 Task: Look for space in Hadejia, Nigeria from 2nd June, 2023 to 6th June, 2023 for 1 adult in price range Rs.10000 to Rs.13000. Place can be private room with 1 bedroom having 1 bed and 1 bathroom. Property type can be house, flat, guest house, hotel. Booking option can be shelf check-in. Required host language is English.
Action: Mouse pressed left at (524, 136)
Screenshot: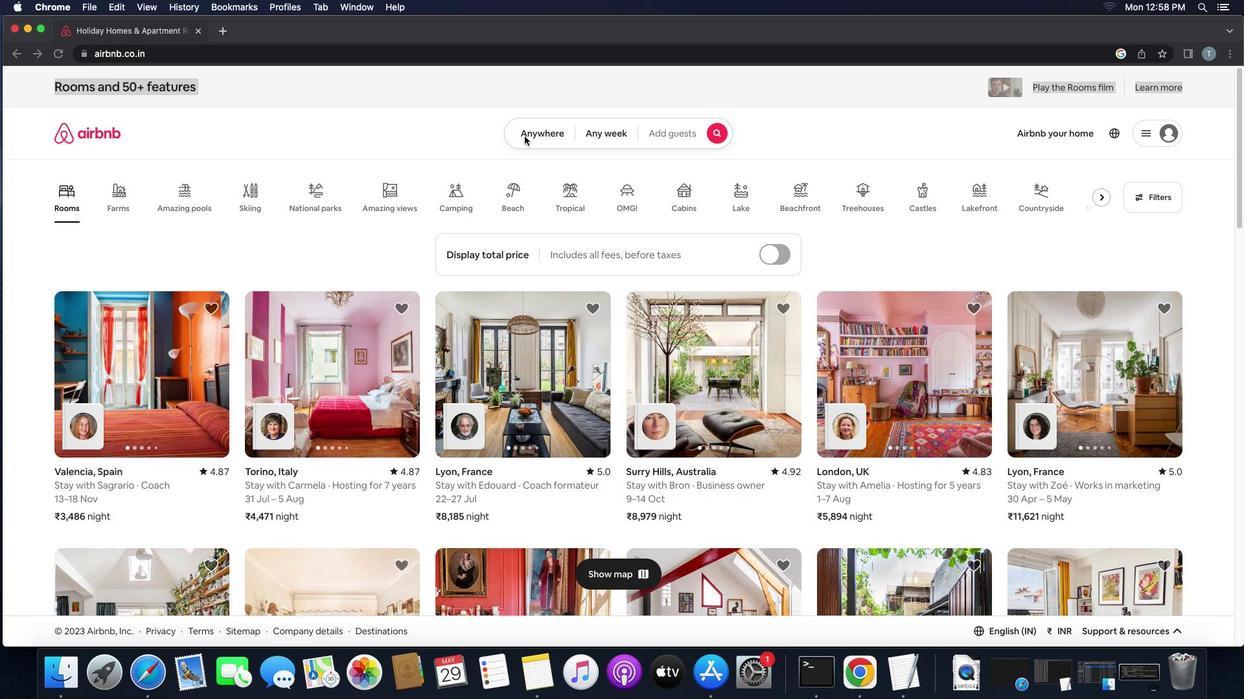 
Action: Mouse pressed left at (524, 136)
Screenshot: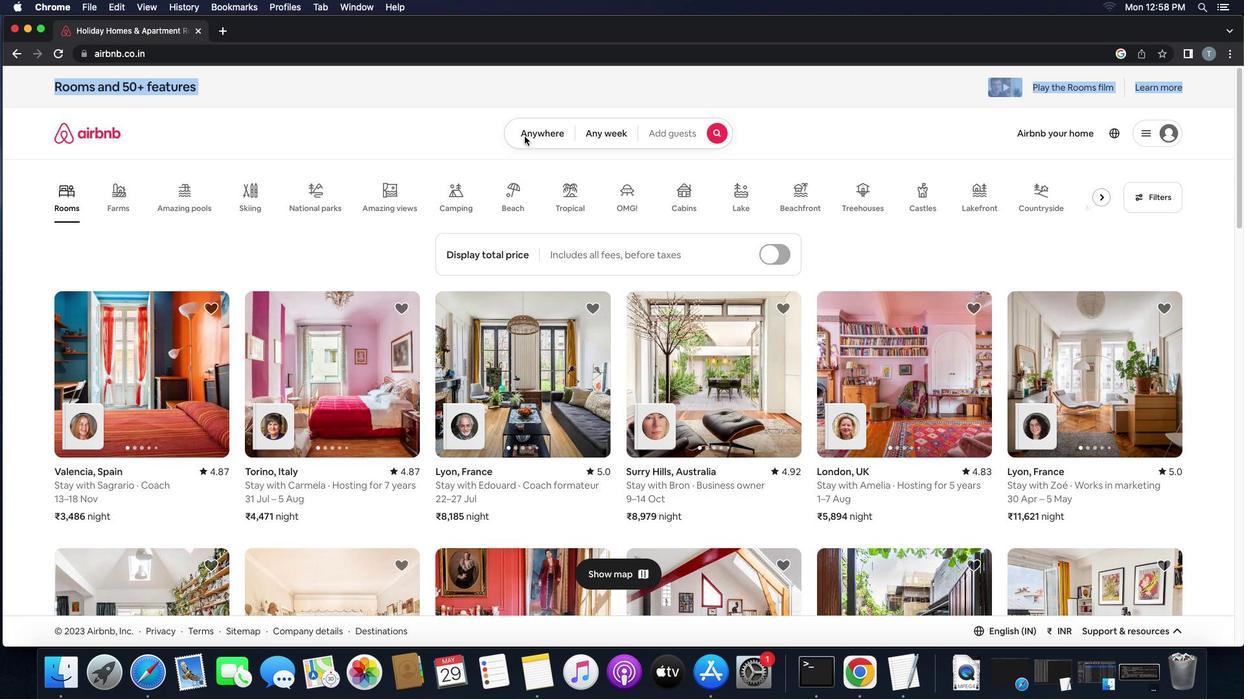 
Action: Mouse moved to (499, 181)
Screenshot: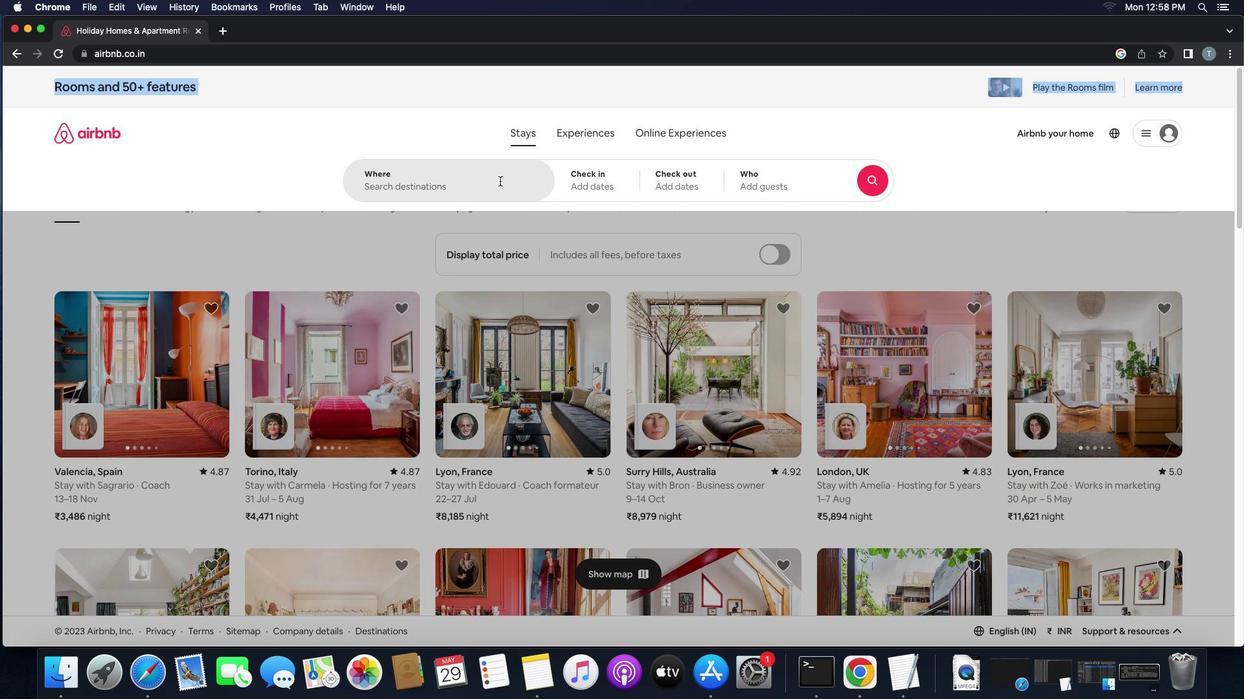 
Action: Mouse pressed left at (499, 181)
Screenshot: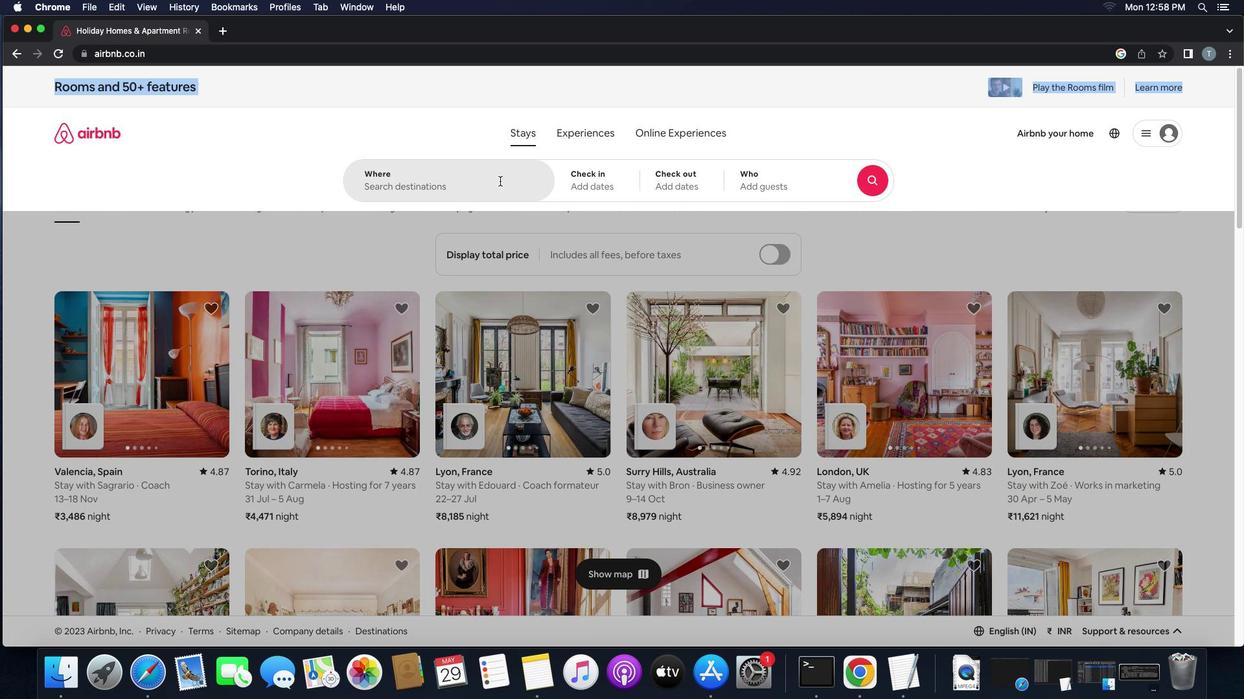 
Action: Key pressed 'h''e'
Screenshot: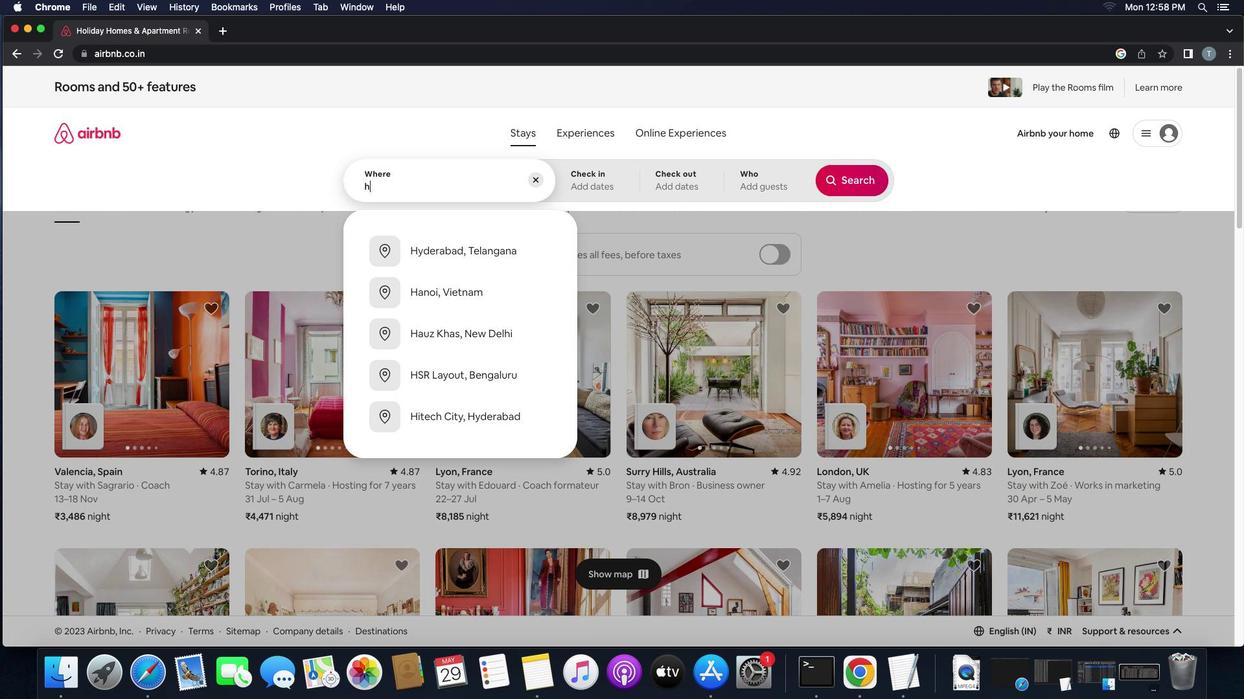 
Action: Mouse moved to (499, 181)
Screenshot: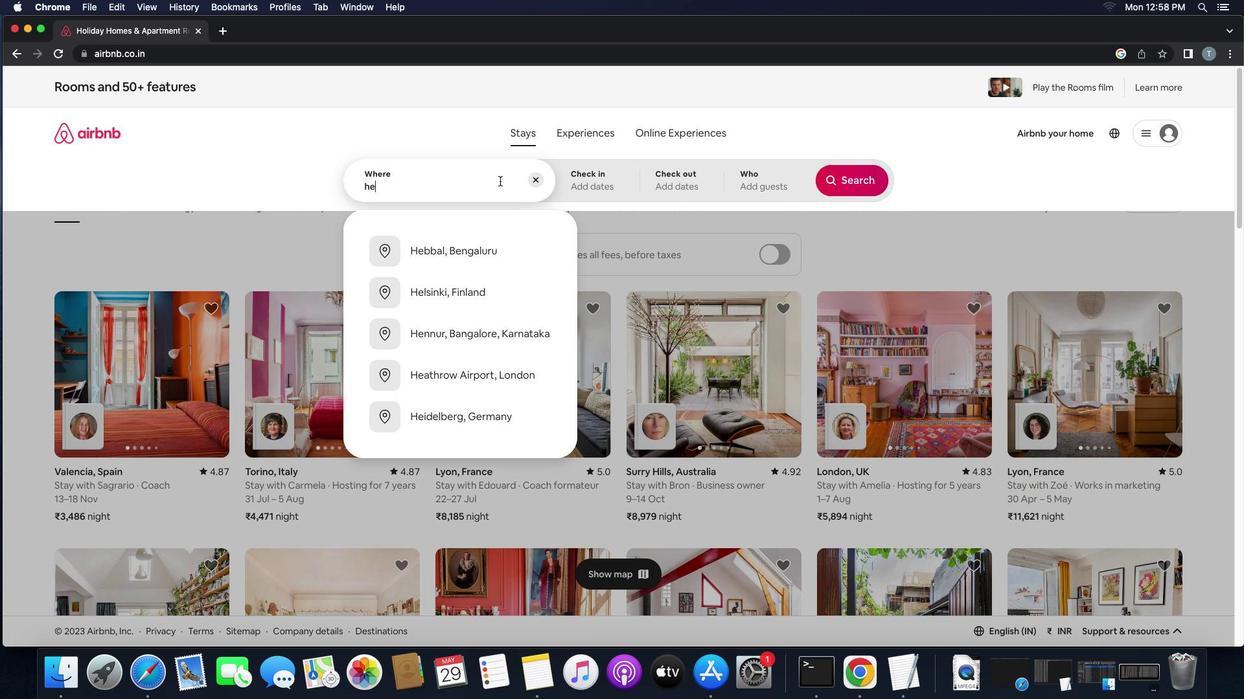 
Action: Key pressed 'd''e''j''i''a'','Key.space
Screenshot: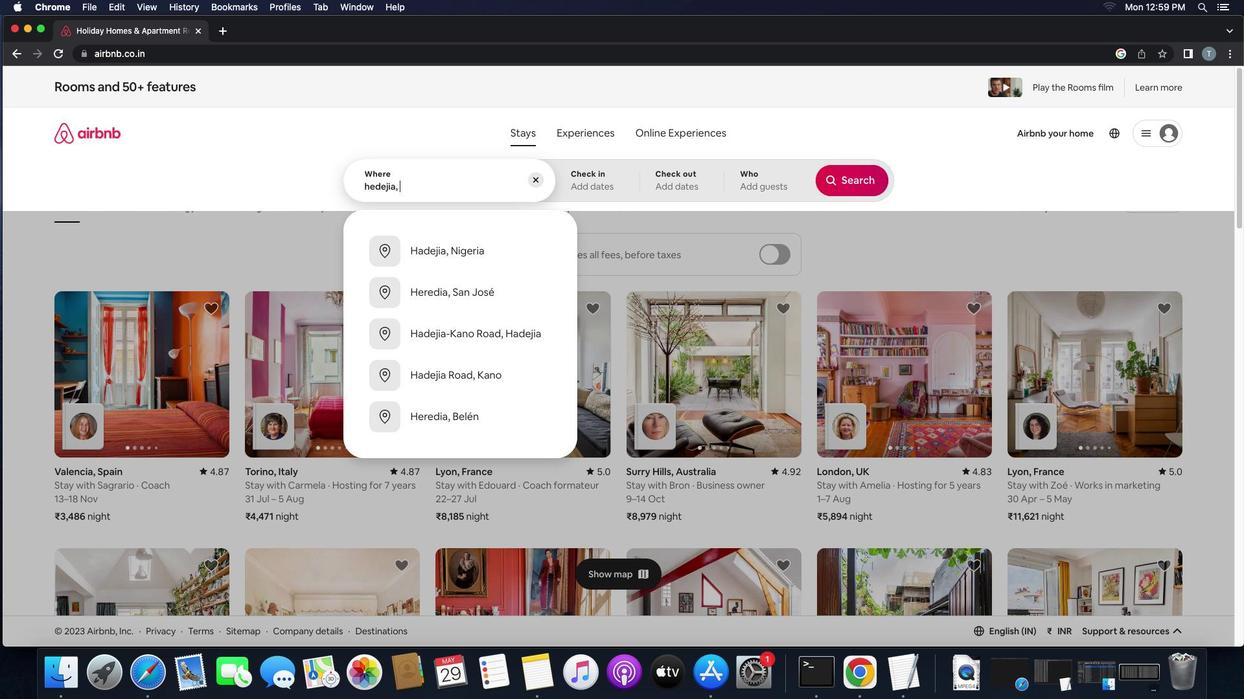 
Action: Mouse moved to (521, 295)
Screenshot: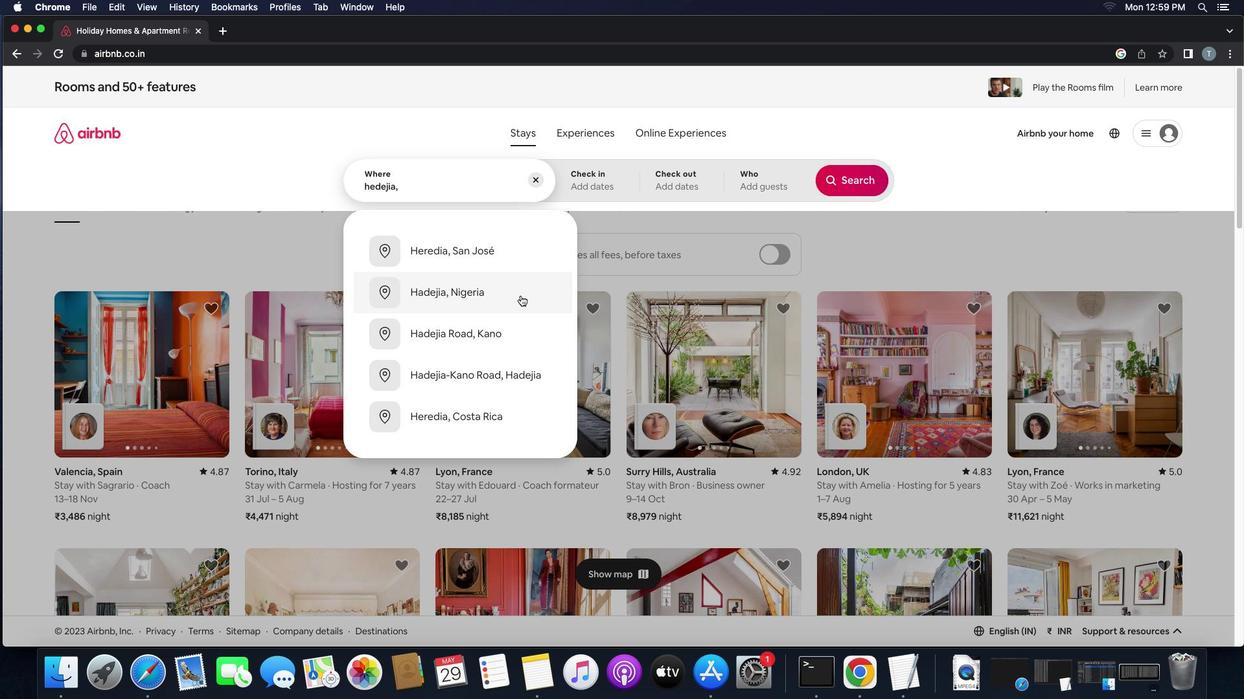 
Action: Mouse pressed left at (521, 295)
Screenshot: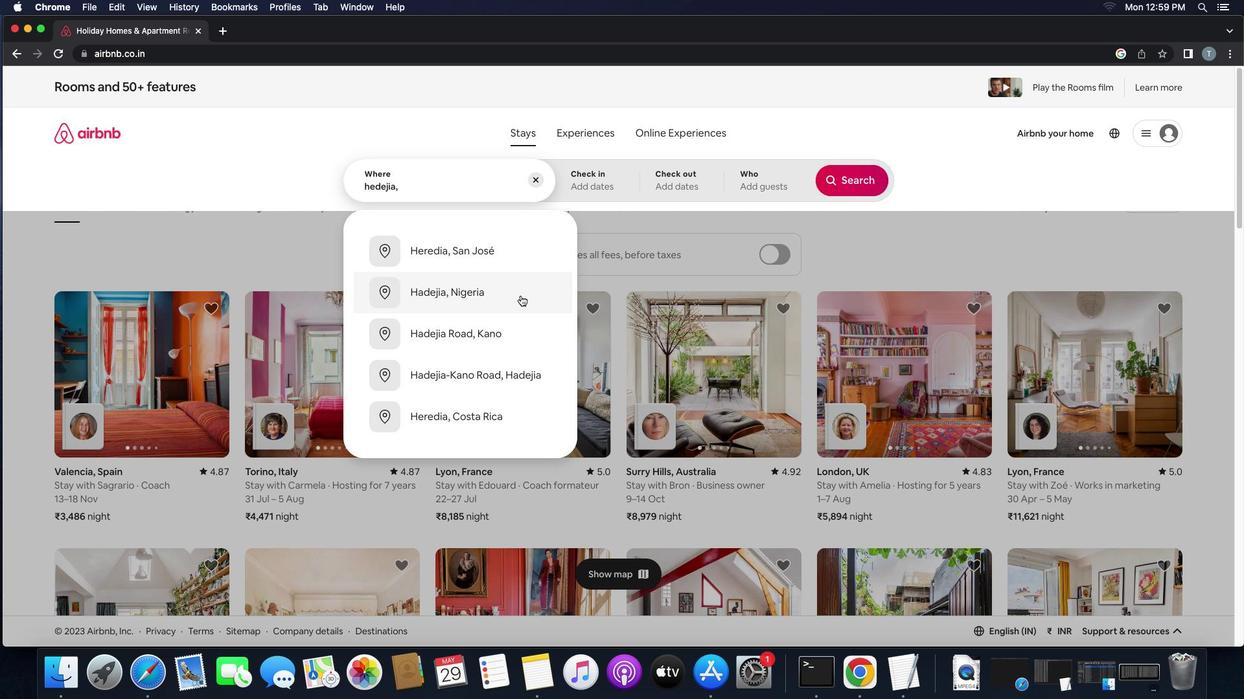 
Action: Mouse moved to (804, 347)
Screenshot: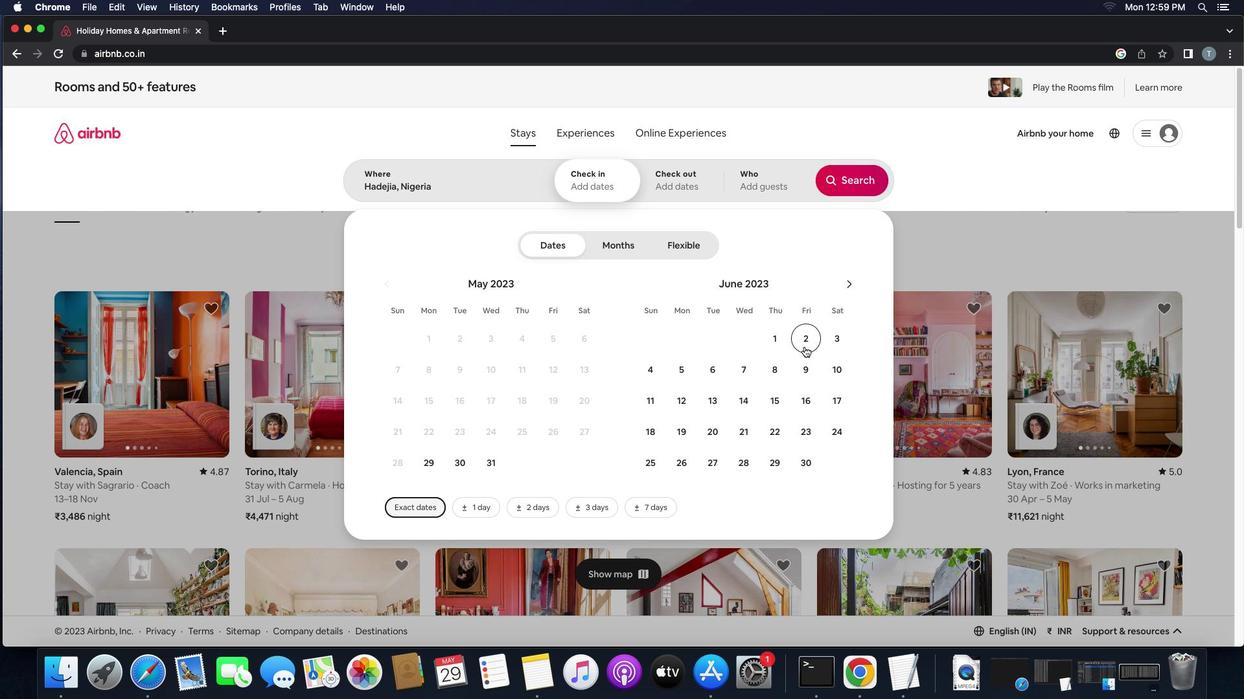 
Action: Mouse pressed left at (804, 347)
Screenshot: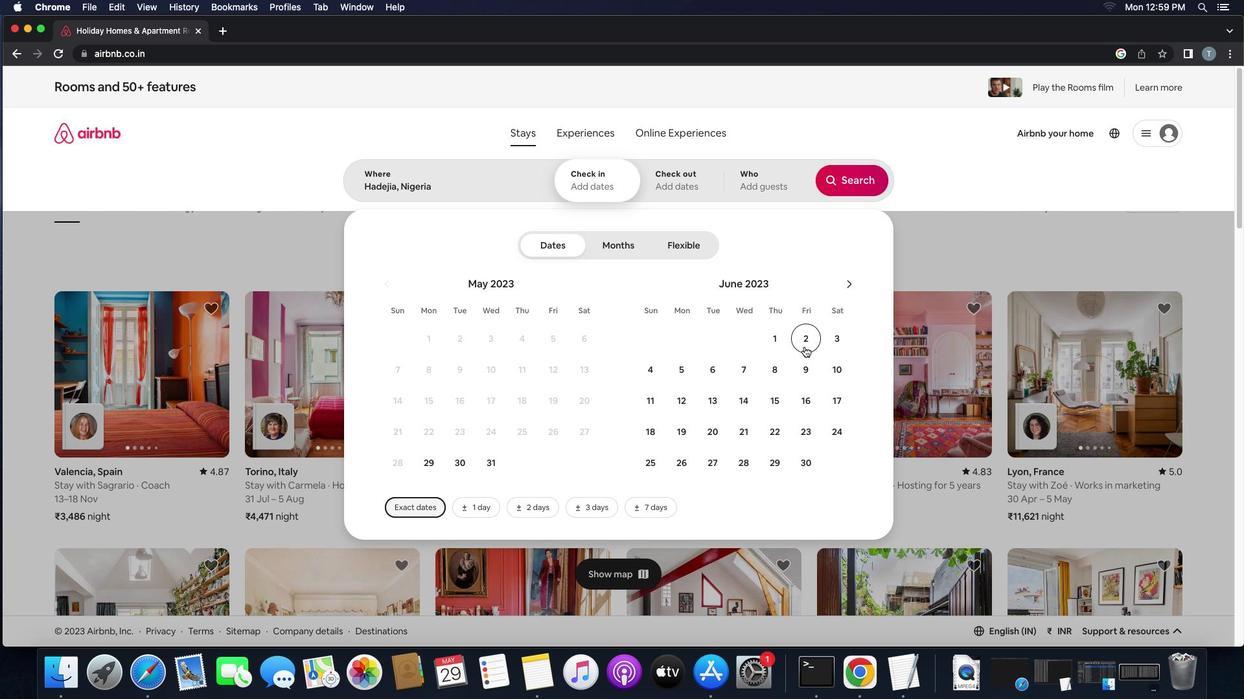
Action: Mouse moved to (699, 373)
Screenshot: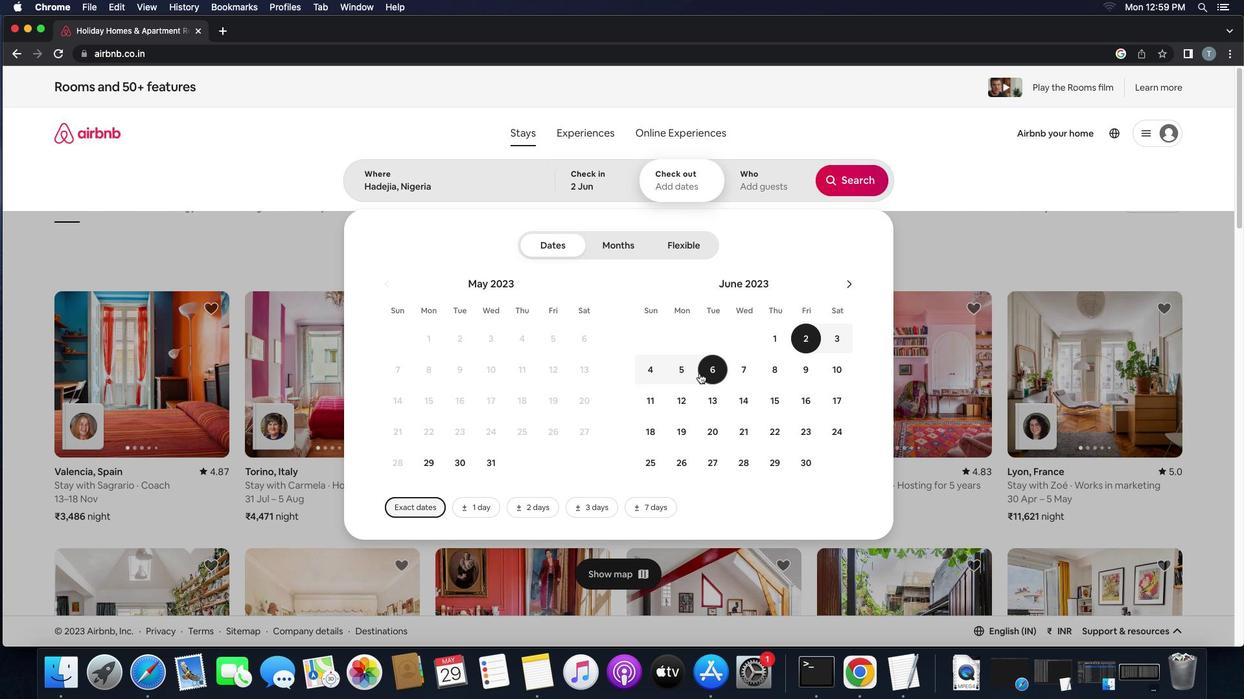 
Action: Mouse pressed left at (699, 373)
Screenshot: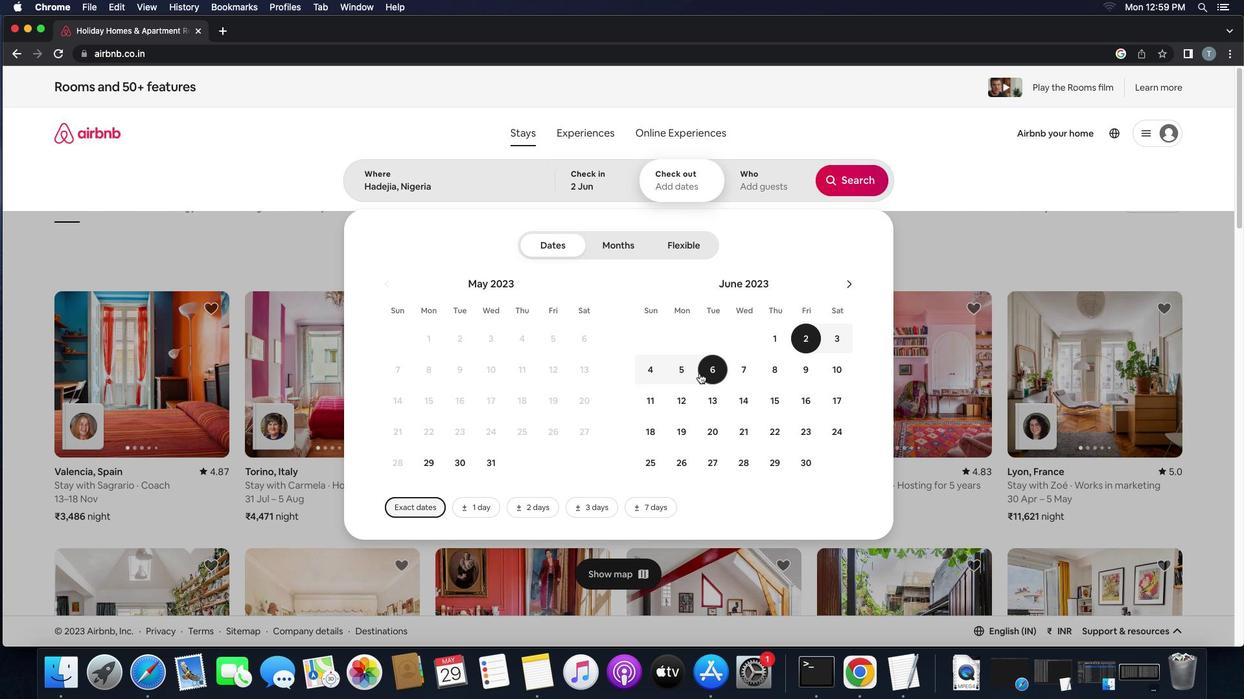 
Action: Mouse moved to (749, 180)
Screenshot: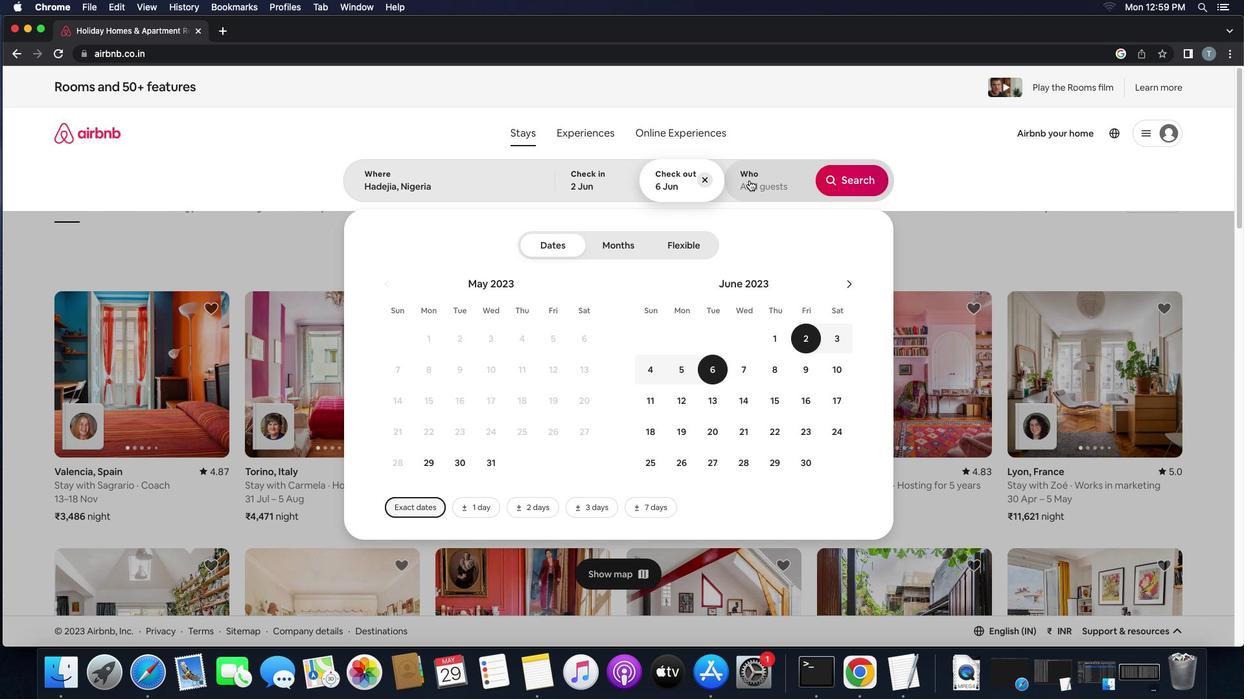 
Action: Mouse pressed left at (749, 180)
Screenshot: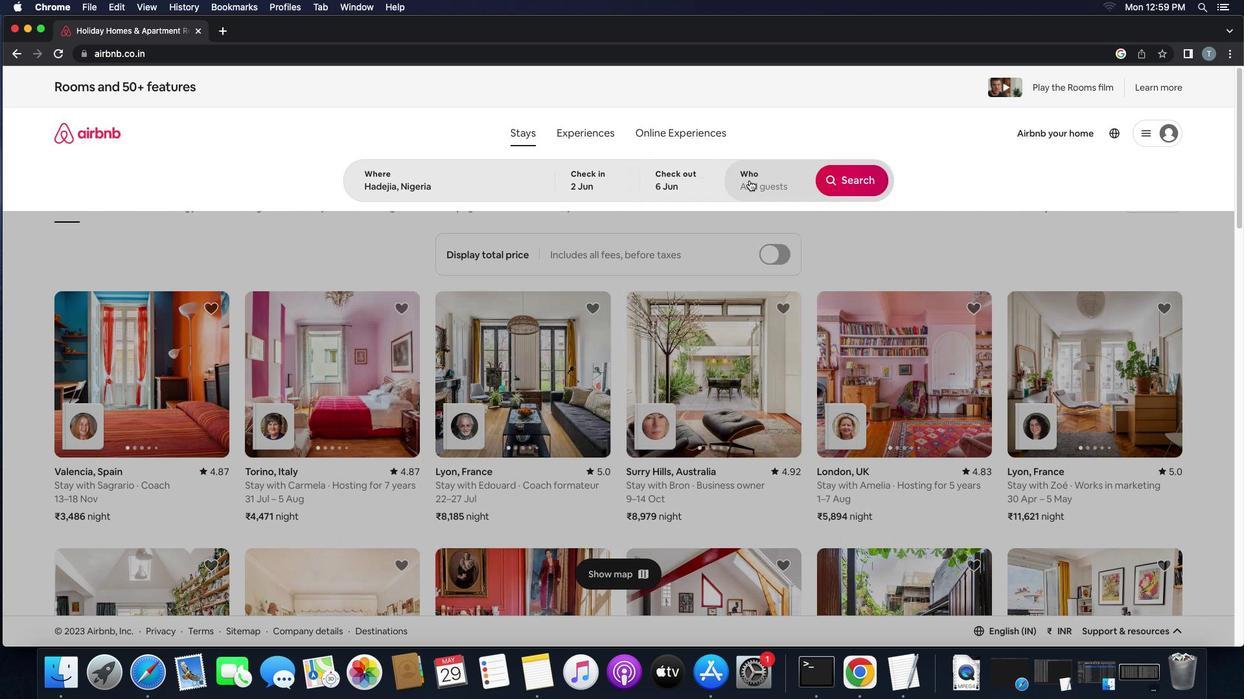 
Action: Mouse moved to (860, 249)
Screenshot: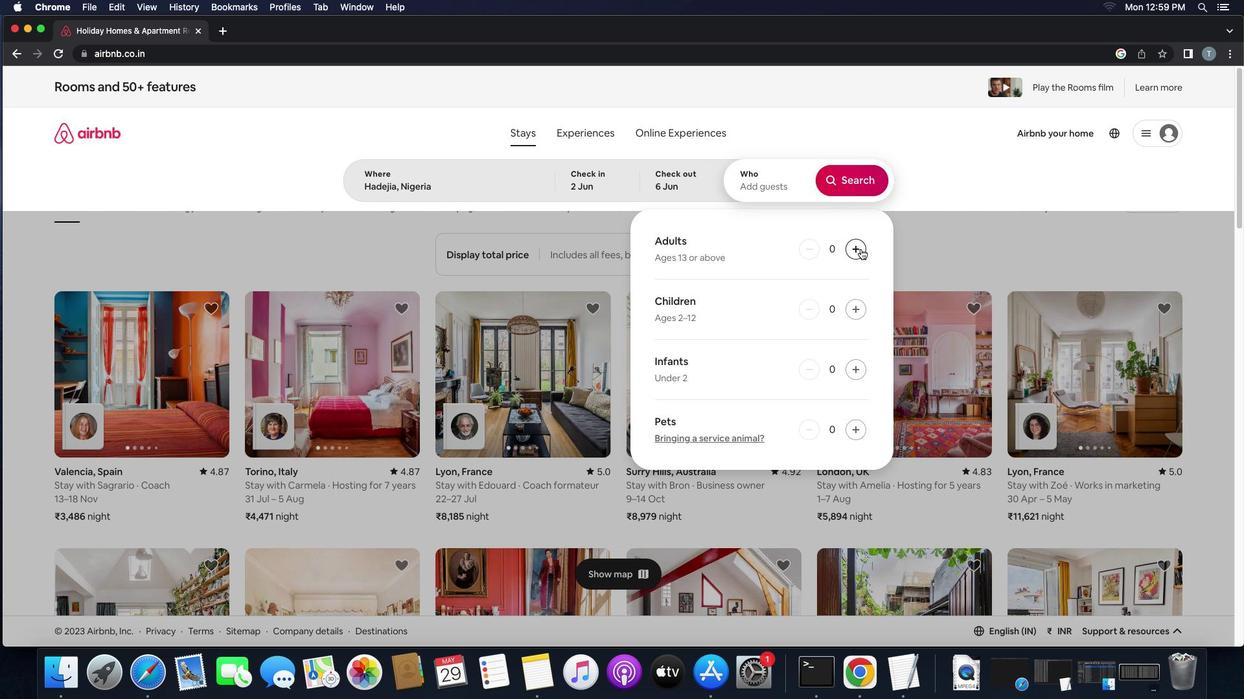 
Action: Mouse pressed left at (860, 249)
Screenshot: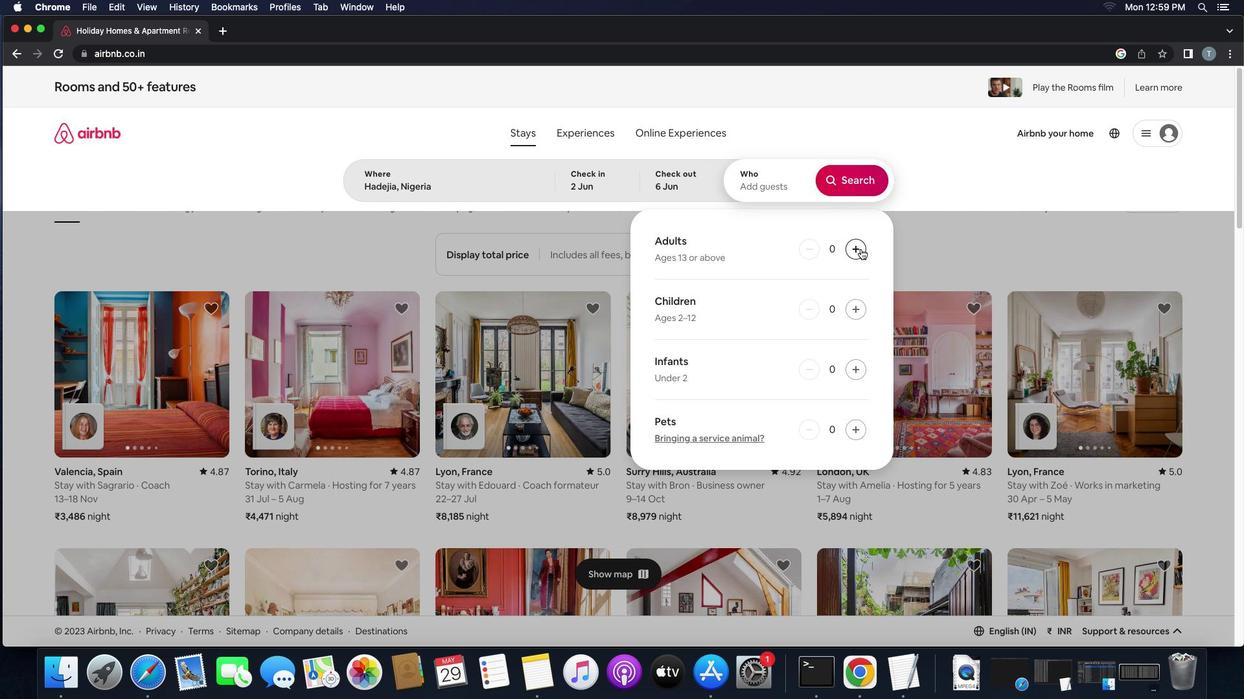 
Action: Mouse moved to (862, 188)
Screenshot: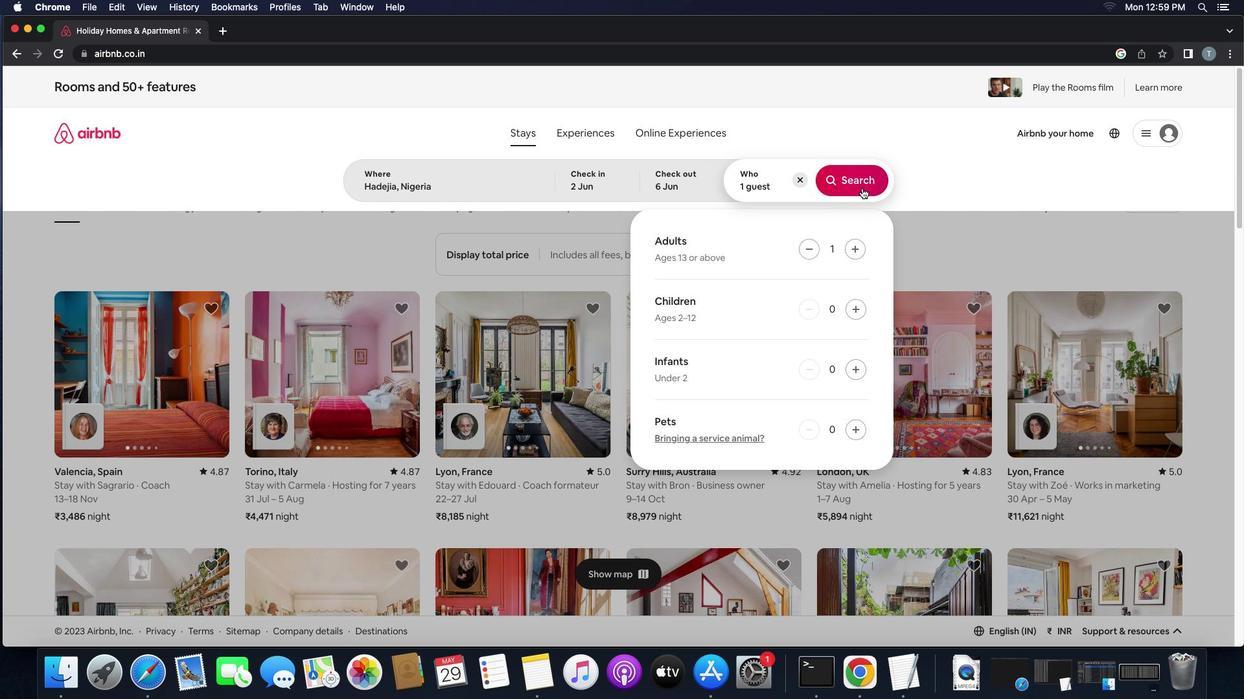 
Action: Mouse pressed left at (862, 188)
Screenshot: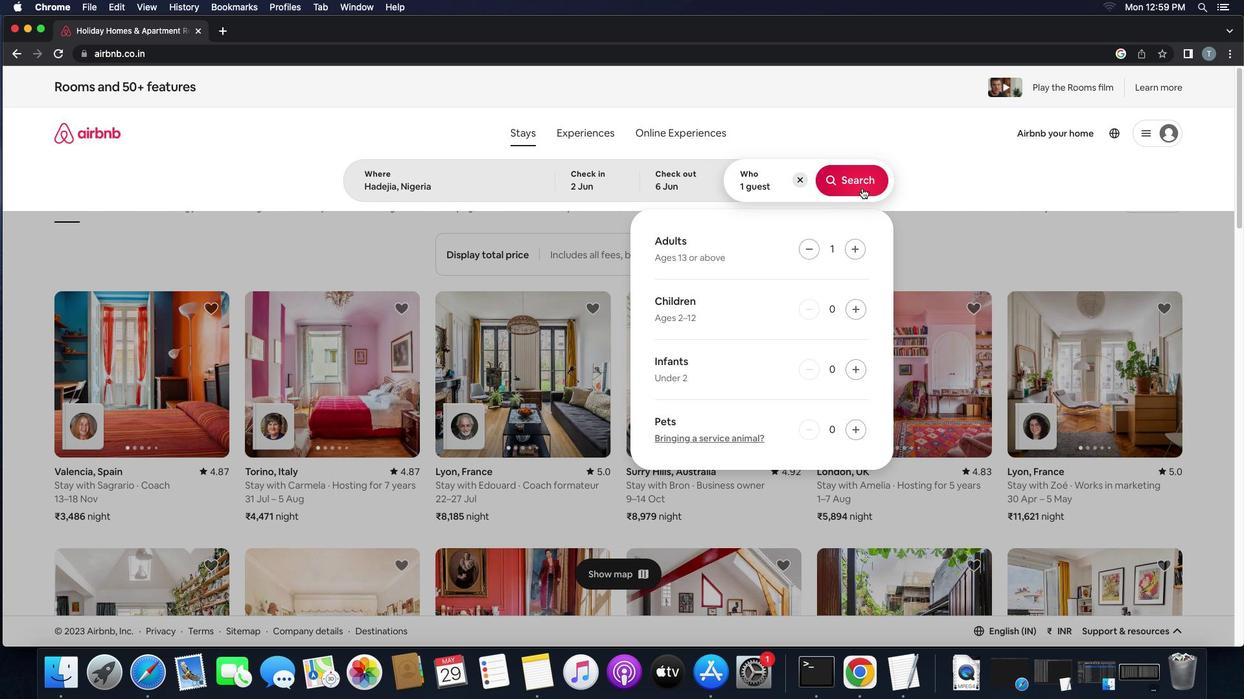 
Action: Mouse moved to (1184, 151)
Screenshot: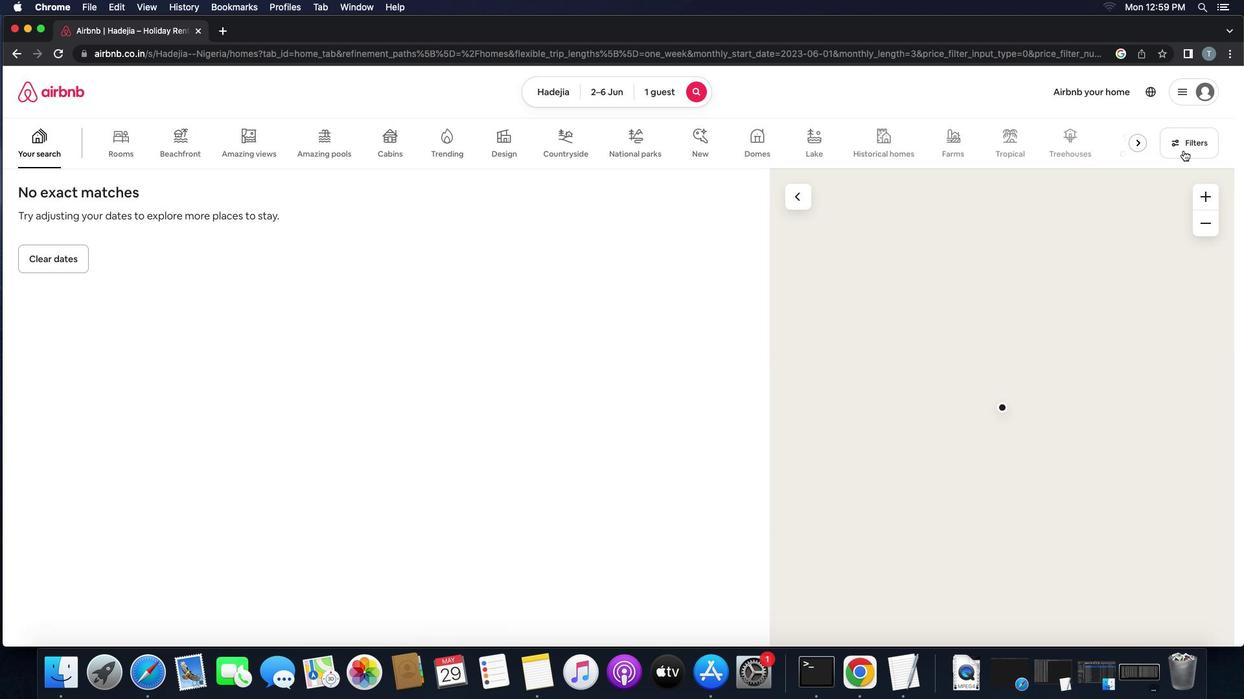
Action: Mouse pressed left at (1184, 151)
Screenshot: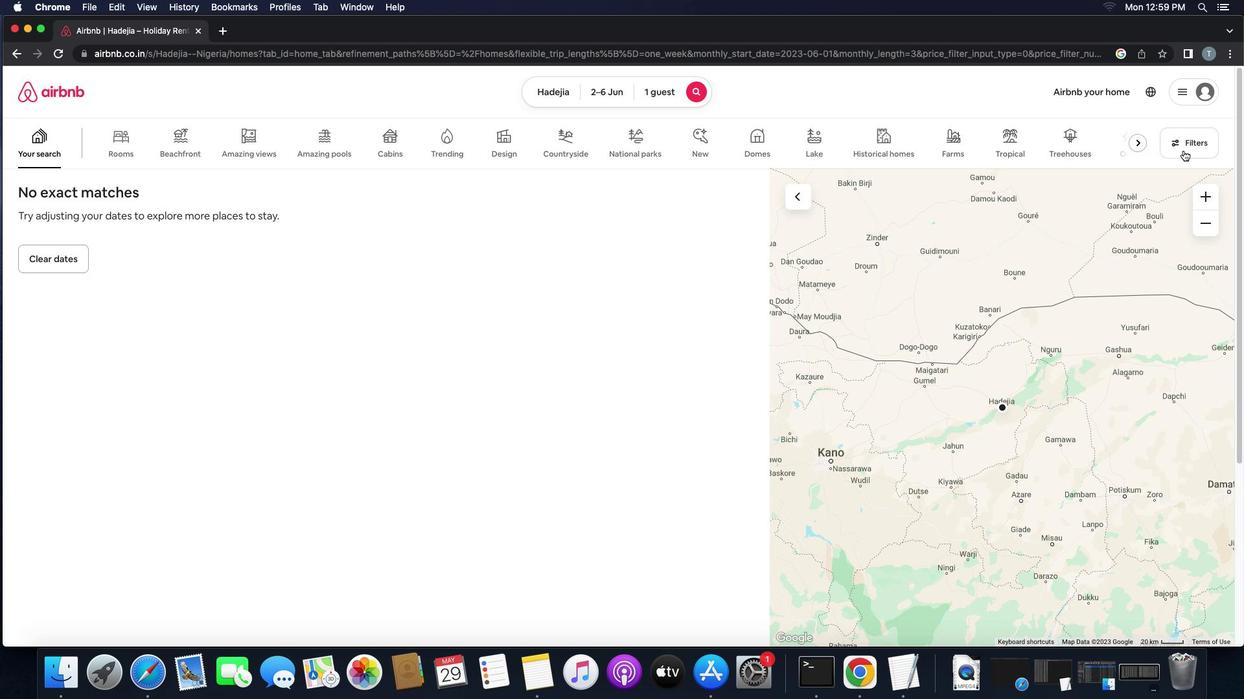 
Action: Mouse moved to (536, 228)
Screenshot: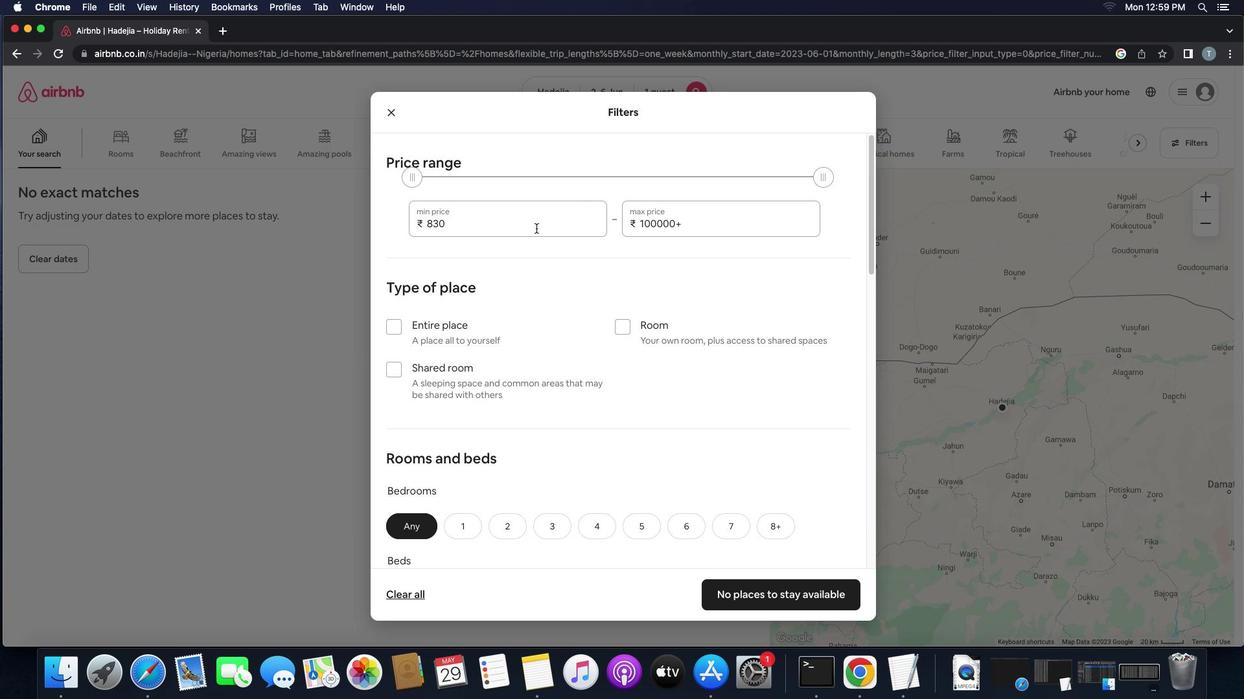 
Action: Mouse pressed left at (536, 228)
Screenshot: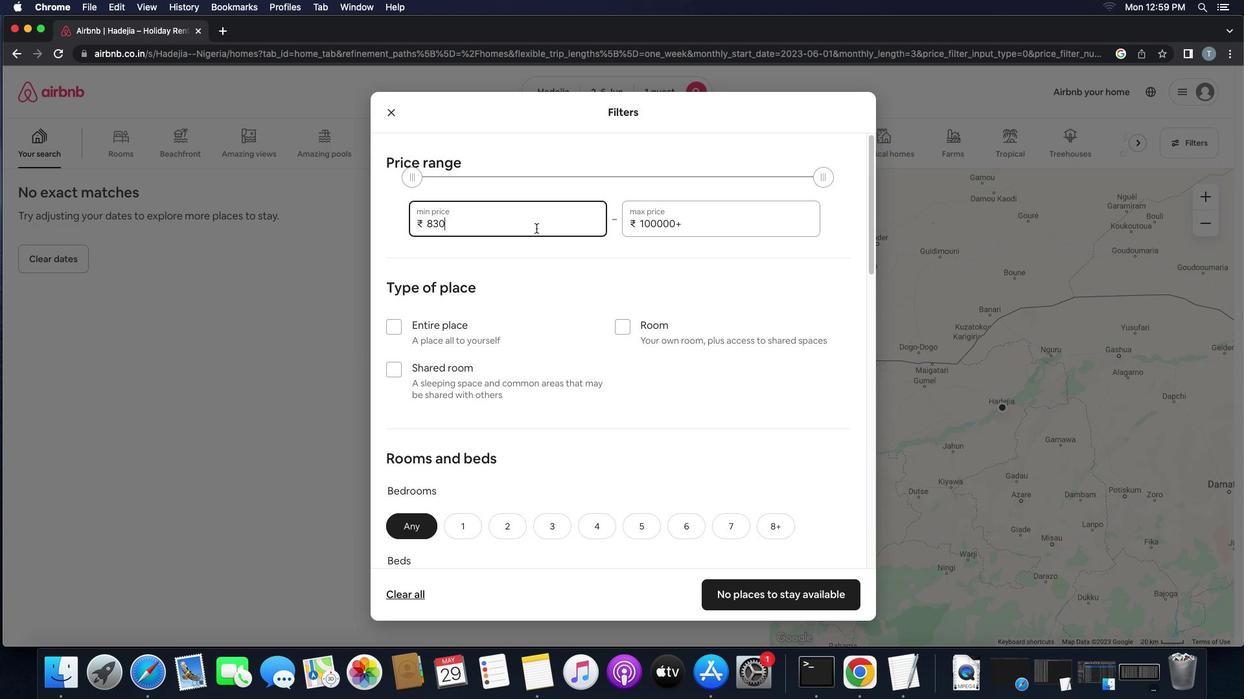 
Action: Mouse pressed left at (536, 228)
Screenshot: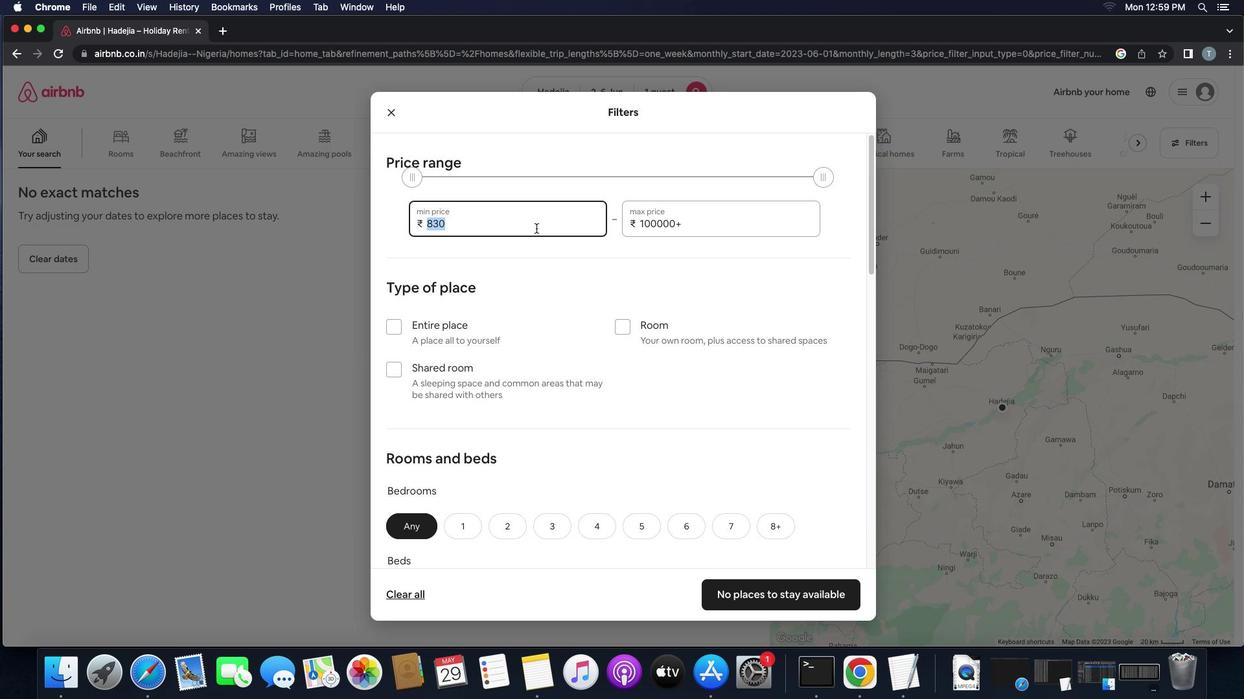
Action: Key pressed Key.backspace'1''0''0''0''0'
Screenshot: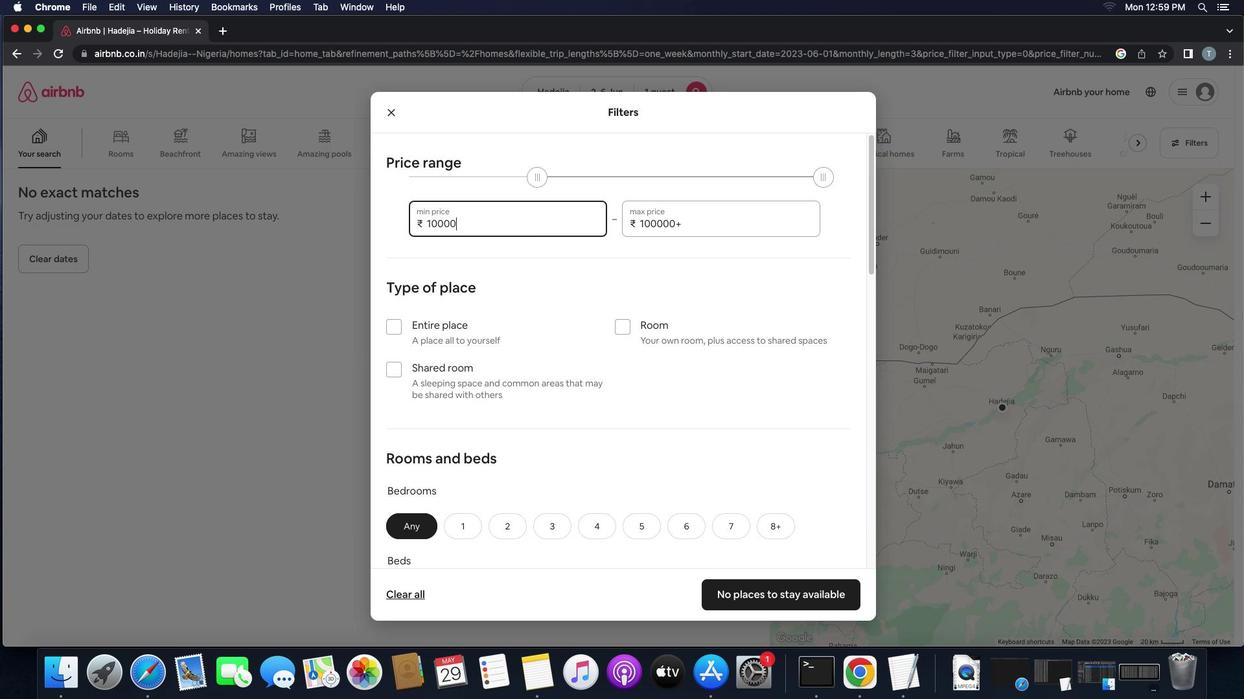 
Action: Mouse moved to (734, 225)
Screenshot: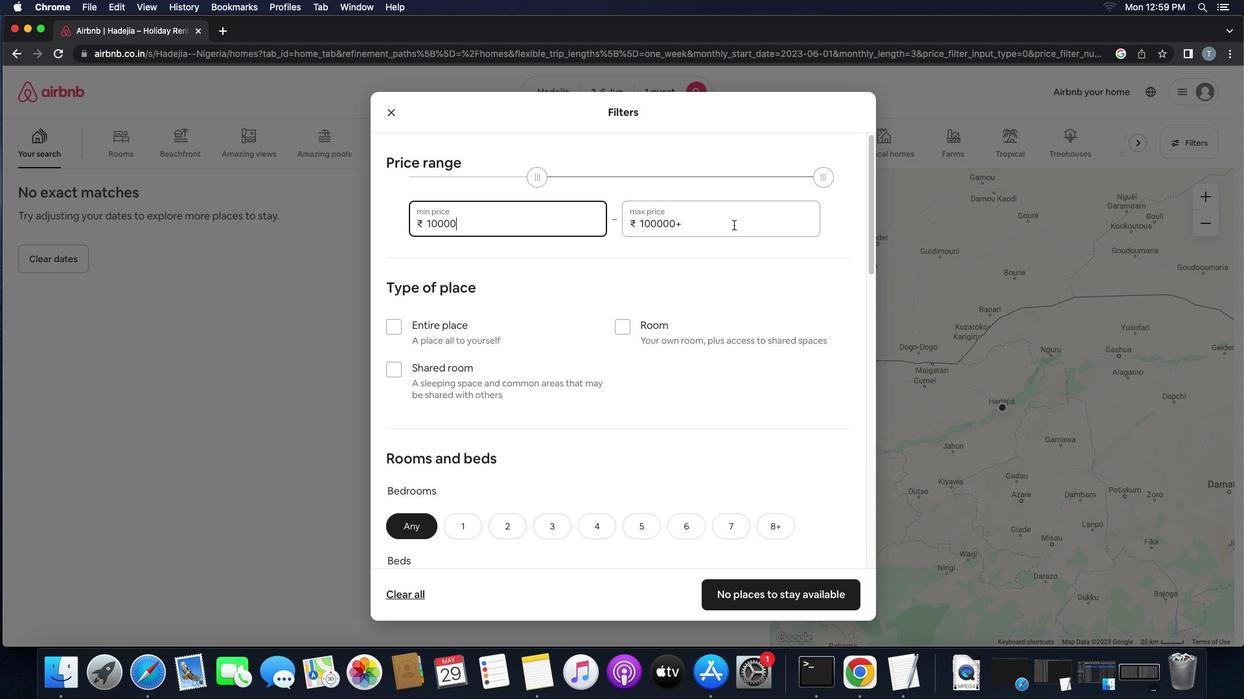 
Action: Mouse pressed left at (734, 225)
Screenshot: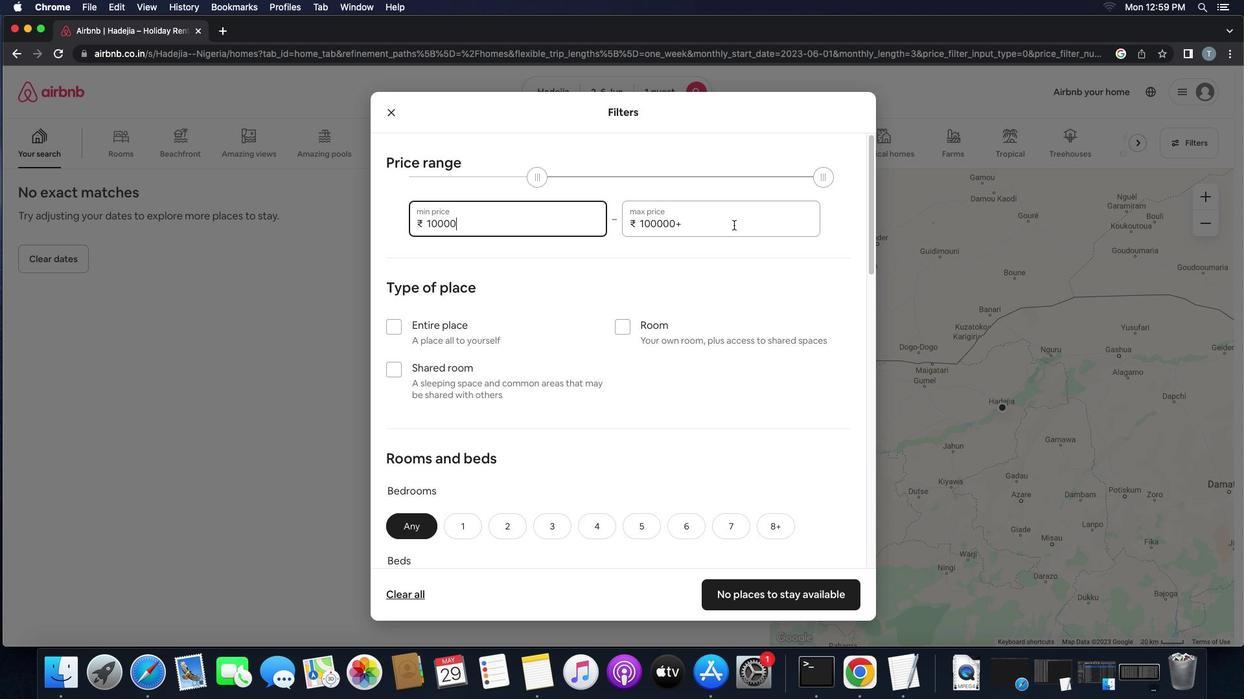 
Action: Key pressed Key.backspaceKey.backspaceKey.backspaceKey.backspaceKey.backspaceKey.backspaceKey.backspace'1''3''0''0''0'
Screenshot: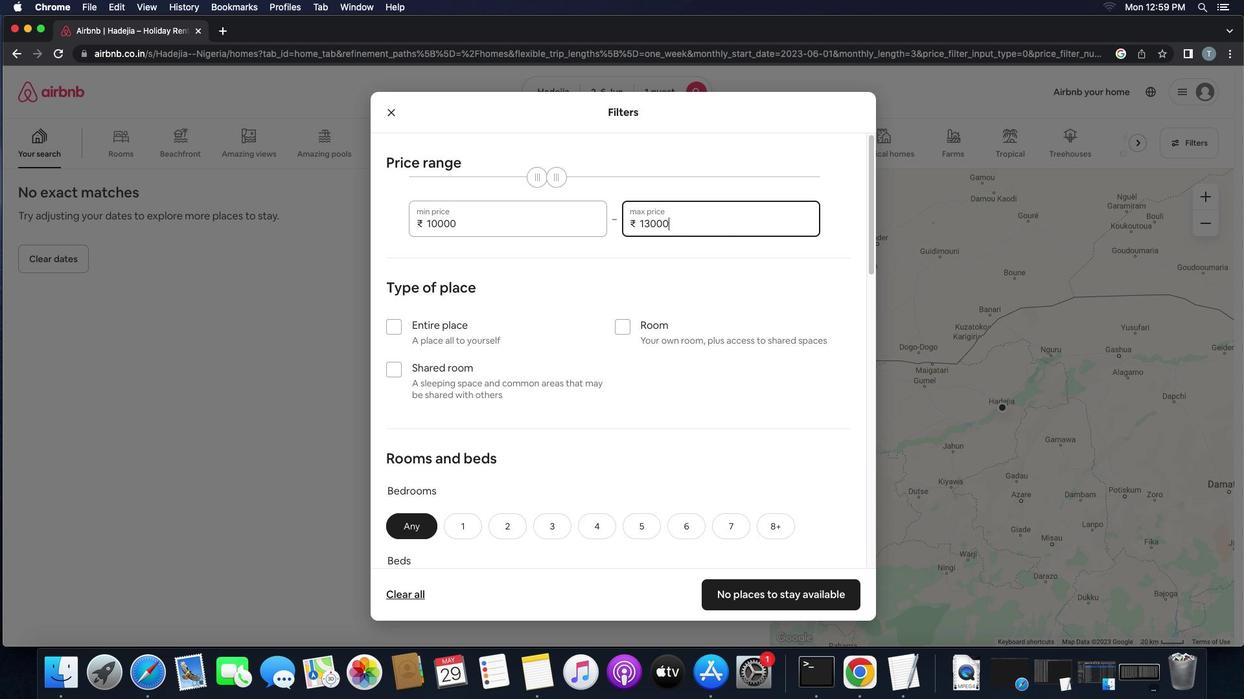 
Action: Mouse moved to (626, 328)
Screenshot: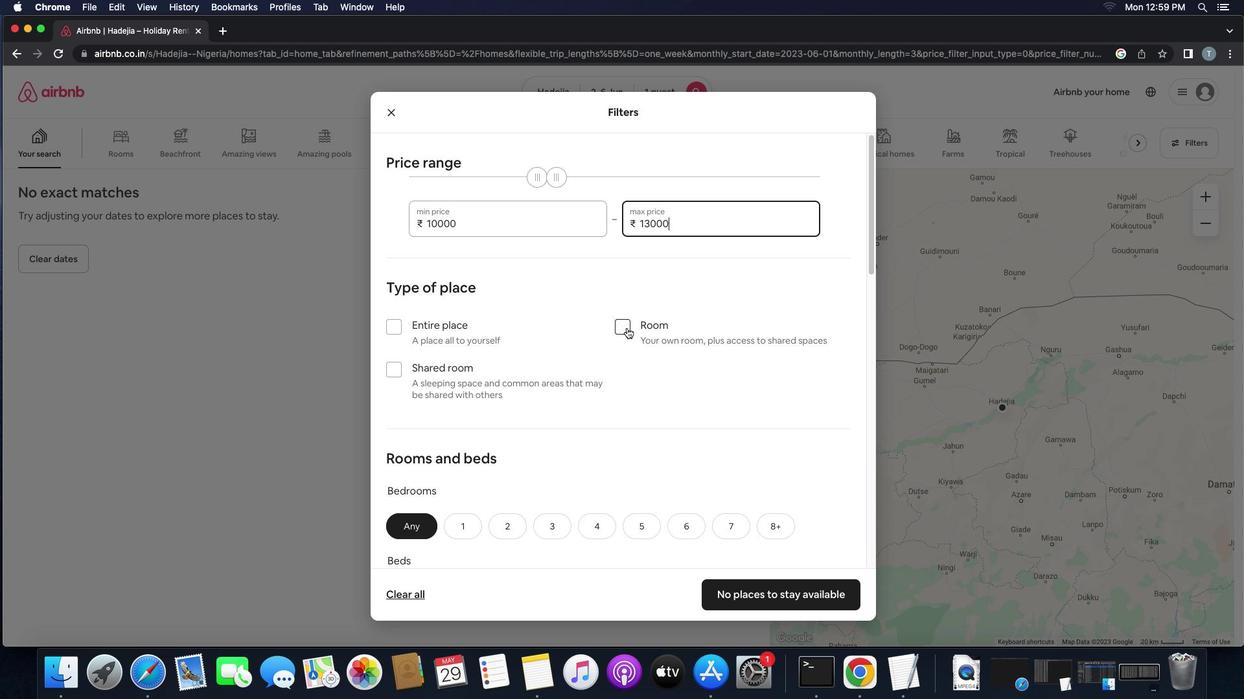 
Action: Mouse pressed left at (626, 328)
Screenshot: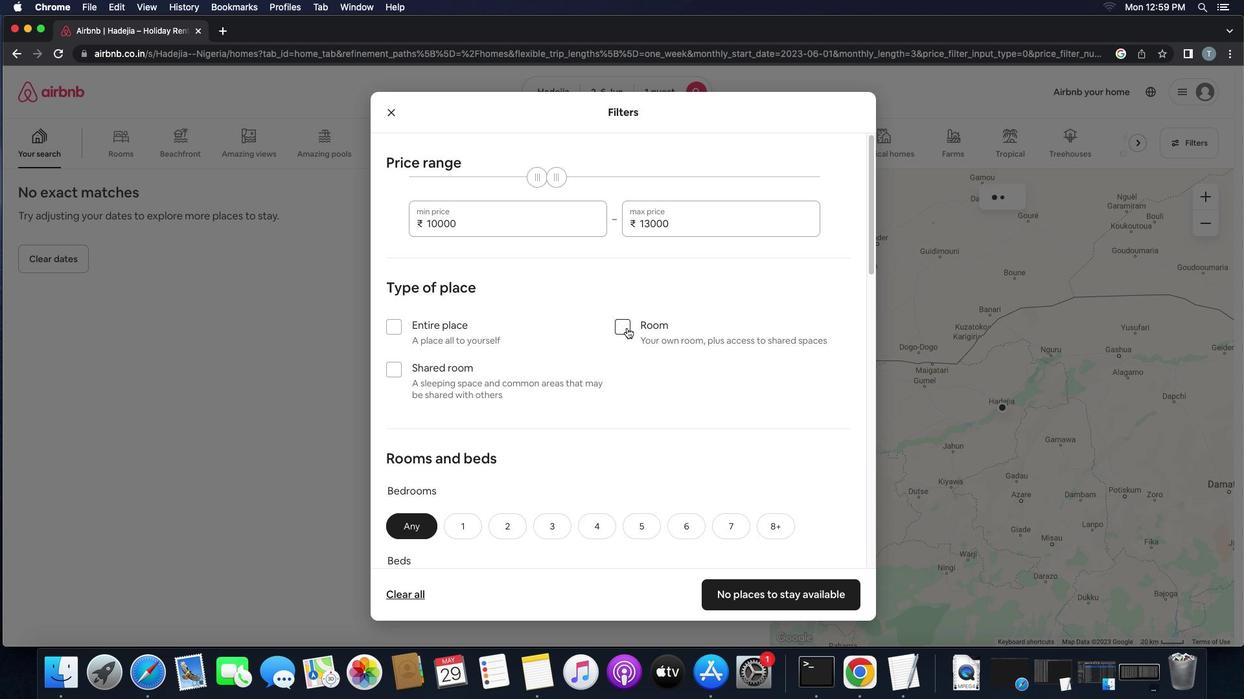 
Action: Mouse moved to (653, 386)
Screenshot: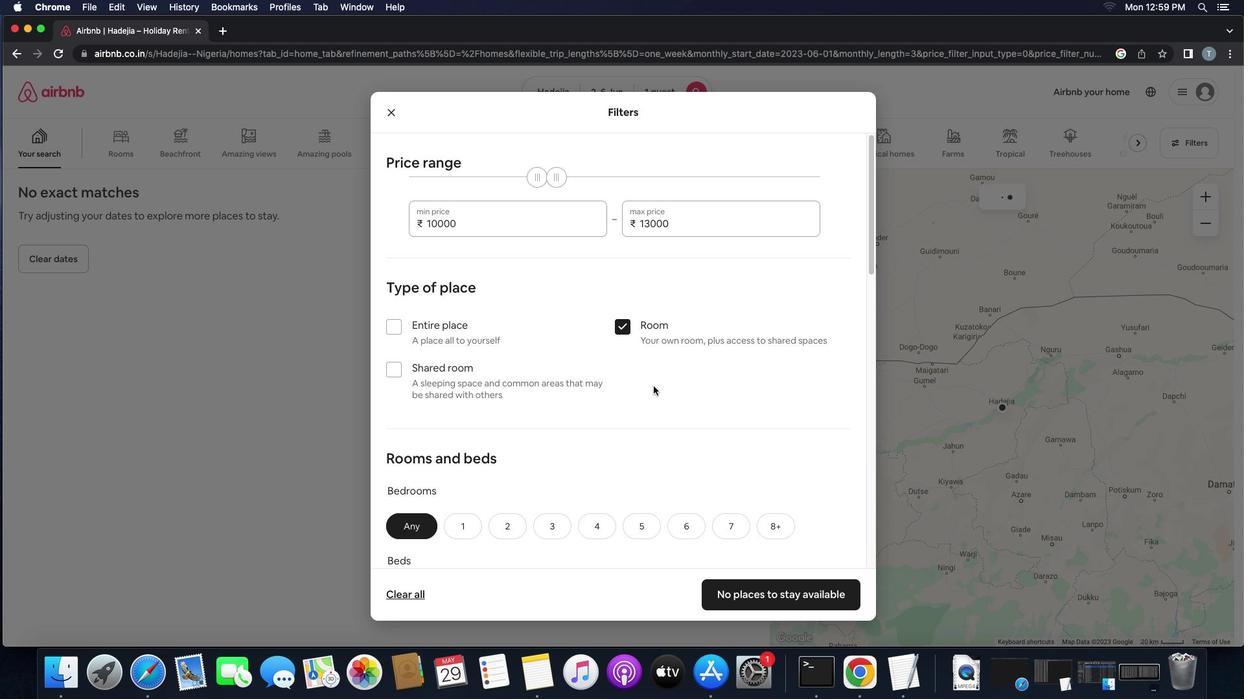 
Action: Mouse scrolled (653, 386) with delta (0, 0)
Screenshot: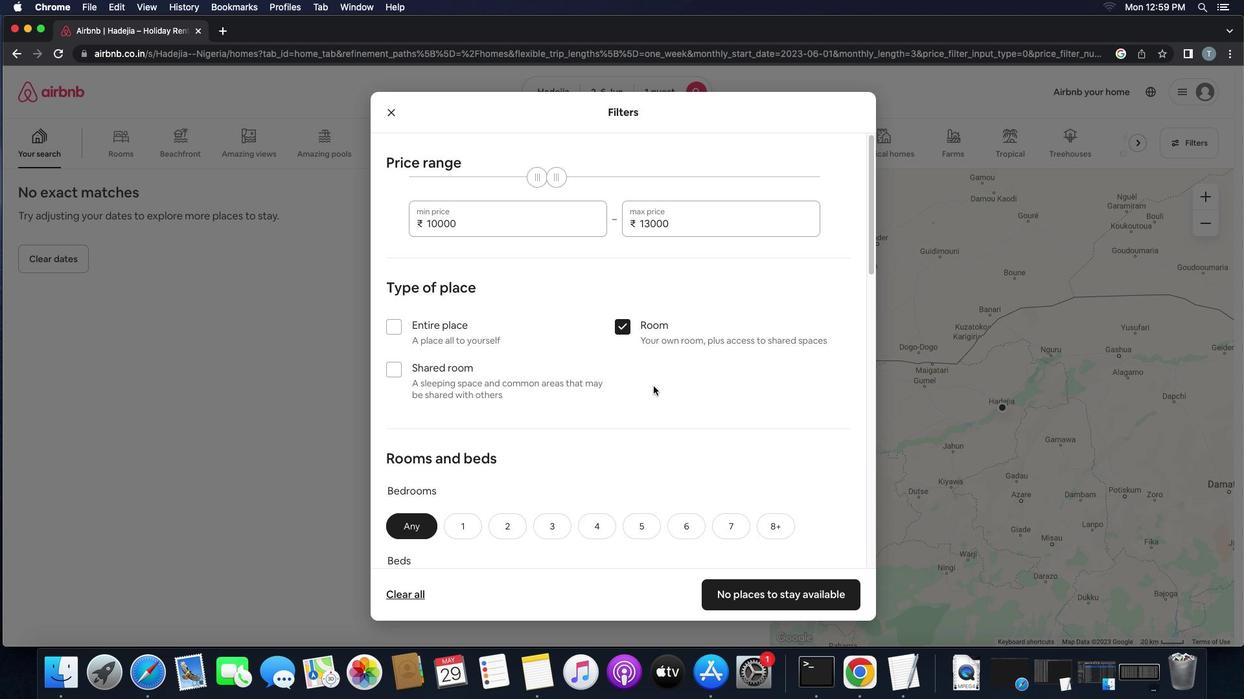 
Action: Mouse scrolled (653, 386) with delta (0, 0)
Screenshot: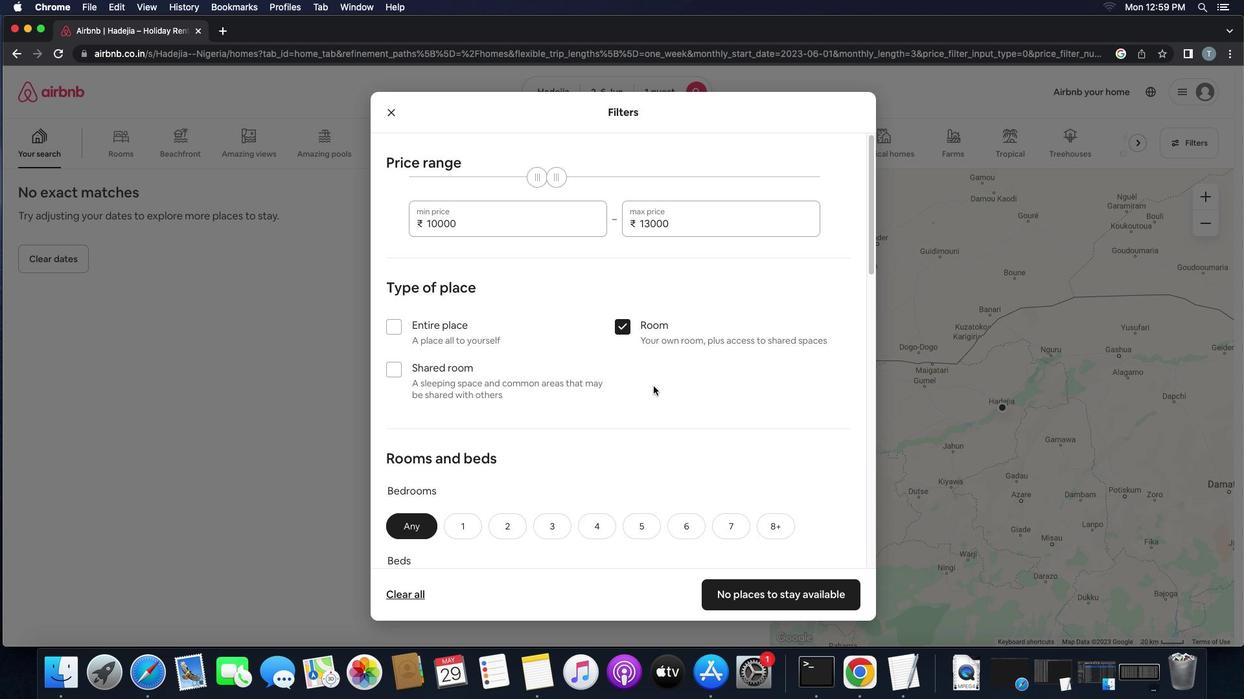 
Action: Mouse moved to (652, 396)
Screenshot: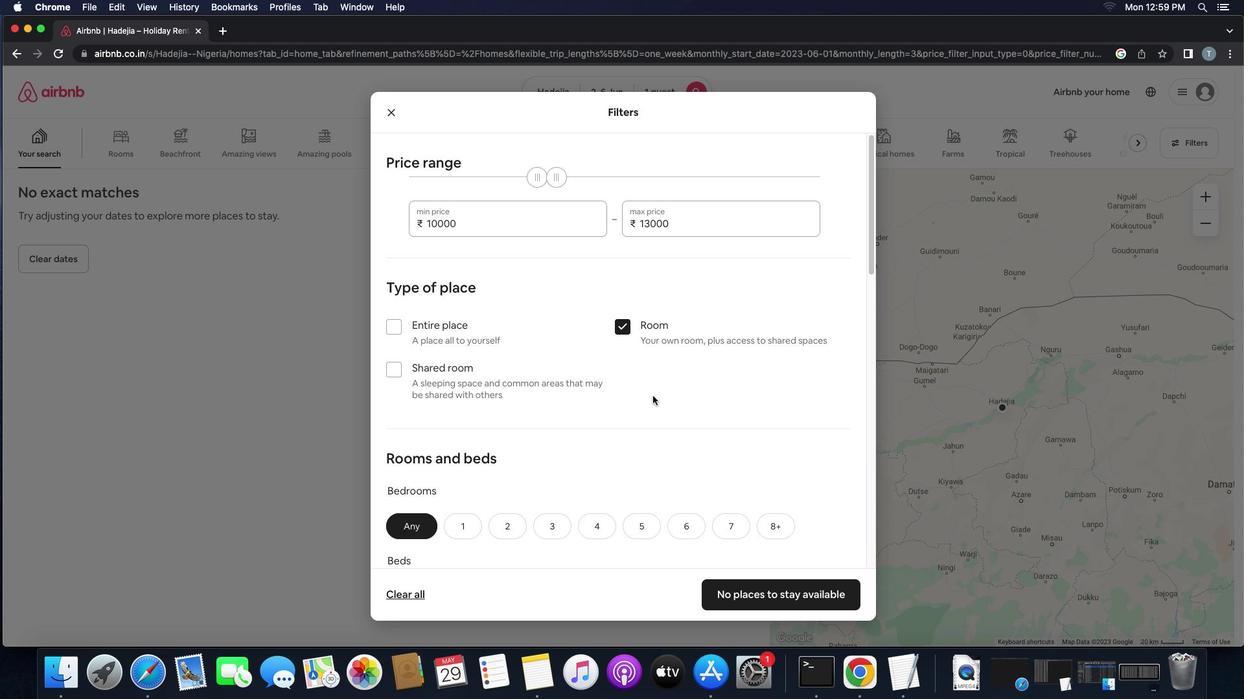 
Action: Mouse scrolled (652, 396) with delta (0, 0)
Screenshot: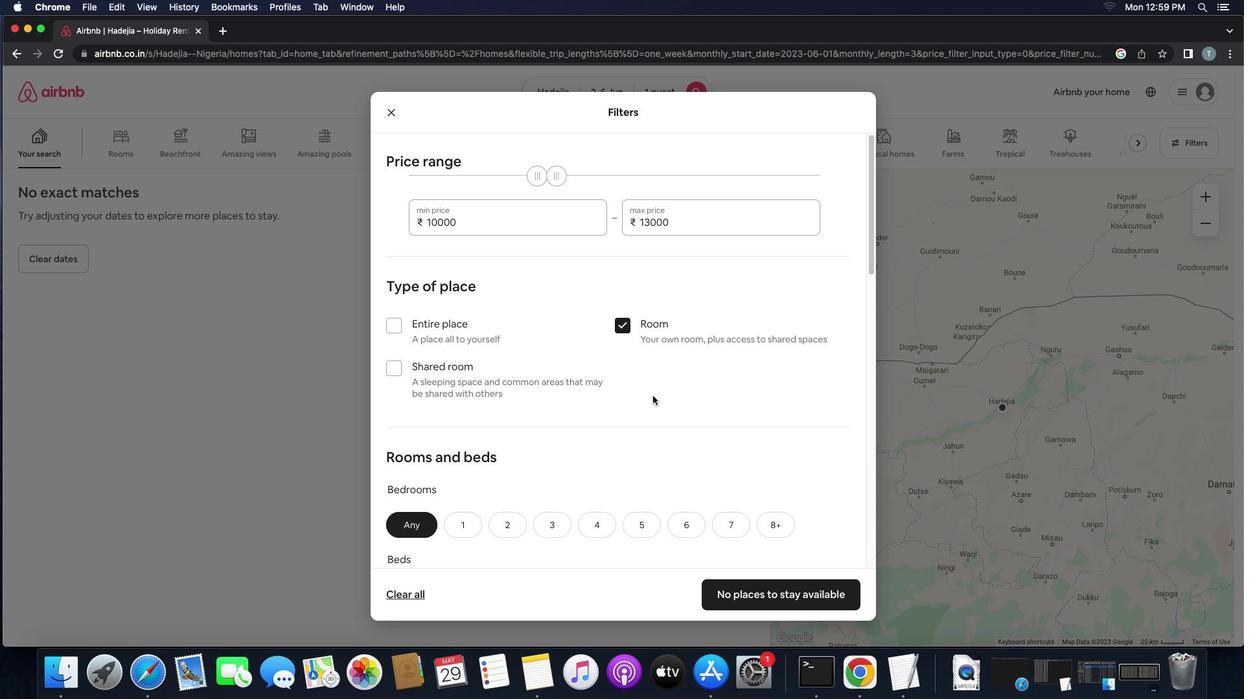 
Action: Mouse moved to (652, 396)
Screenshot: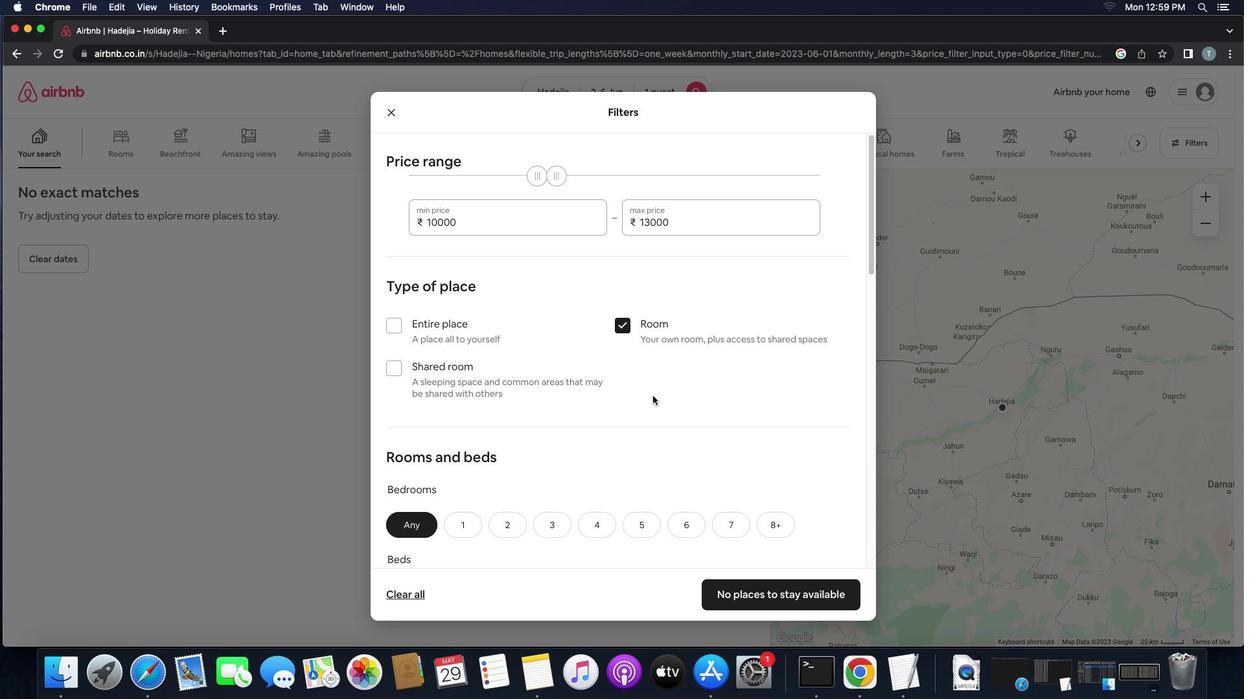 
Action: Mouse scrolled (652, 396) with delta (0, 0)
Screenshot: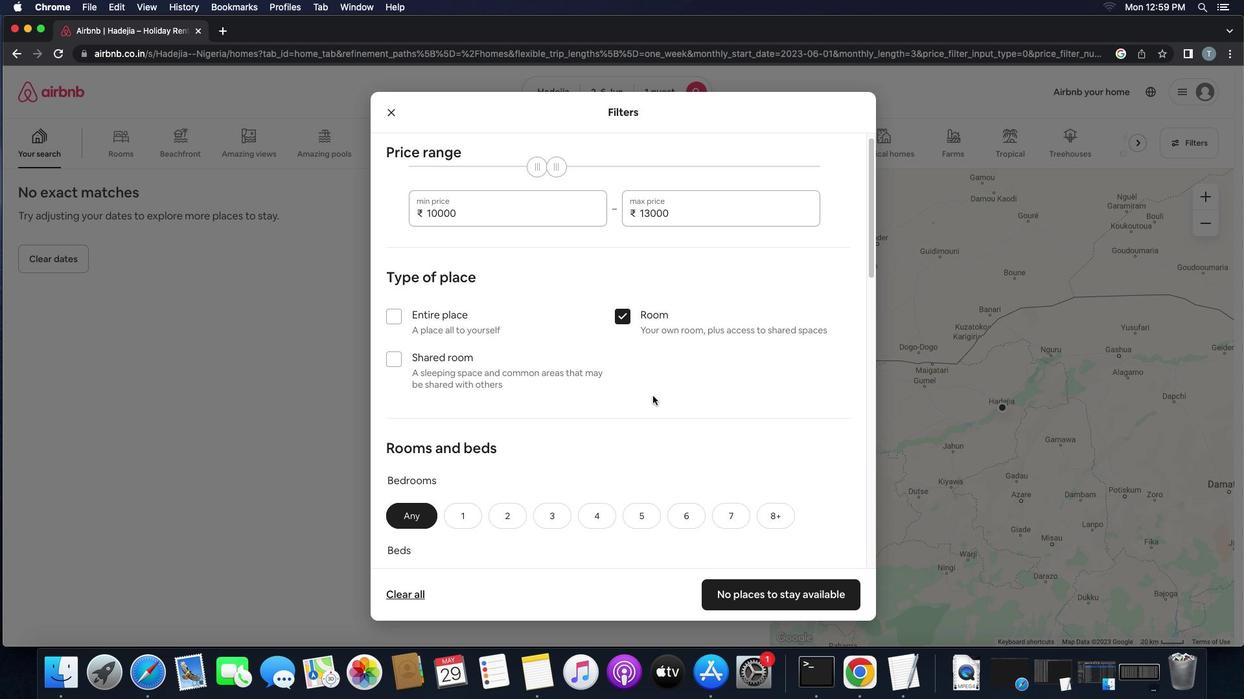 
Action: Mouse scrolled (652, 396) with delta (0, -1)
Screenshot: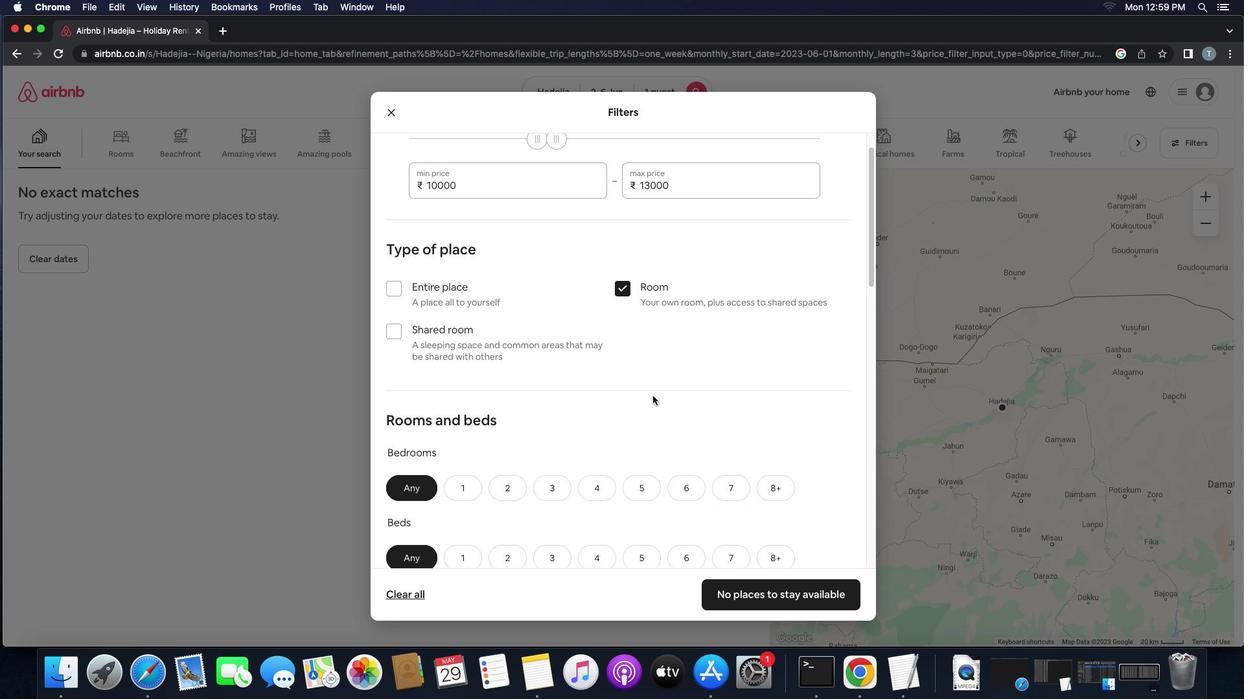 
Action: Mouse scrolled (652, 396) with delta (0, -2)
Screenshot: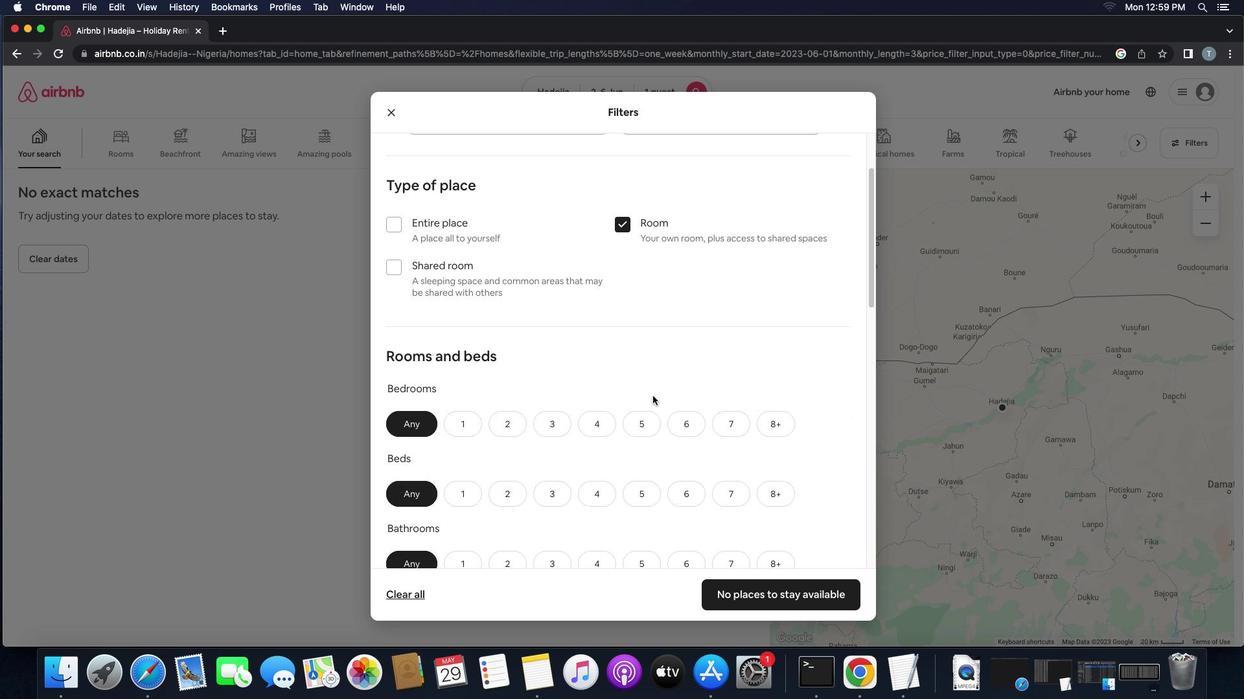 
Action: Mouse moved to (456, 307)
Screenshot: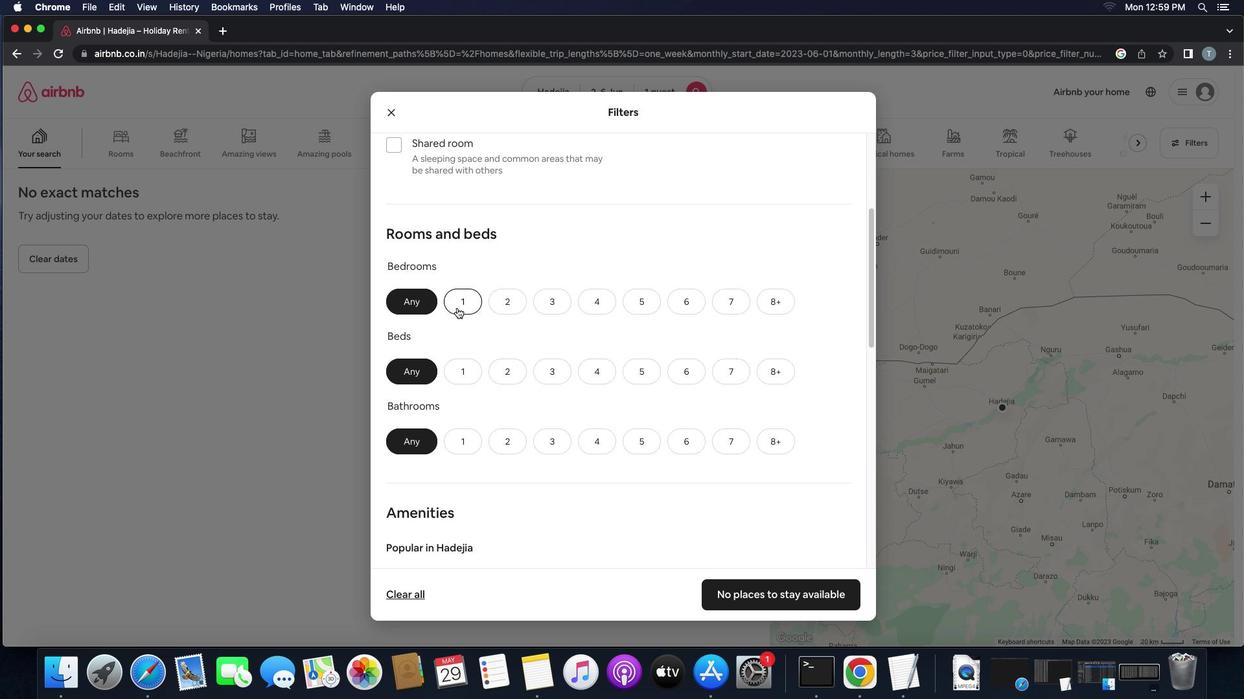 
Action: Mouse pressed left at (456, 307)
Screenshot: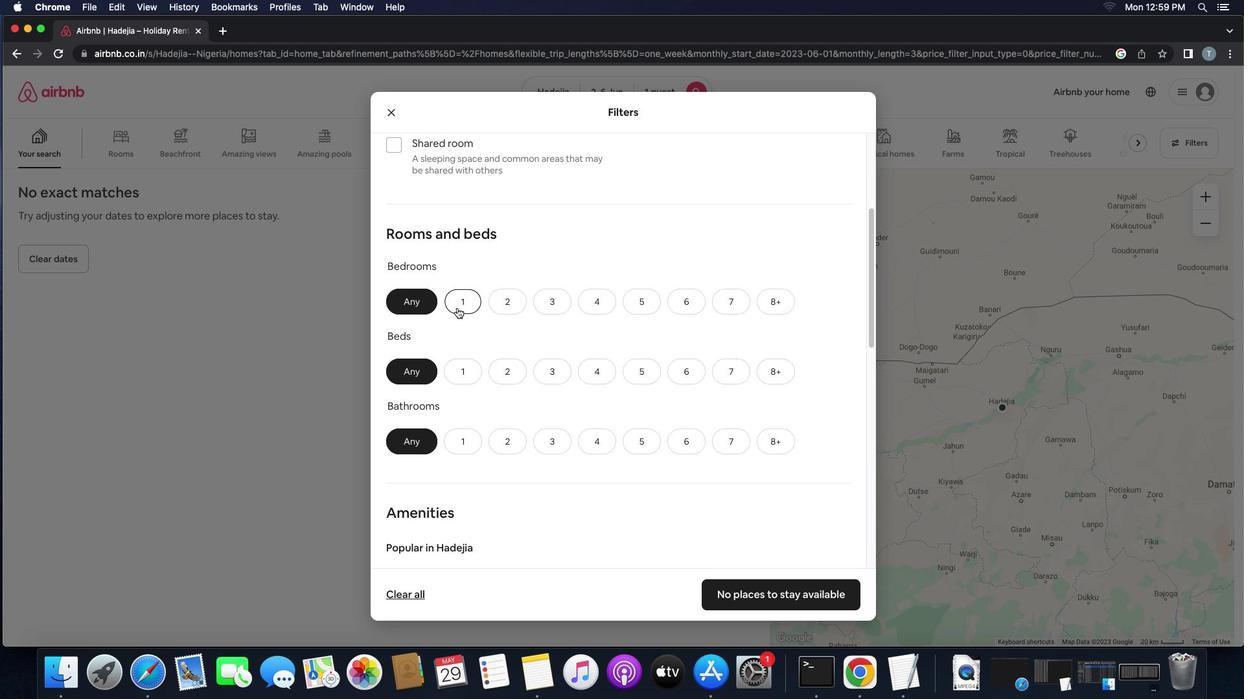 
Action: Mouse moved to (471, 380)
Screenshot: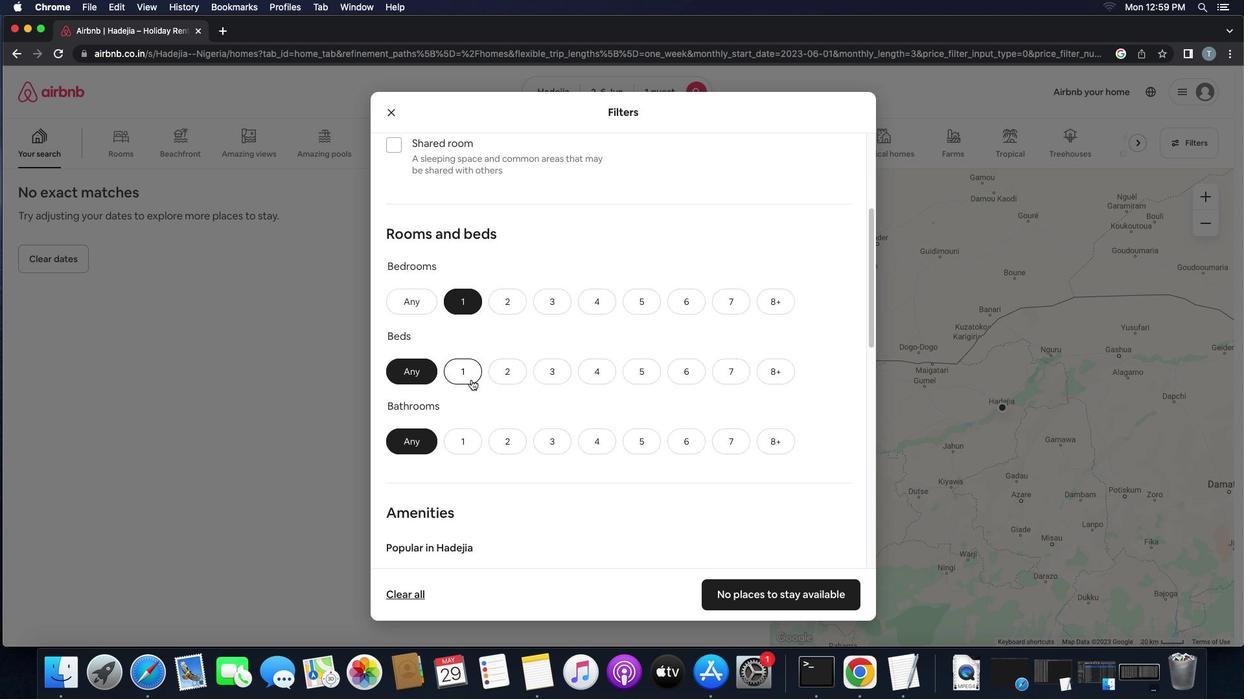 
Action: Mouse pressed left at (471, 380)
Screenshot: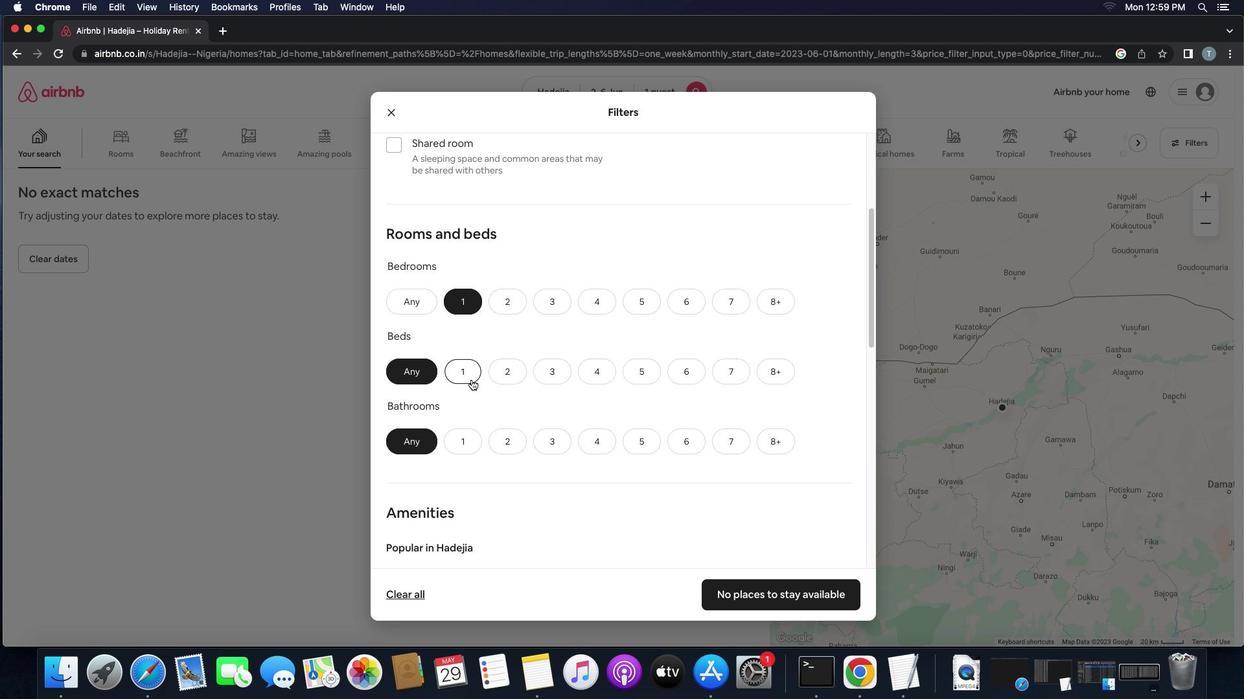 
Action: Mouse moved to (463, 444)
Screenshot: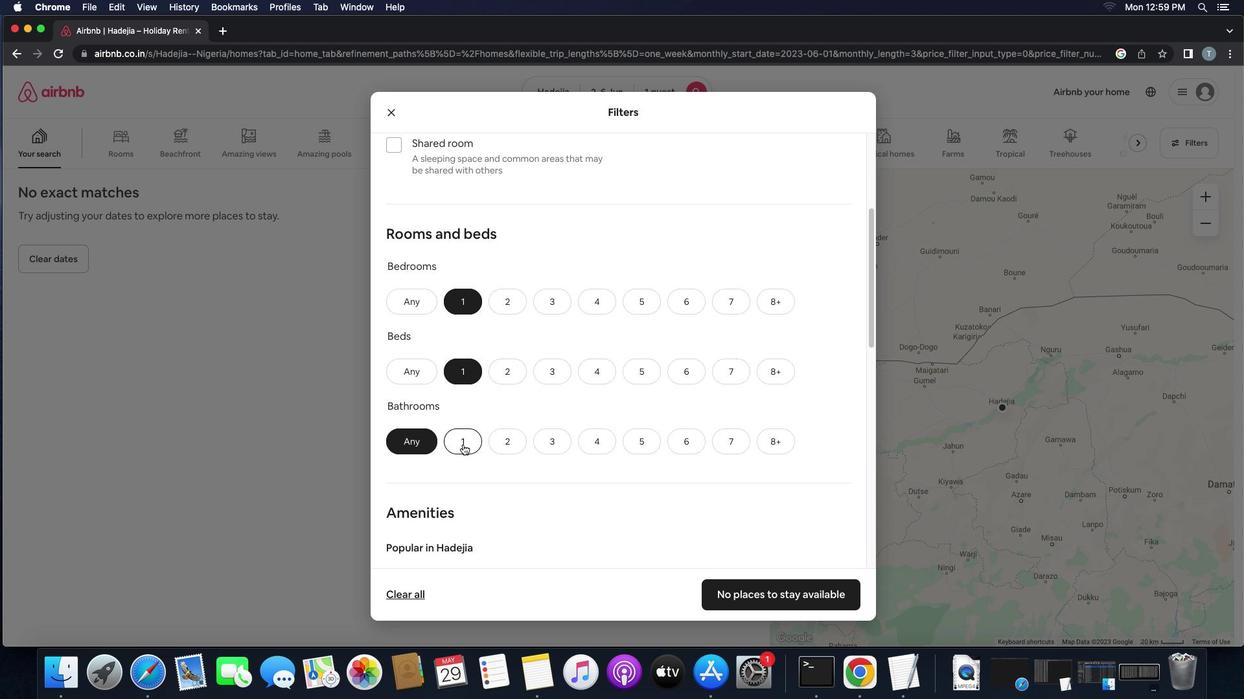 
Action: Mouse pressed left at (463, 444)
Screenshot: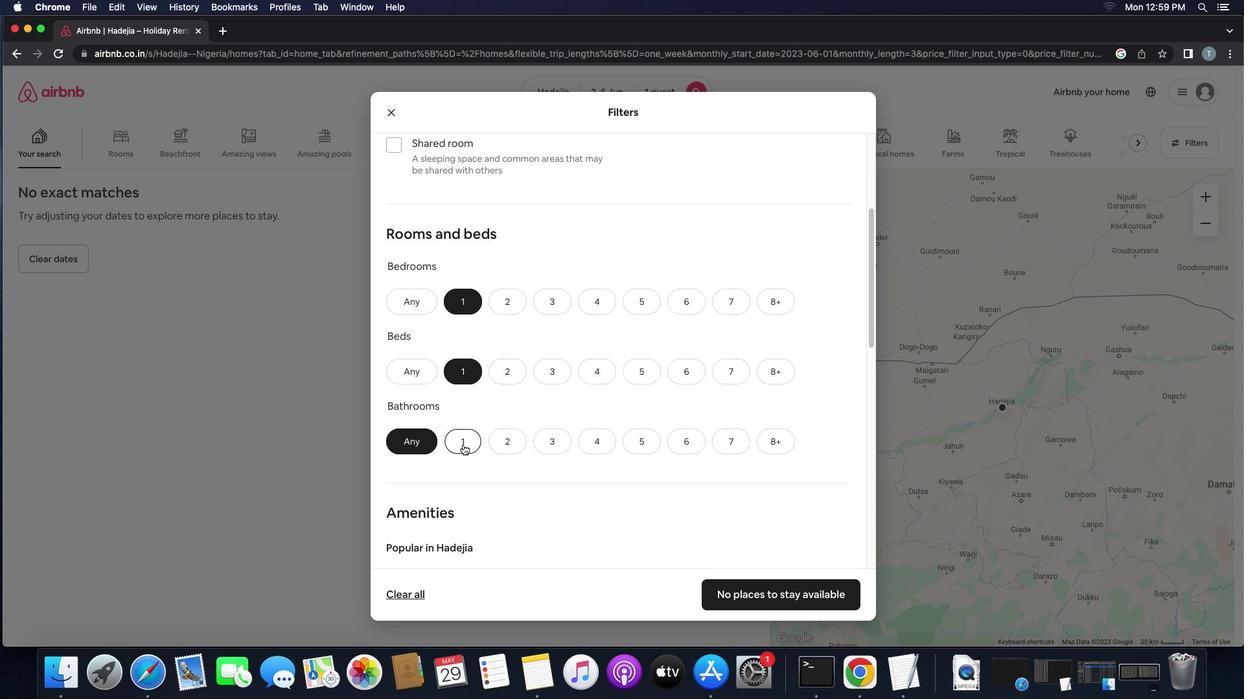 
Action: Mouse moved to (567, 473)
Screenshot: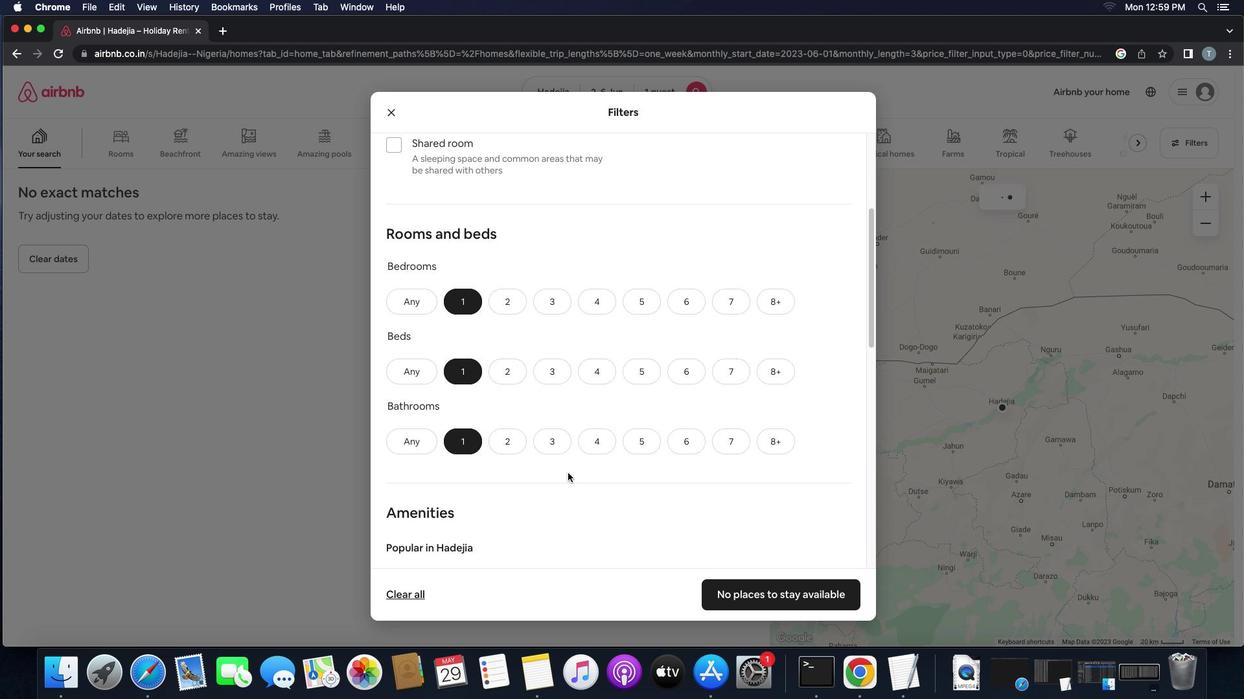 
Action: Mouse scrolled (567, 473) with delta (0, 0)
Screenshot: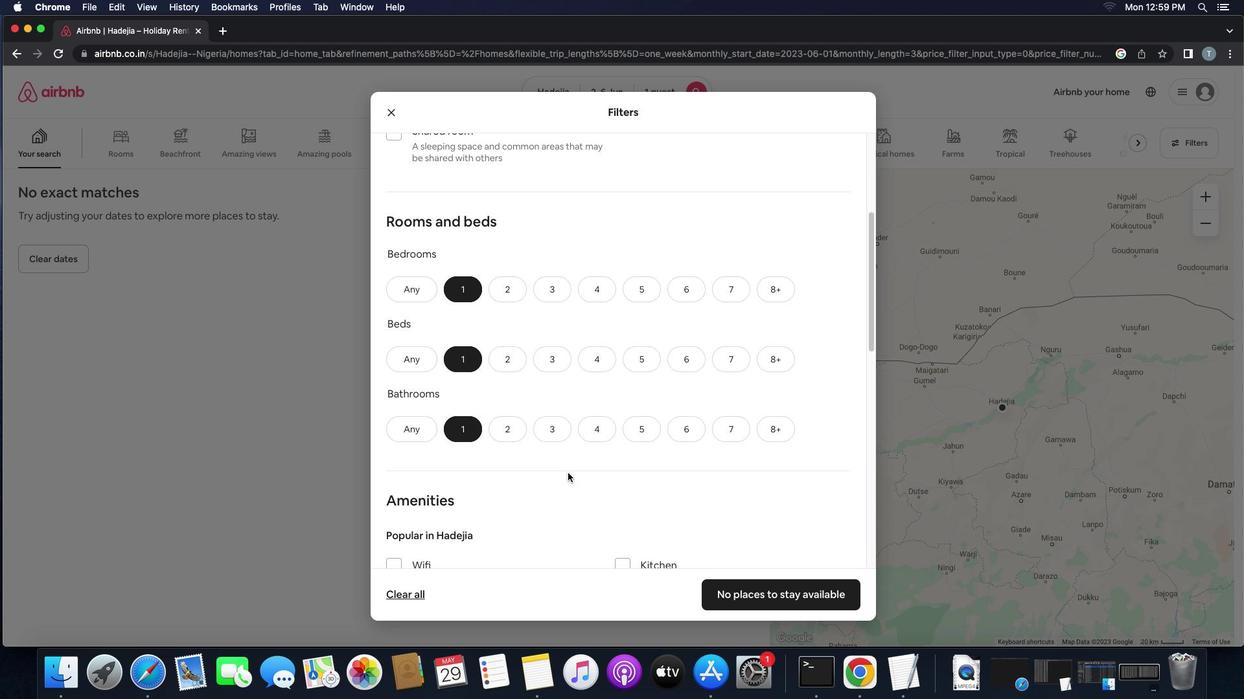 
Action: Mouse scrolled (567, 473) with delta (0, 0)
Screenshot: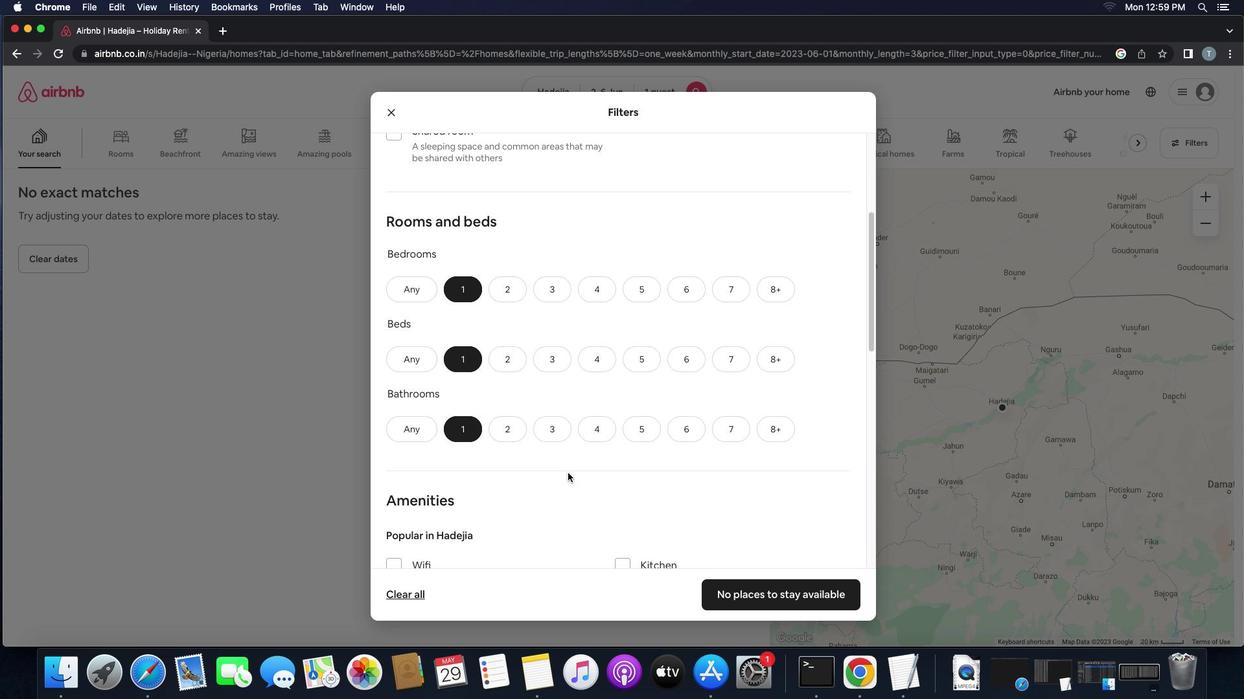
Action: Mouse scrolled (567, 473) with delta (0, -1)
Screenshot: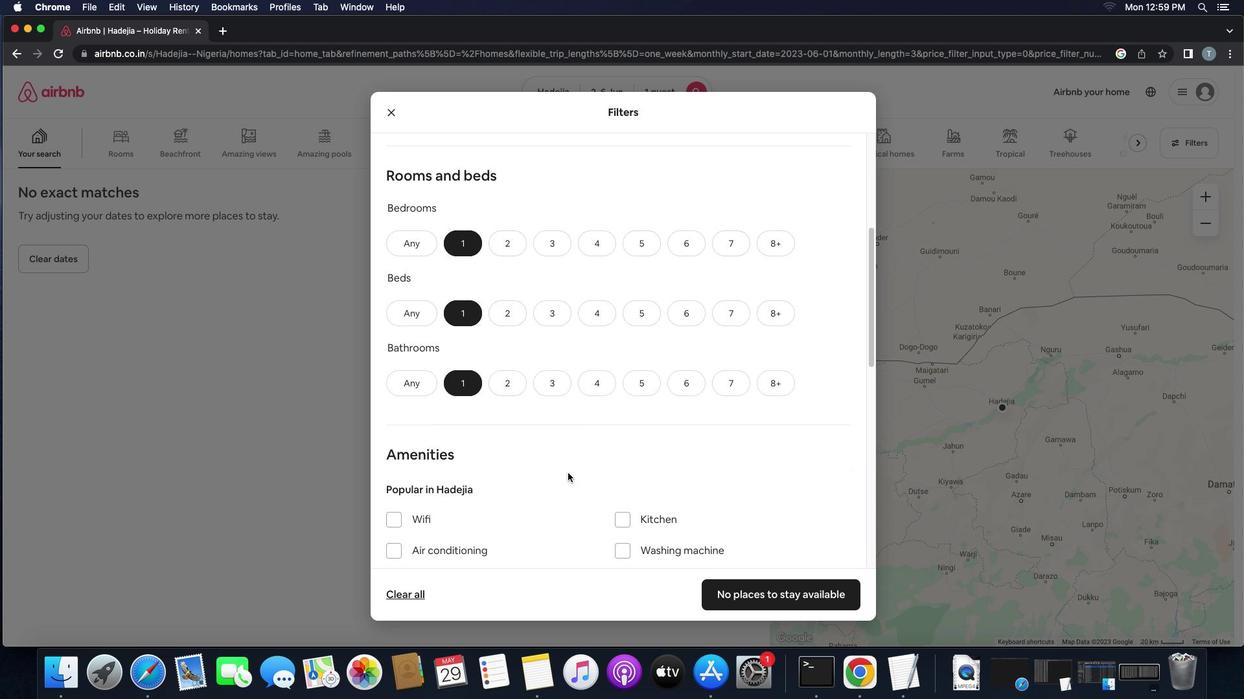 
Action: Mouse scrolled (567, 473) with delta (0, 0)
Screenshot: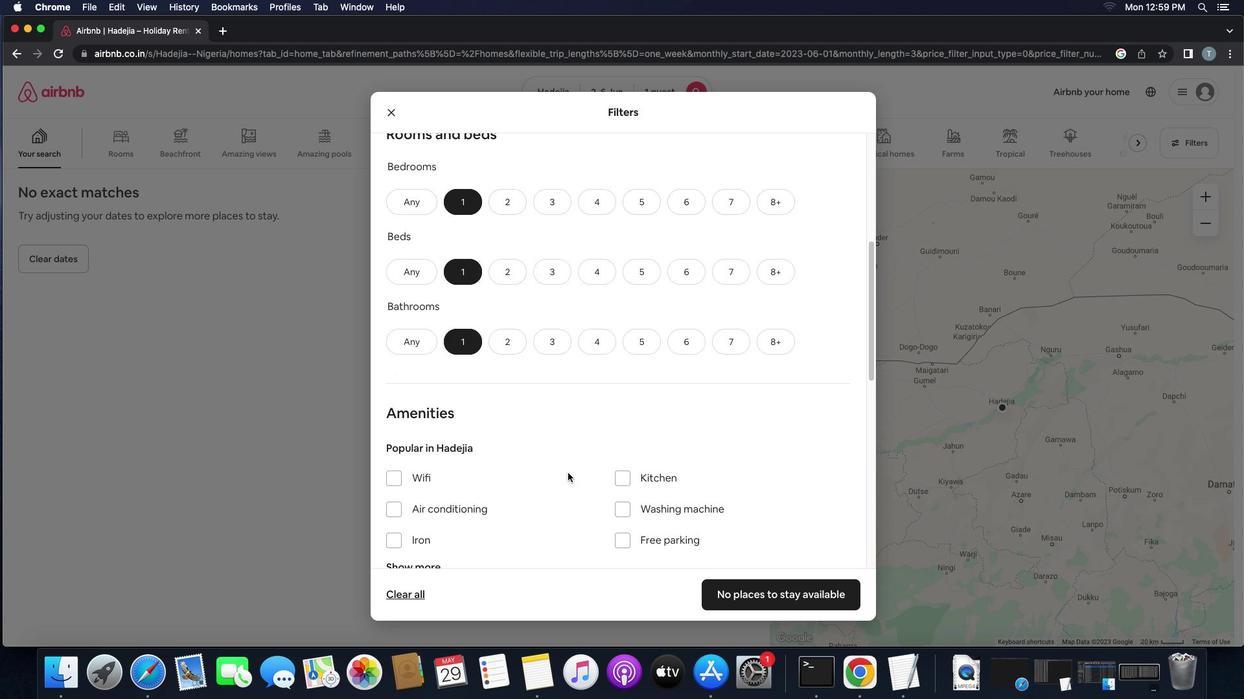 
Action: Mouse scrolled (567, 473) with delta (0, 0)
Screenshot: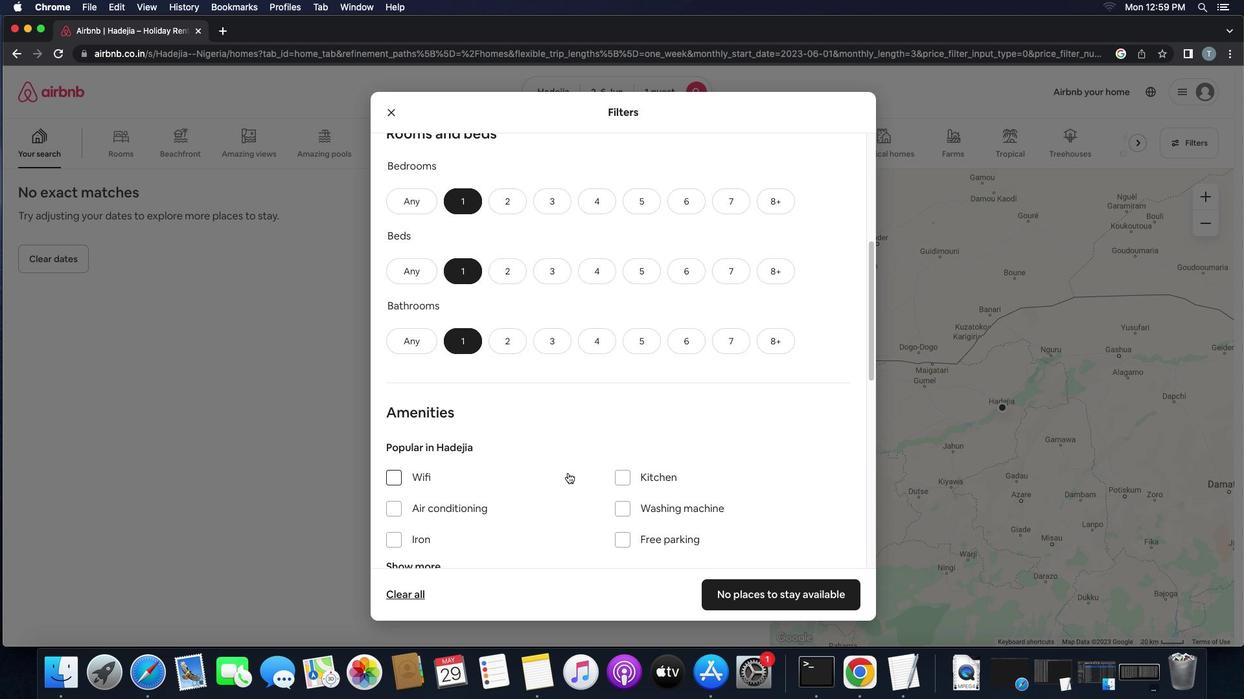 
Action: Mouse scrolled (567, 473) with delta (0, 0)
Screenshot: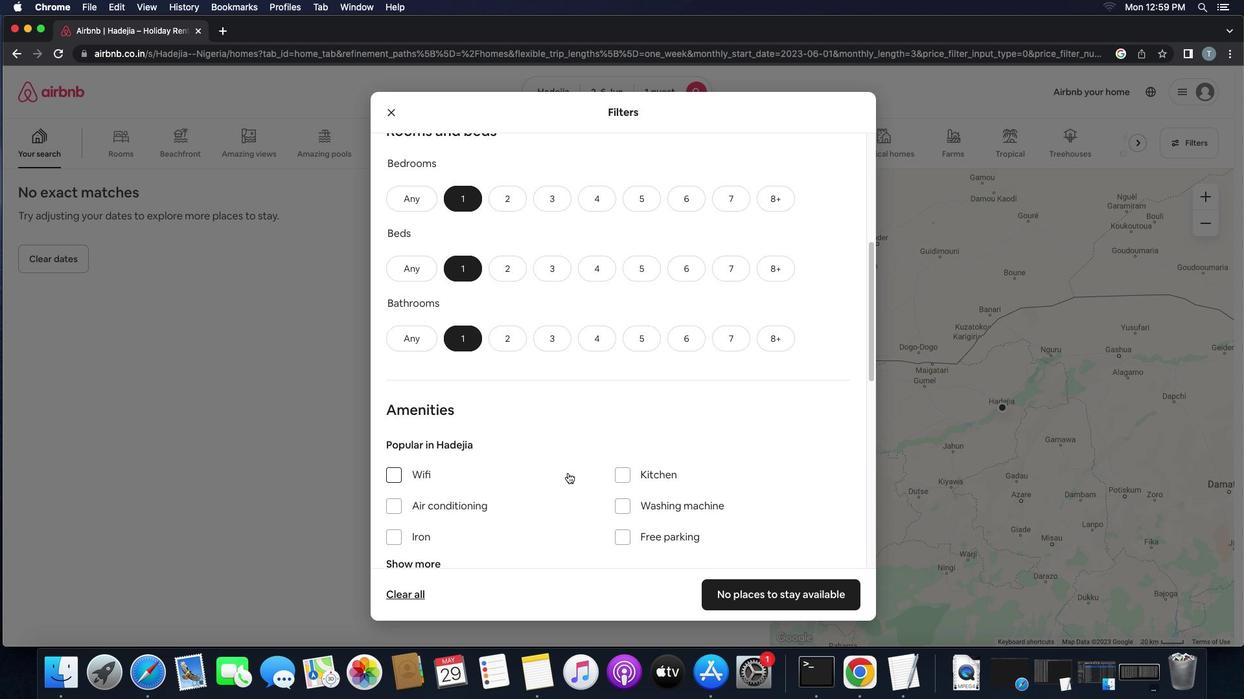 
Action: Mouse scrolled (567, 473) with delta (0, 0)
Screenshot: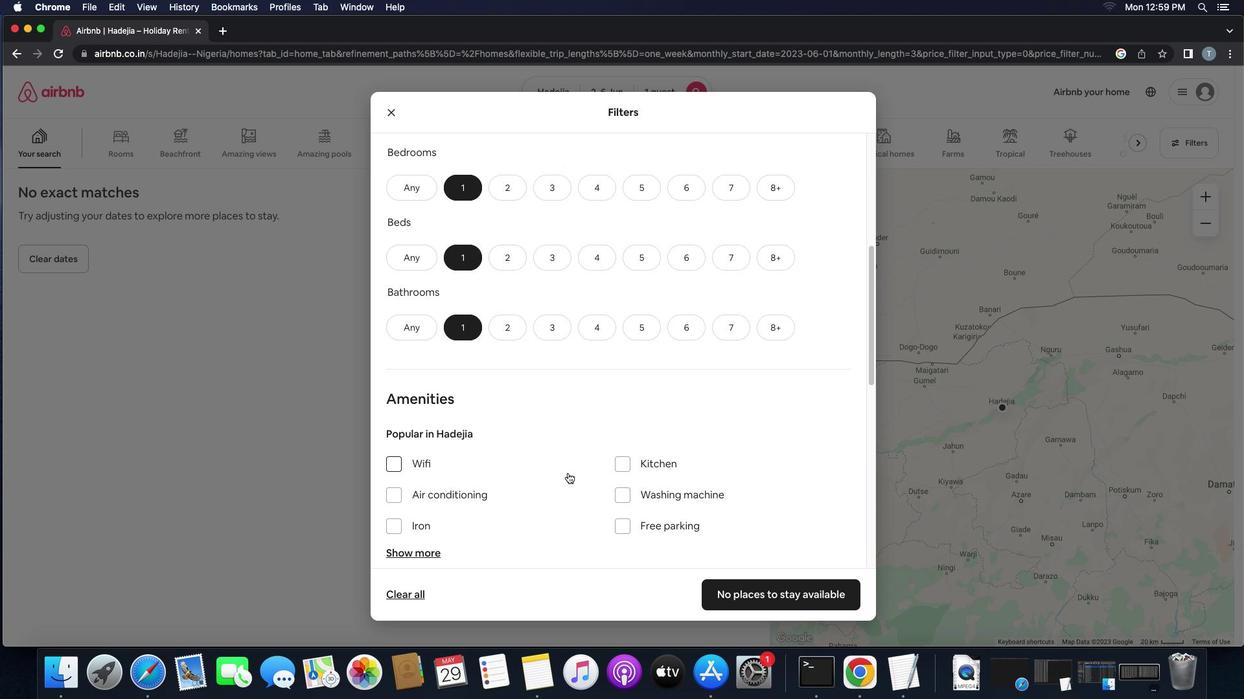
Action: Mouse moved to (498, 456)
Screenshot: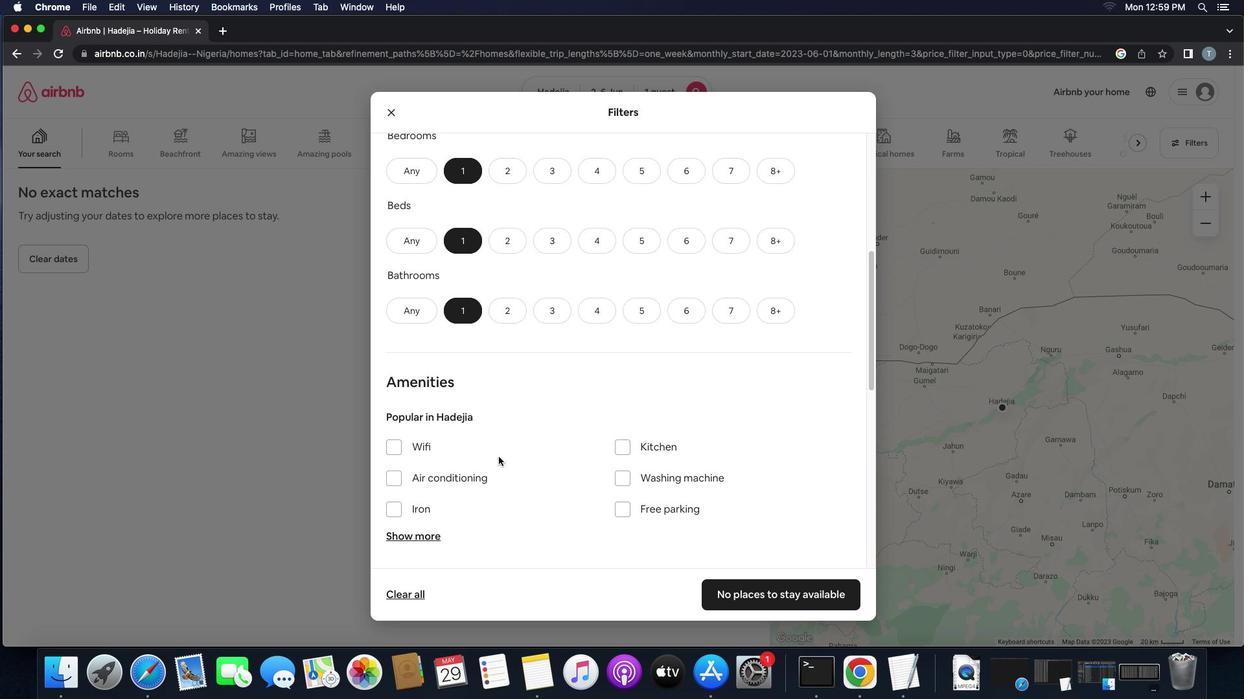 
Action: Mouse scrolled (498, 456) with delta (0, 0)
Screenshot: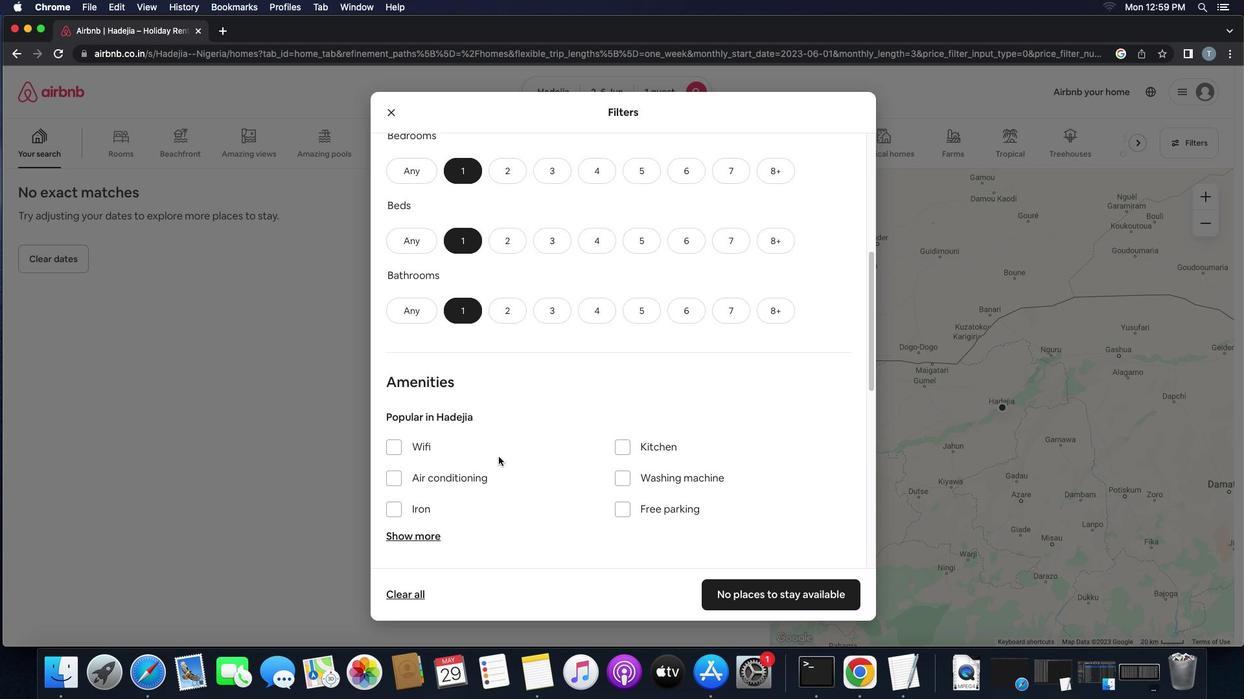 
Action: Mouse scrolled (498, 456) with delta (0, 0)
Screenshot: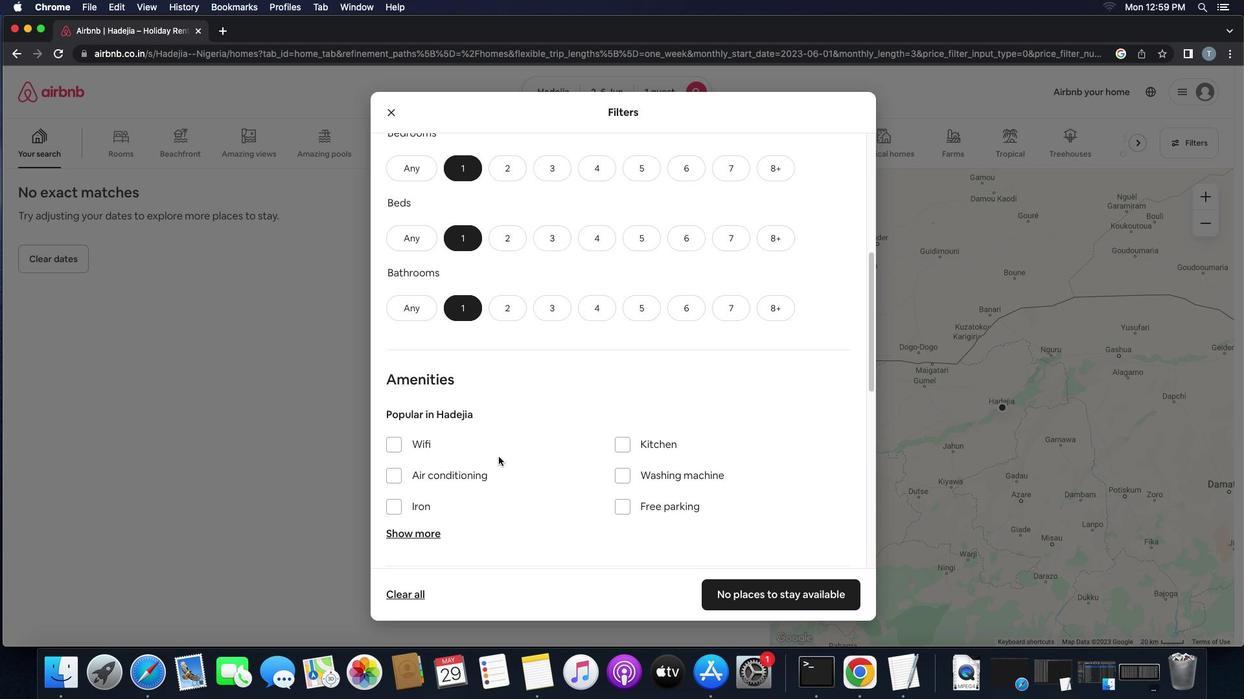 
Action: Mouse moved to (476, 489)
Screenshot: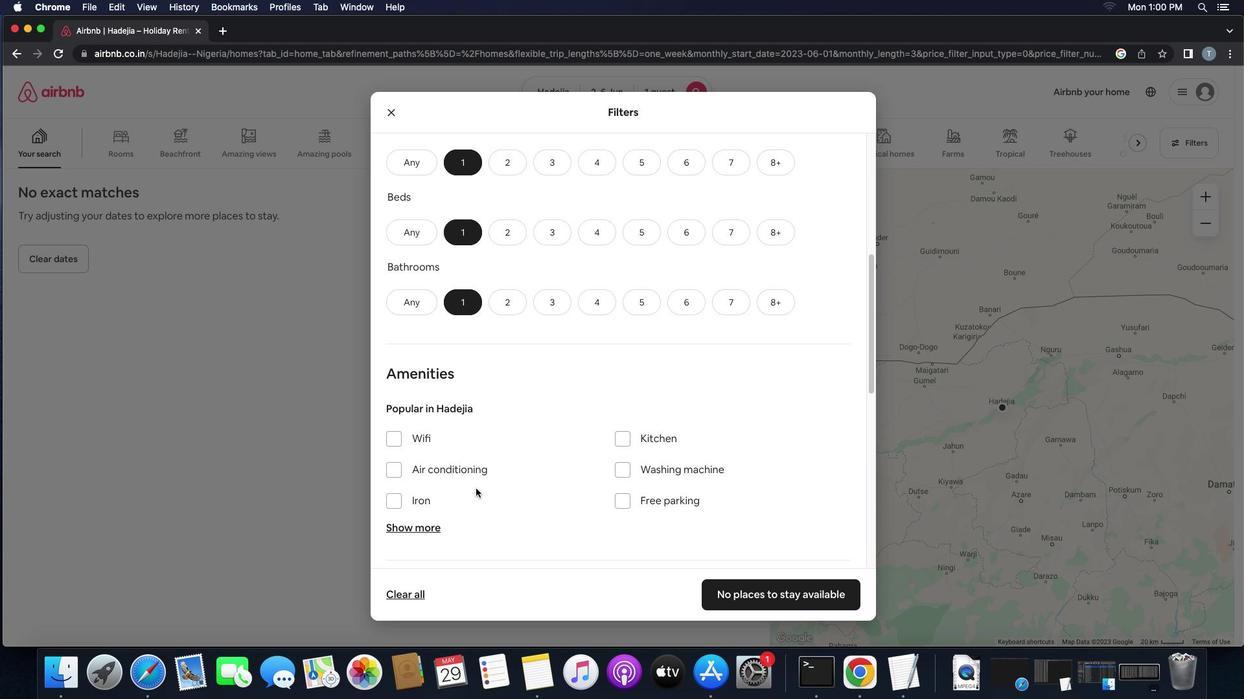 
Action: Mouse scrolled (476, 489) with delta (0, 0)
Screenshot: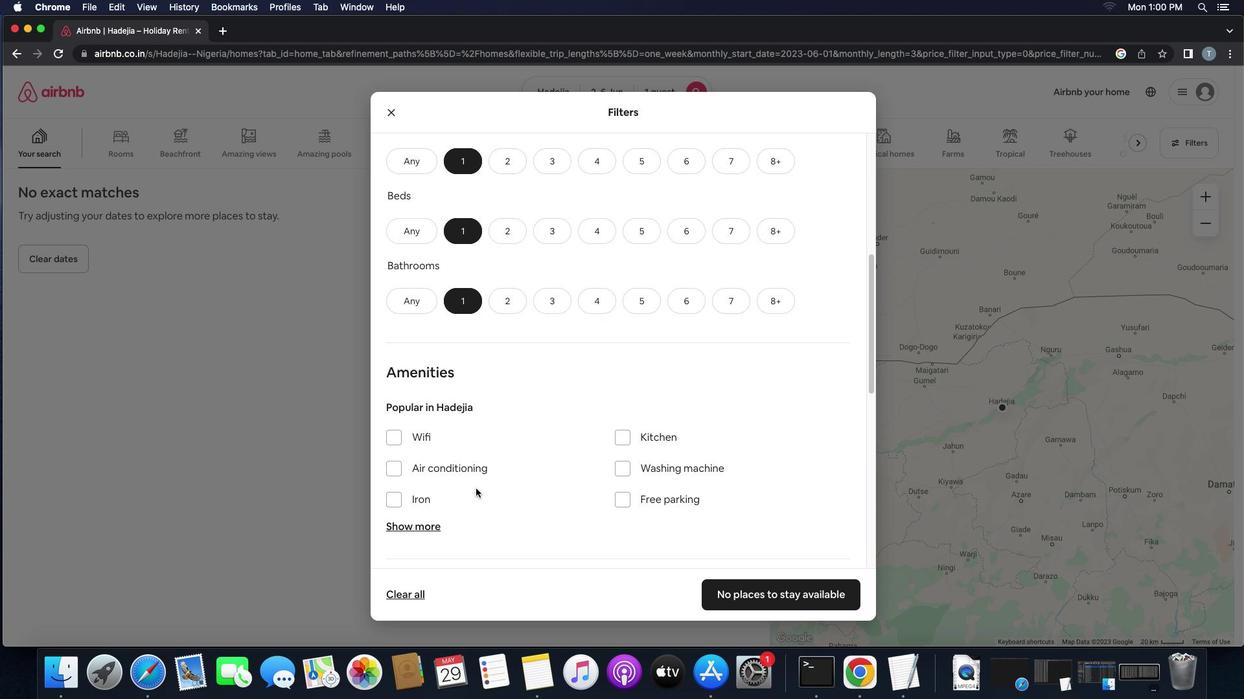 
Action: Mouse scrolled (476, 489) with delta (0, 0)
Screenshot: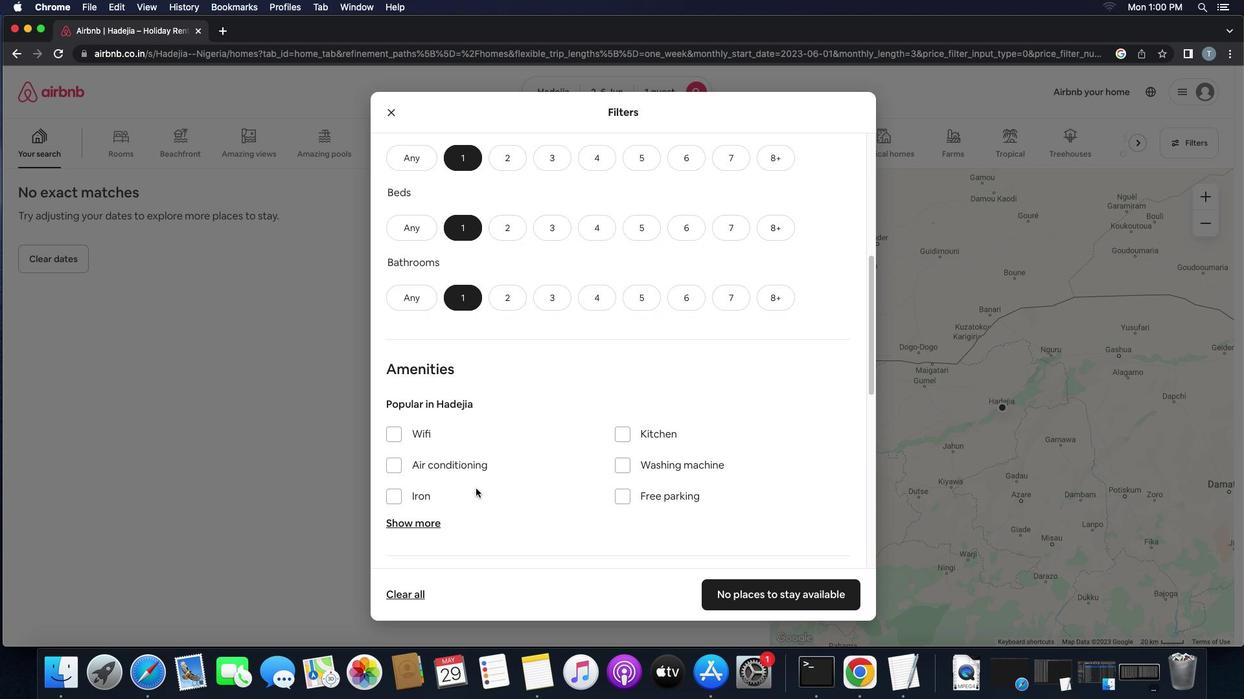 
Action: Mouse scrolled (476, 489) with delta (0, 0)
Screenshot: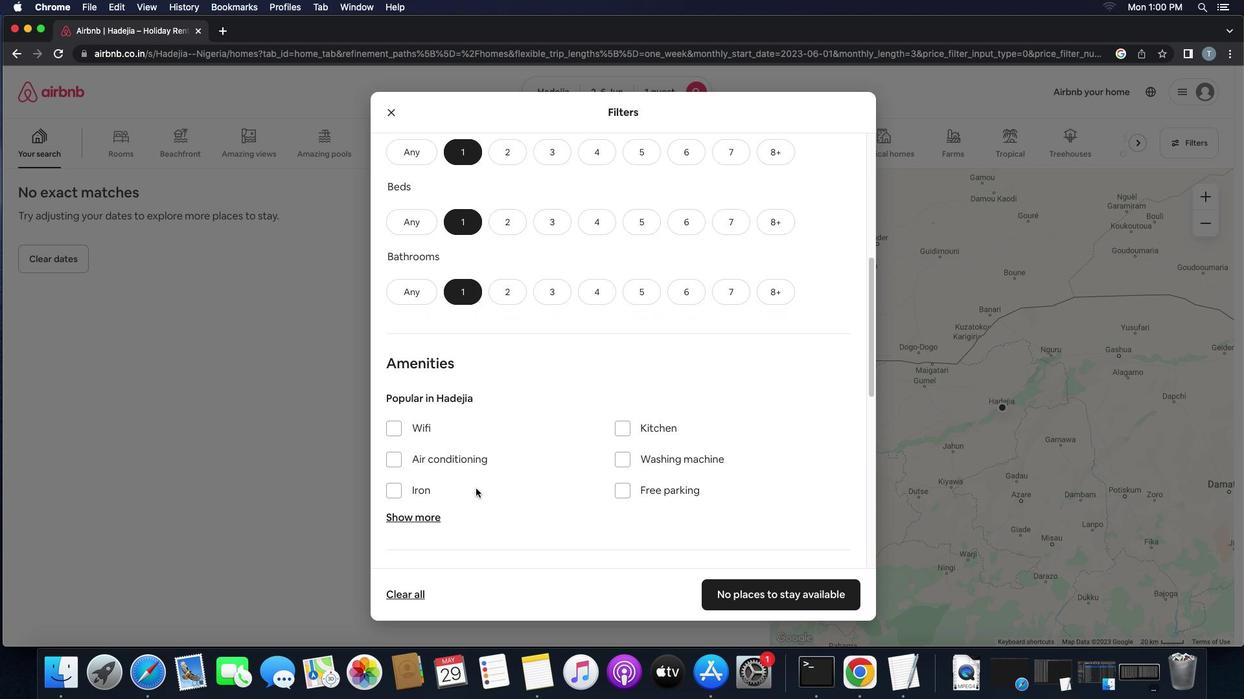 
Action: Mouse scrolled (476, 489) with delta (0, 0)
Screenshot: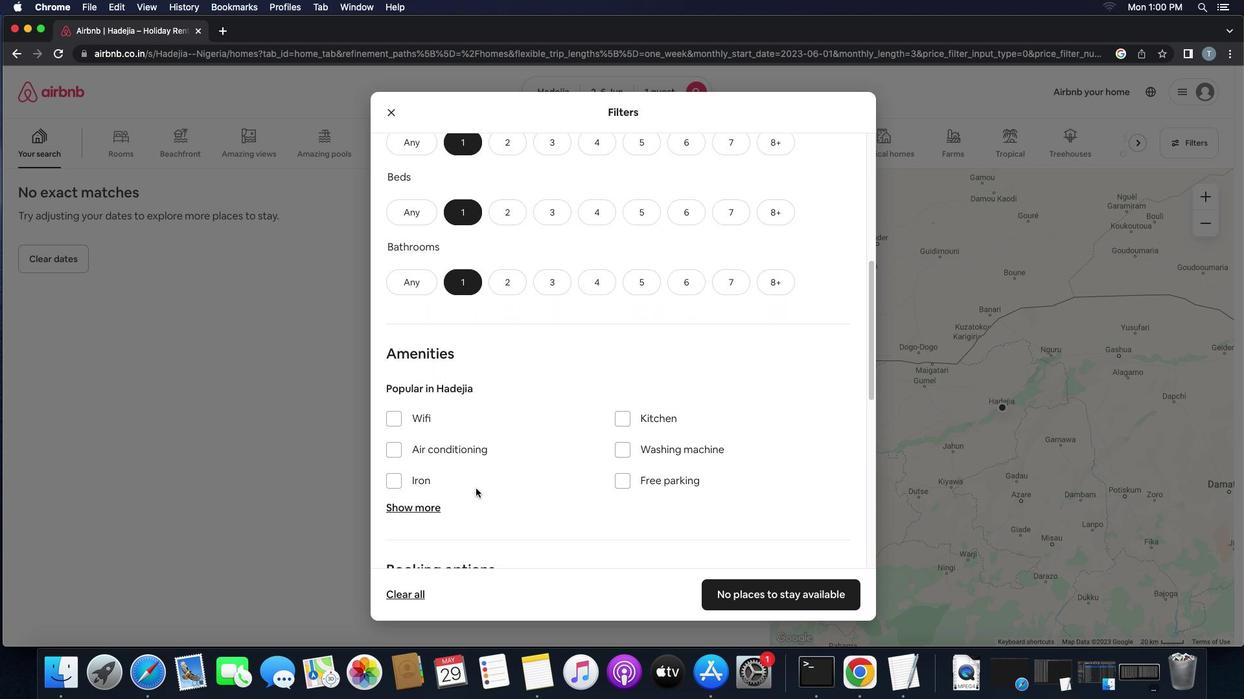 
Action: Mouse moved to (467, 480)
Screenshot: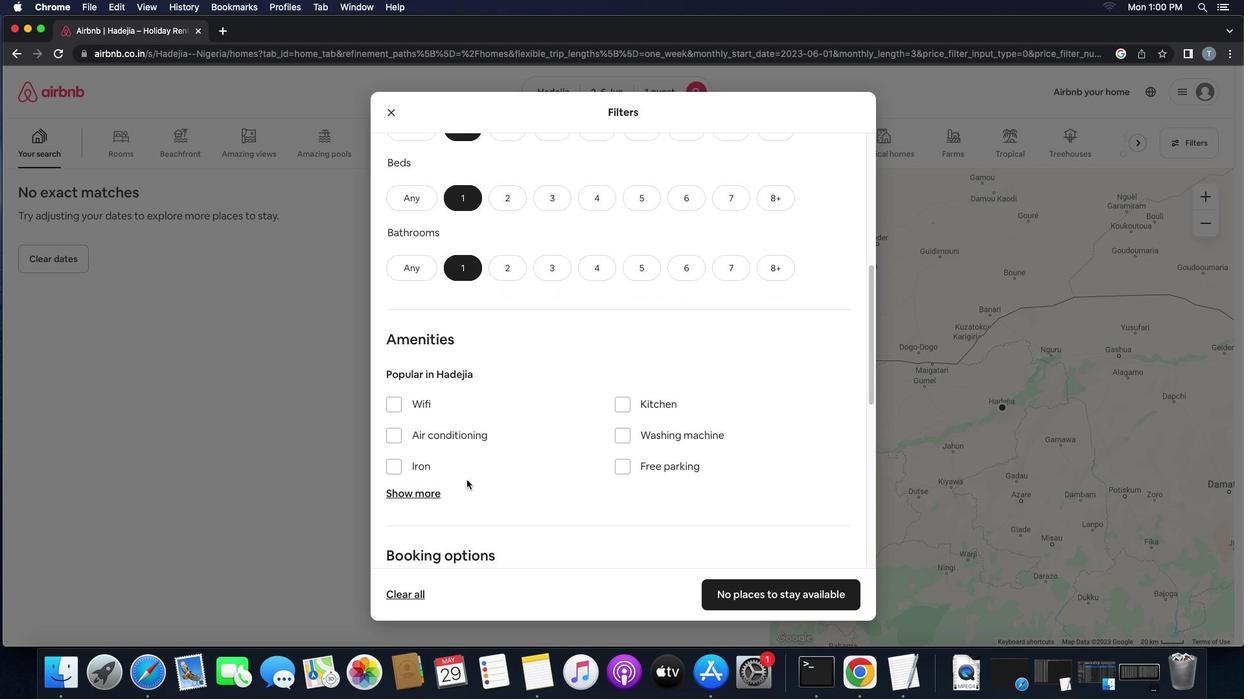 
Action: Mouse scrolled (467, 480) with delta (0, 0)
Screenshot: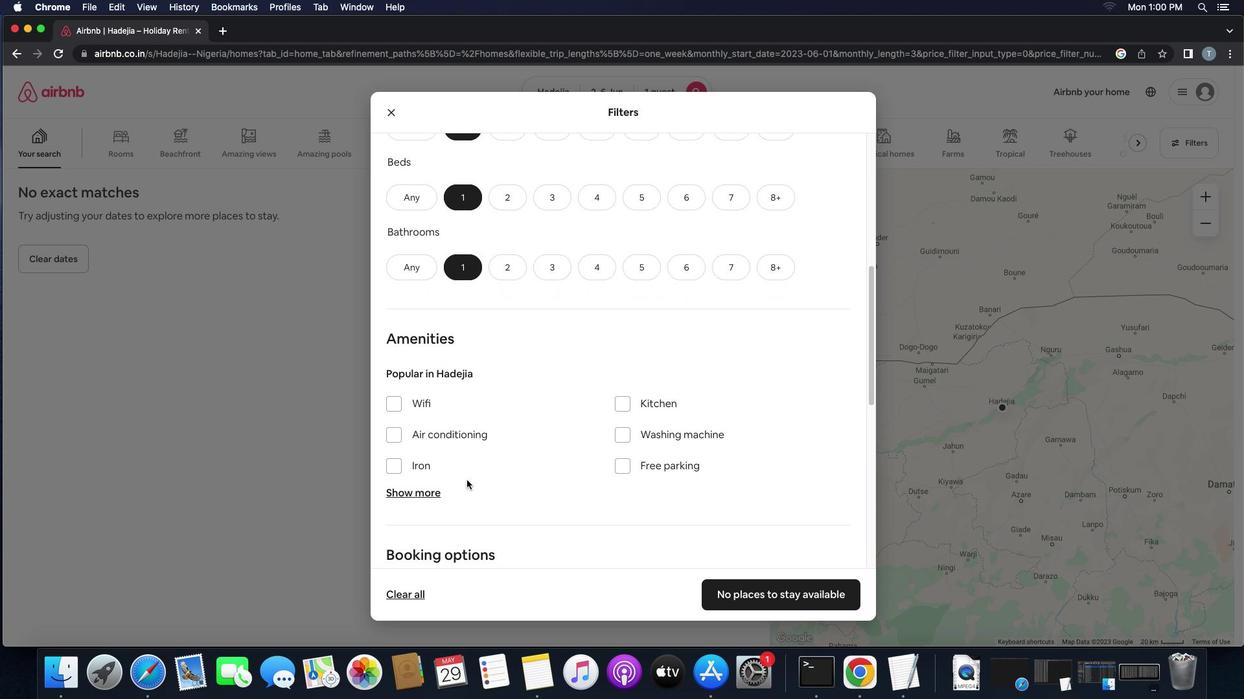 
Action: Mouse scrolled (467, 480) with delta (0, 0)
Screenshot: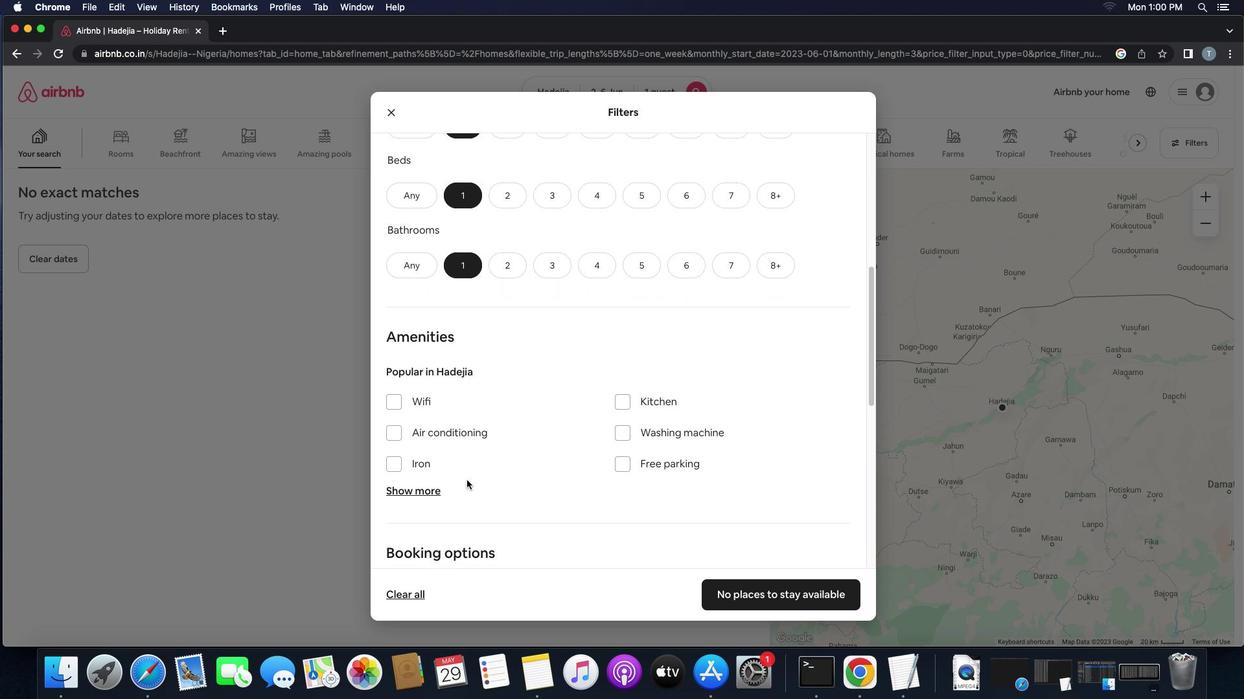 
Action: Mouse scrolled (467, 480) with delta (0, 0)
Screenshot: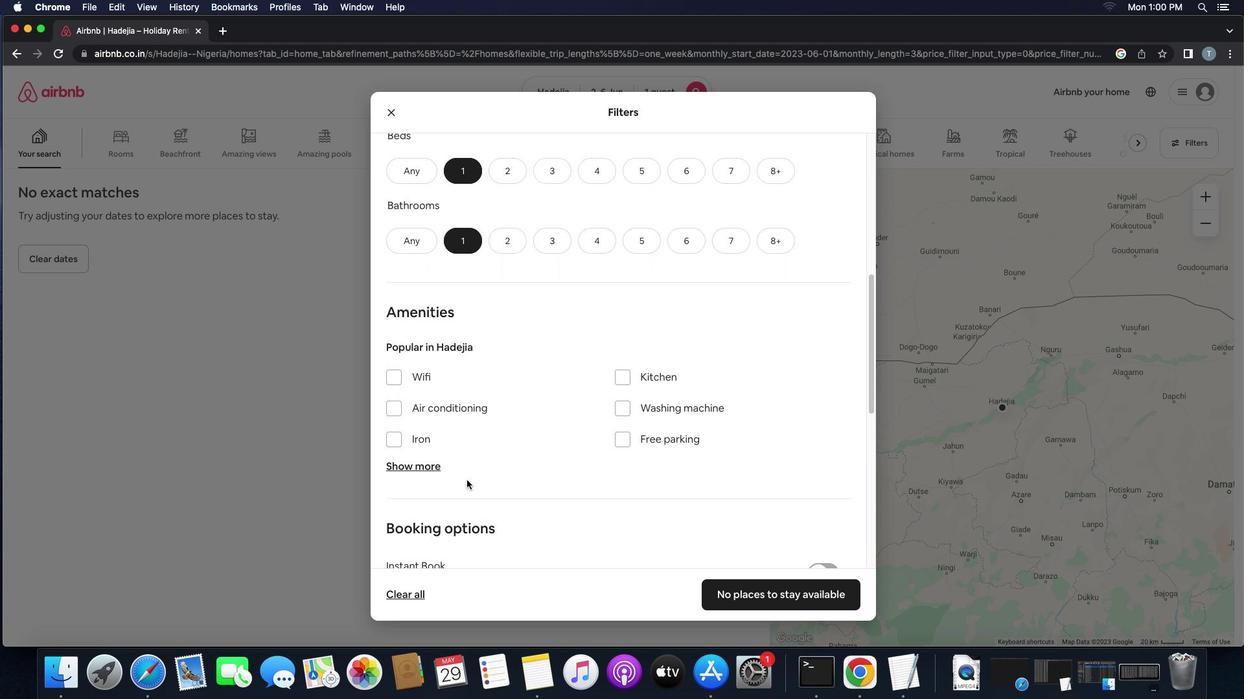 
Action: Mouse scrolled (467, 480) with delta (0, -1)
Screenshot: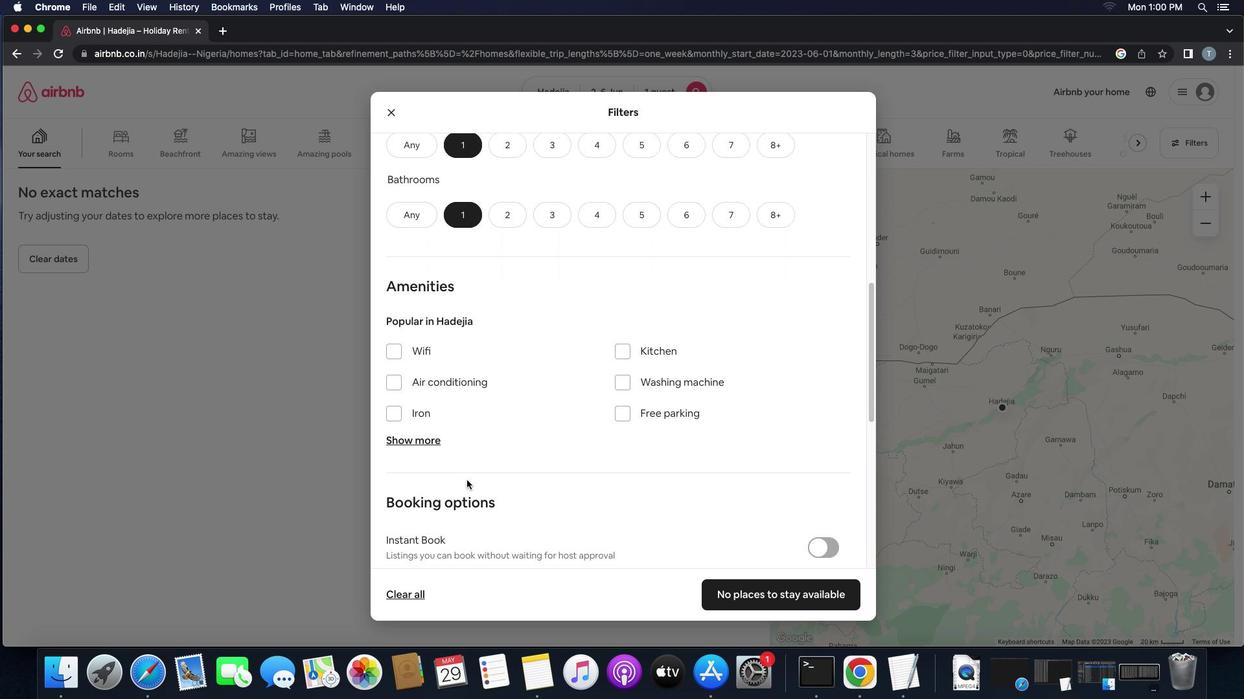 
Action: Mouse scrolled (467, 480) with delta (0, -1)
Screenshot: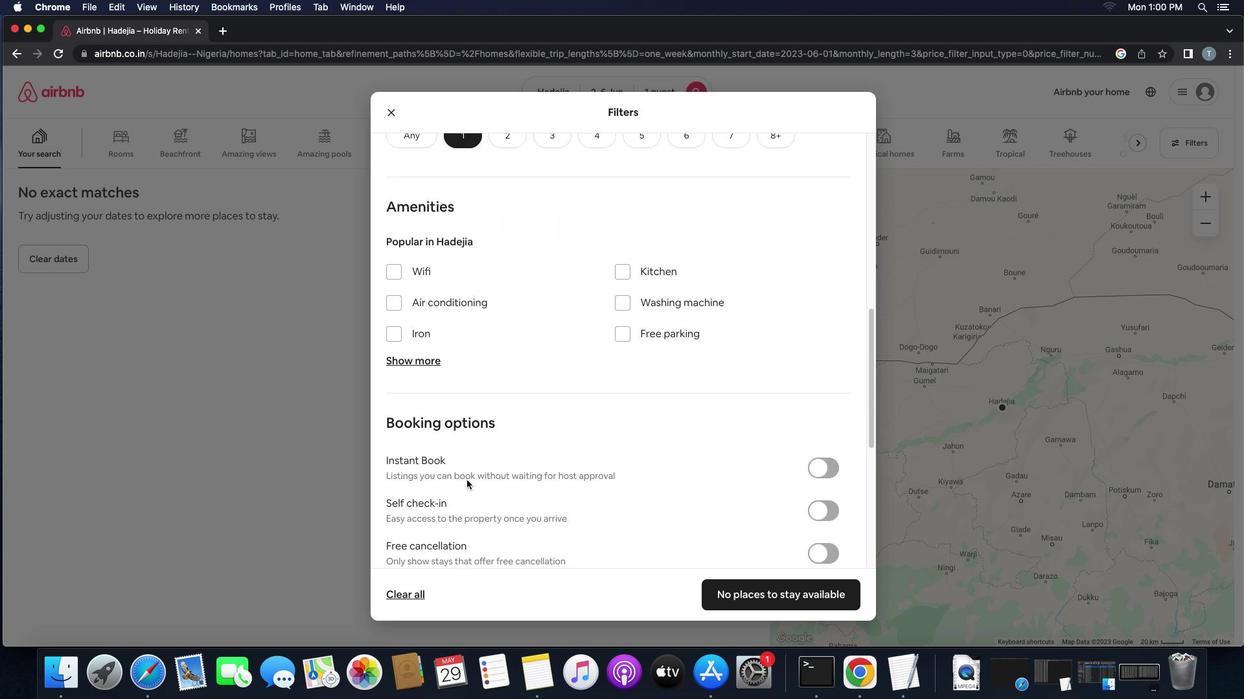 
Action: Mouse scrolled (467, 480) with delta (0, 0)
Screenshot: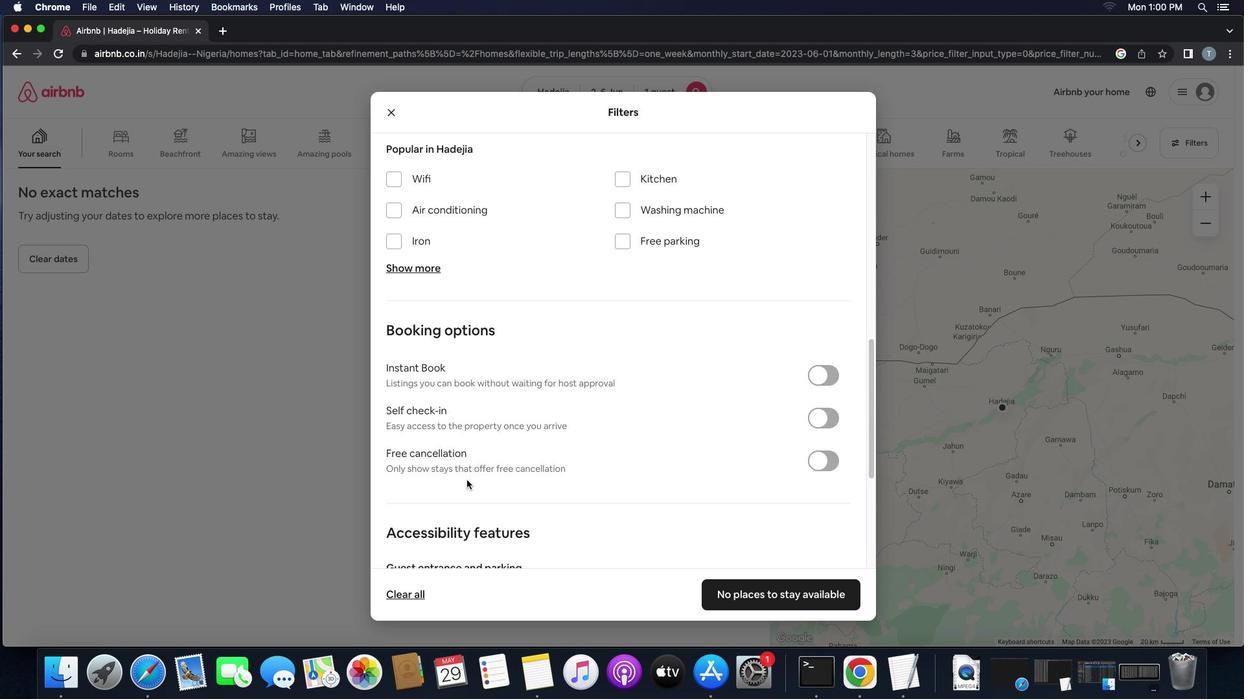 
Action: Mouse scrolled (467, 480) with delta (0, 0)
Screenshot: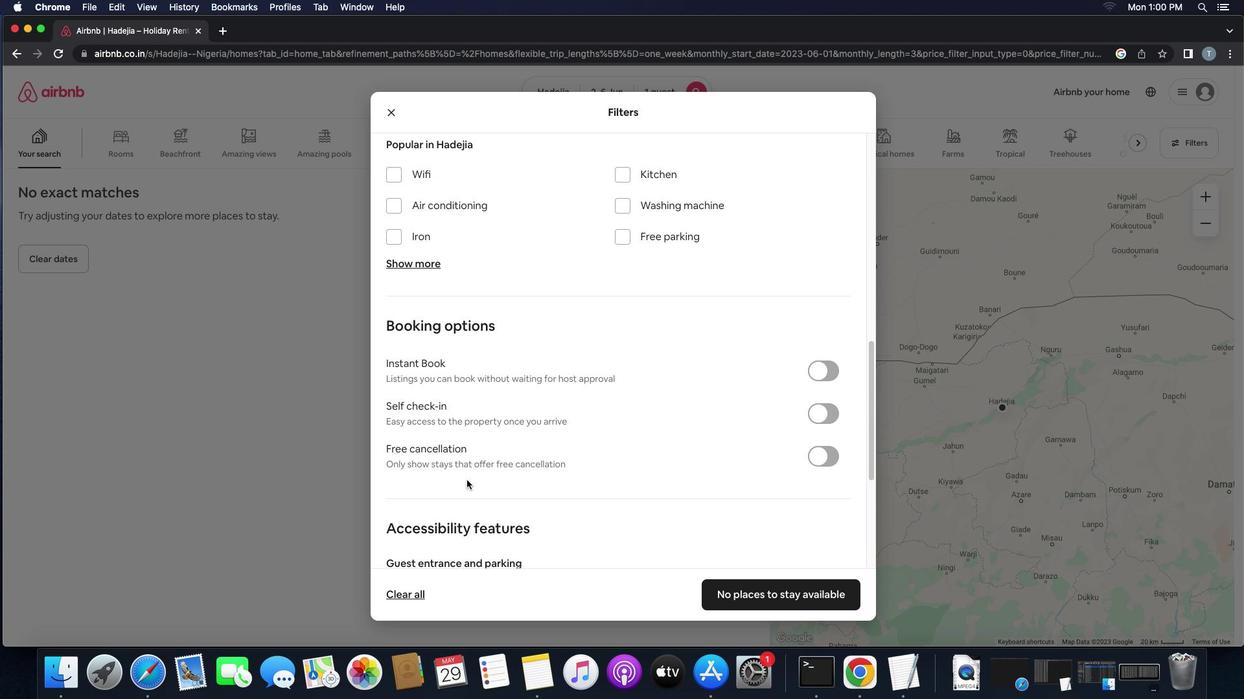 
Action: Mouse moved to (814, 406)
Screenshot: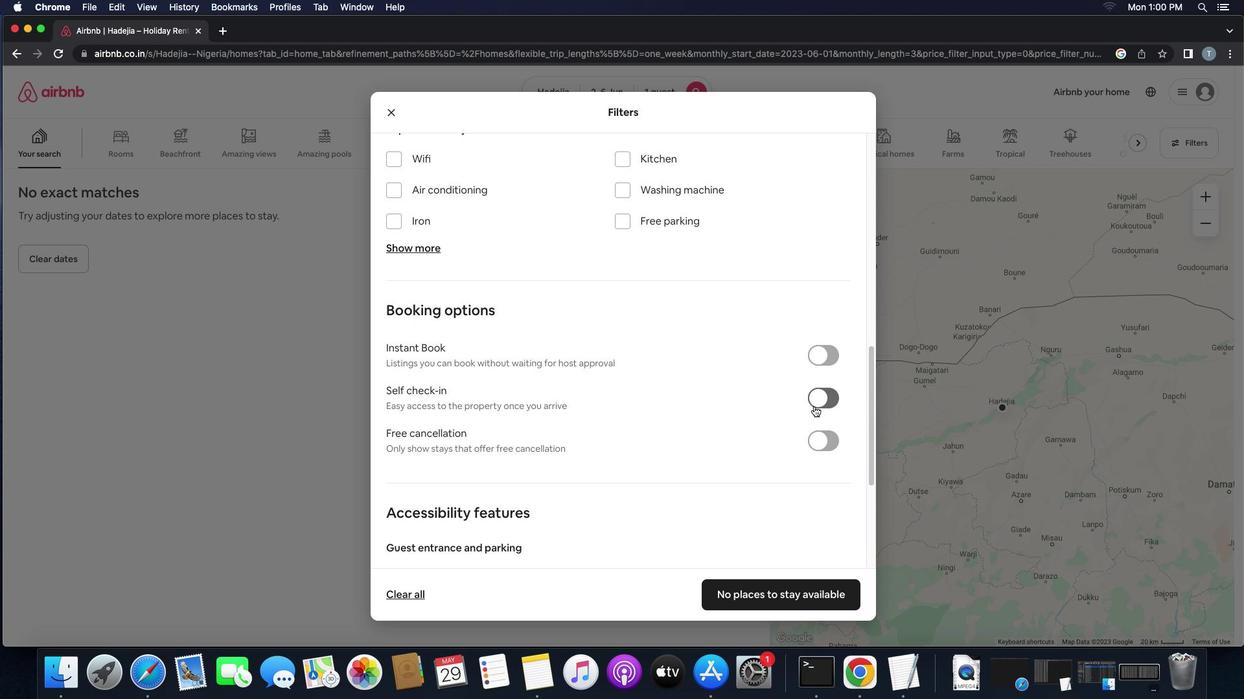 
Action: Mouse pressed left at (814, 406)
Screenshot: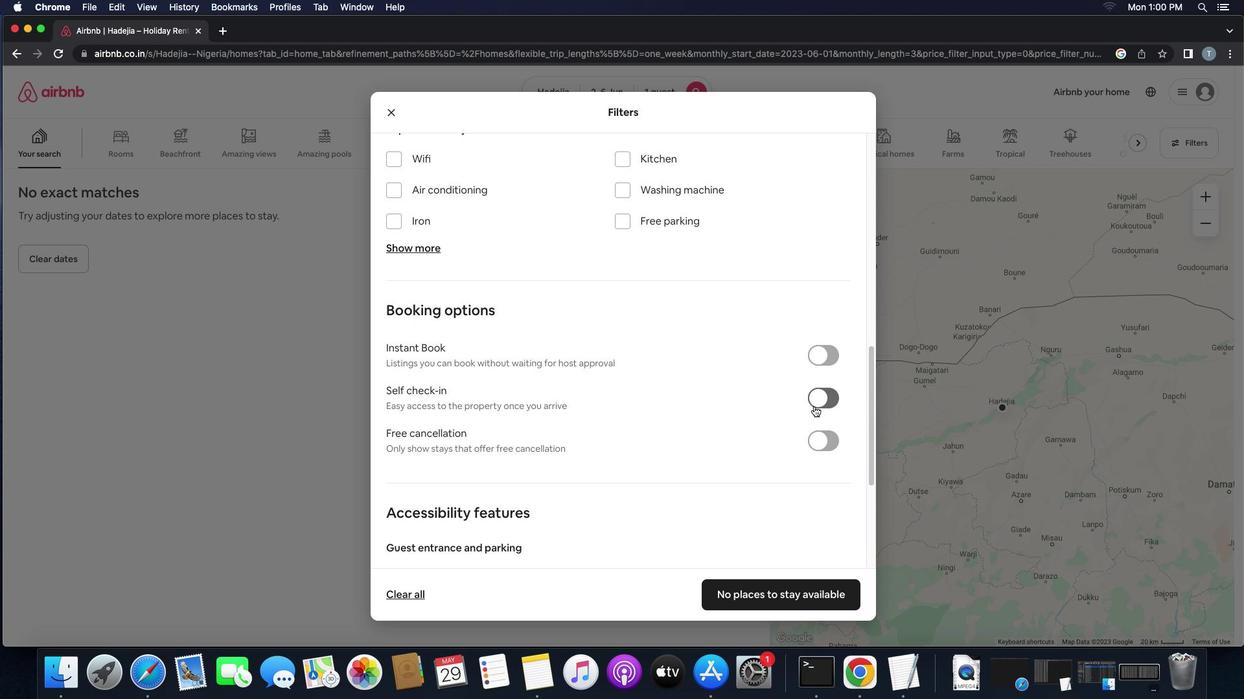 
Action: Mouse moved to (617, 500)
Screenshot: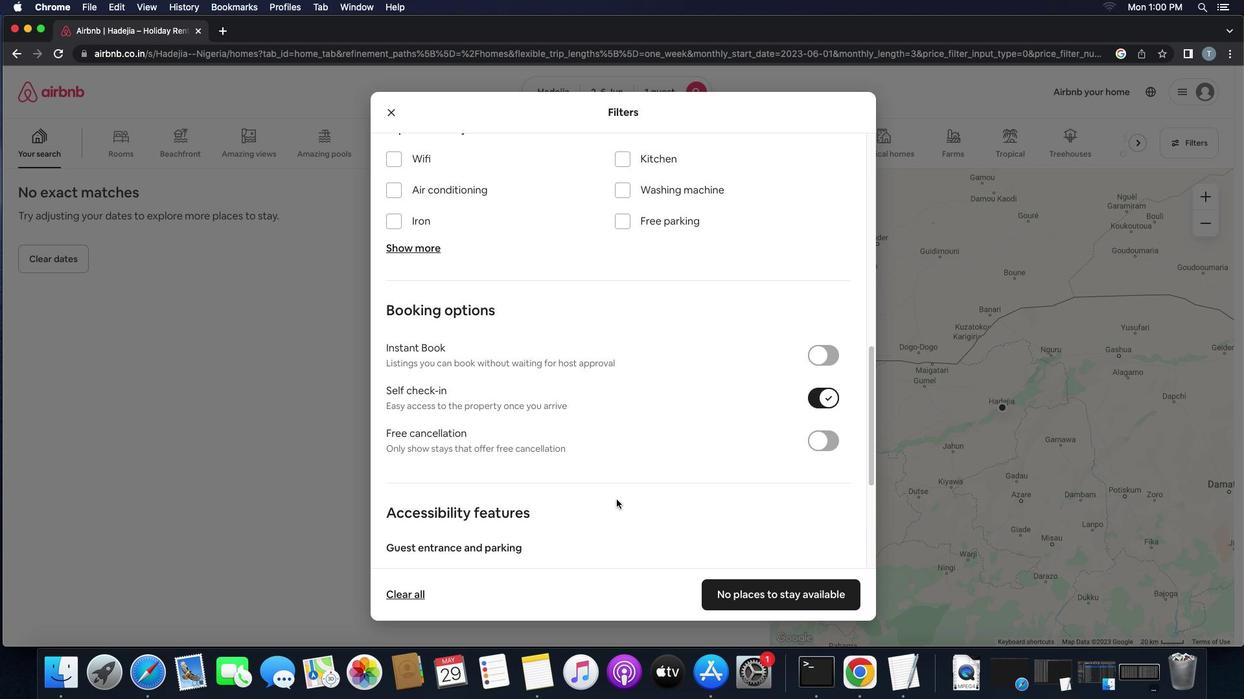 
Action: Mouse scrolled (617, 500) with delta (0, 0)
Screenshot: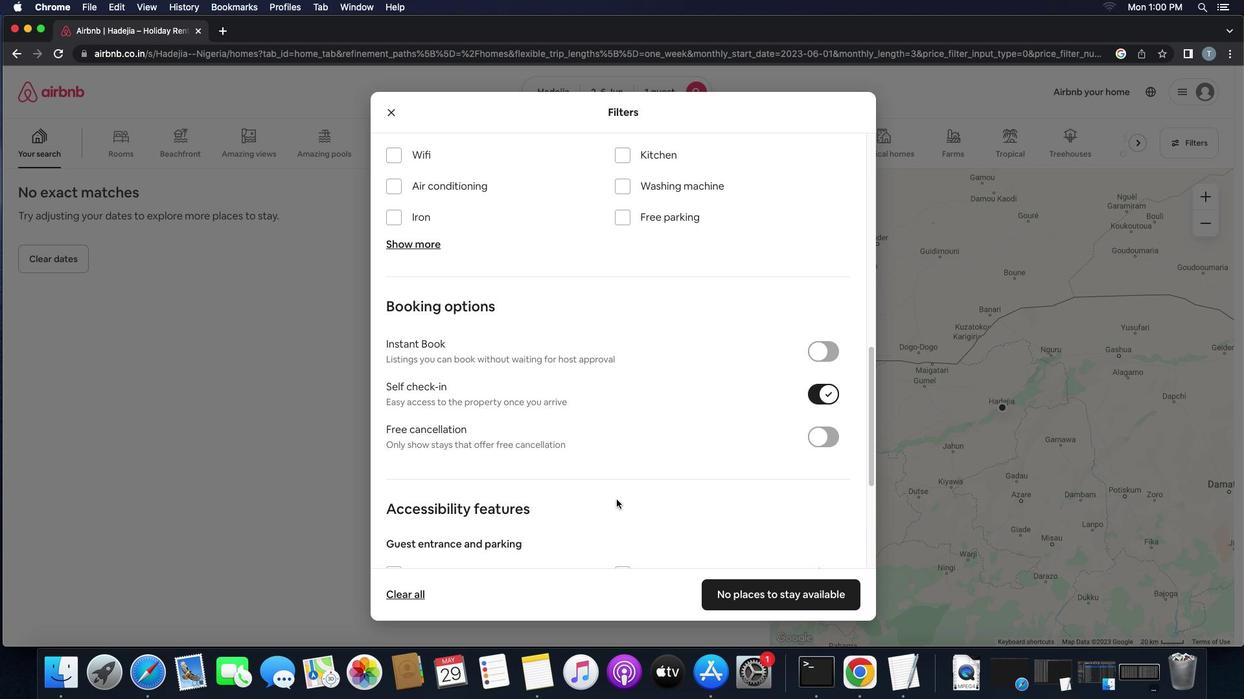 
Action: Mouse scrolled (617, 500) with delta (0, 0)
Screenshot: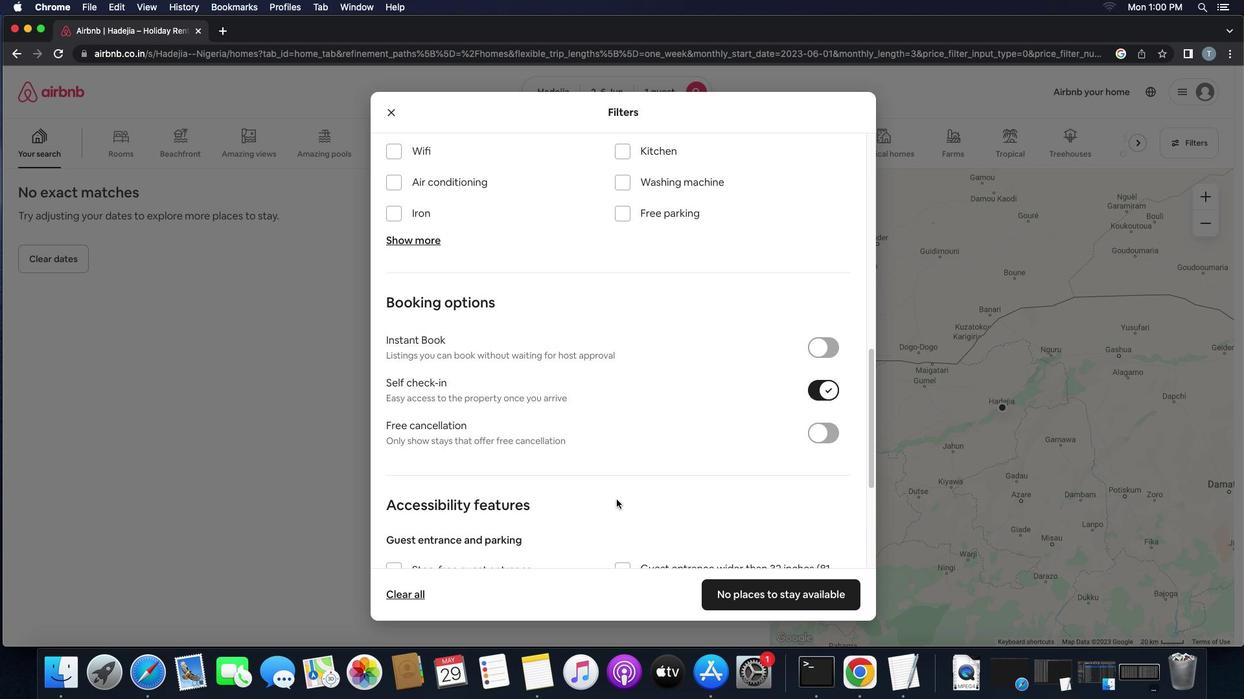 
Action: Mouse scrolled (617, 500) with delta (0, -1)
Screenshot: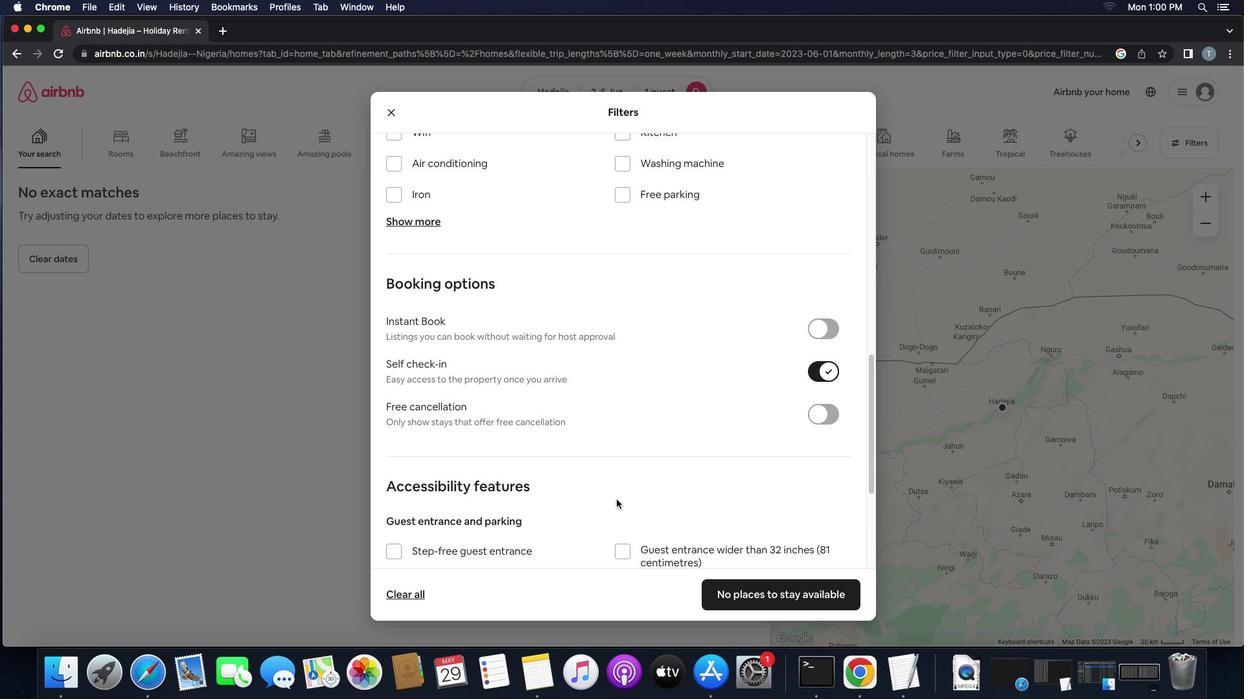 
Action: Mouse scrolled (617, 500) with delta (0, -2)
Screenshot: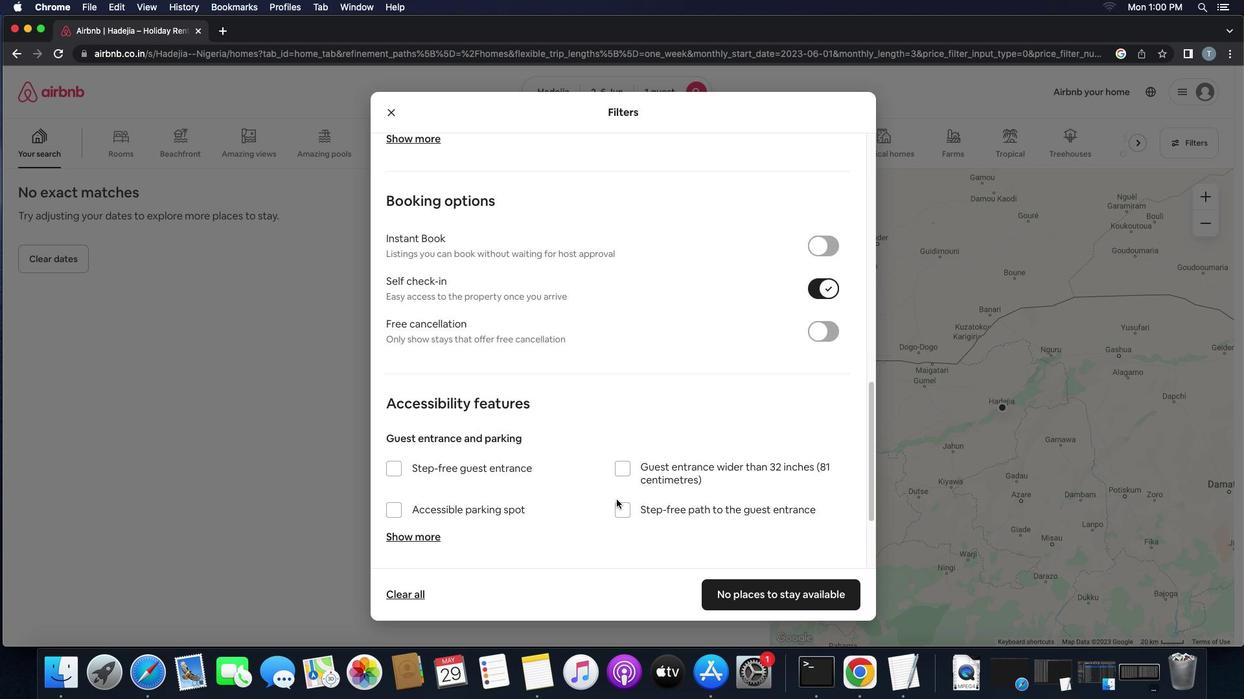 
Action: Mouse moved to (580, 463)
Screenshot: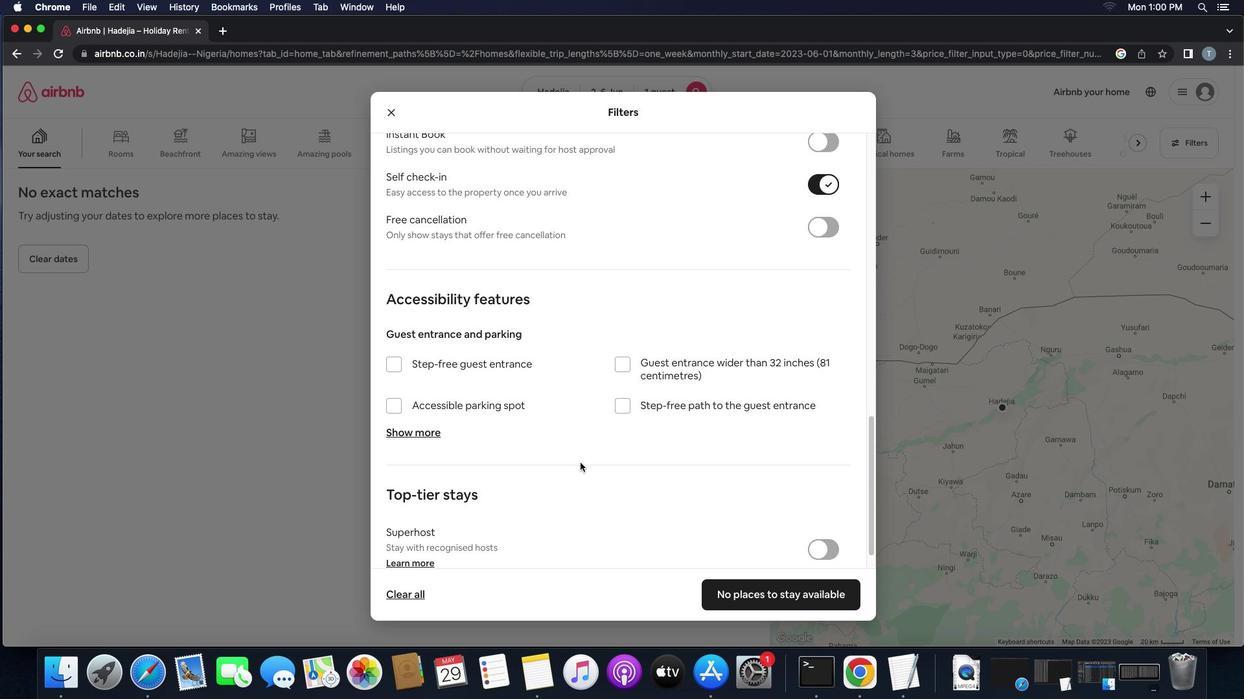 
Action: Mouse scrolled (580, 463) with delta (0, 0)
Screenshot: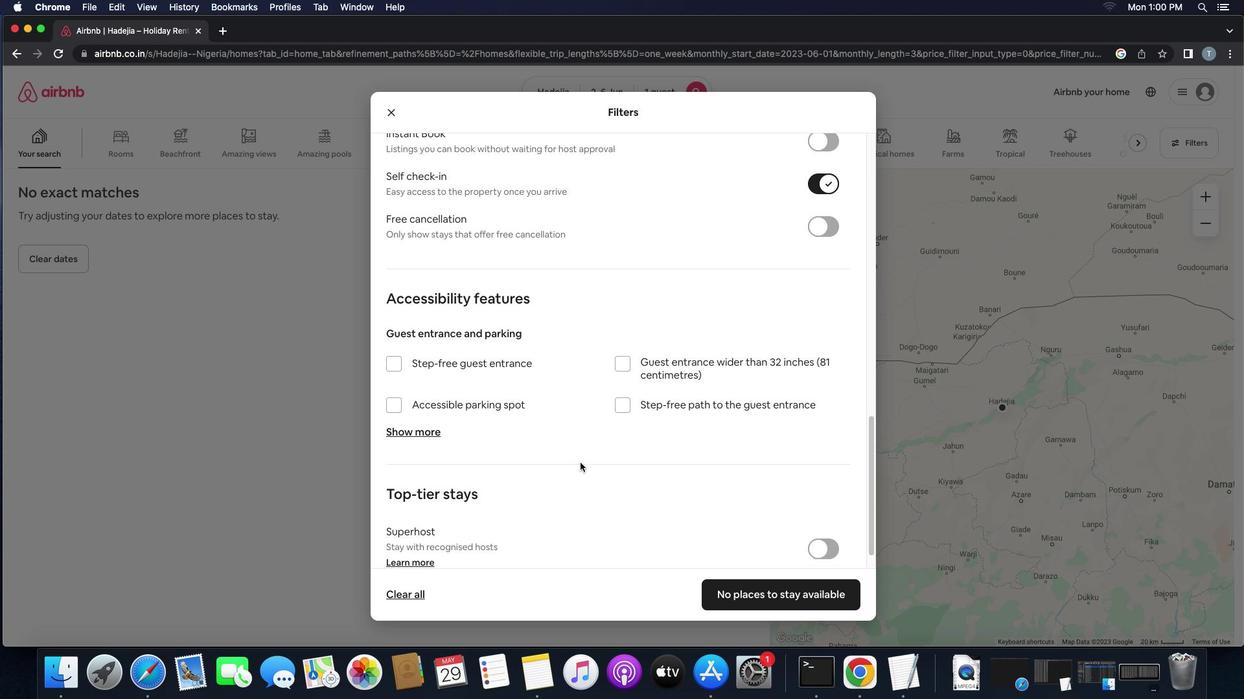 
Action: Mouse scrolled (580, 463) with delta (0, 0)
Screenshot: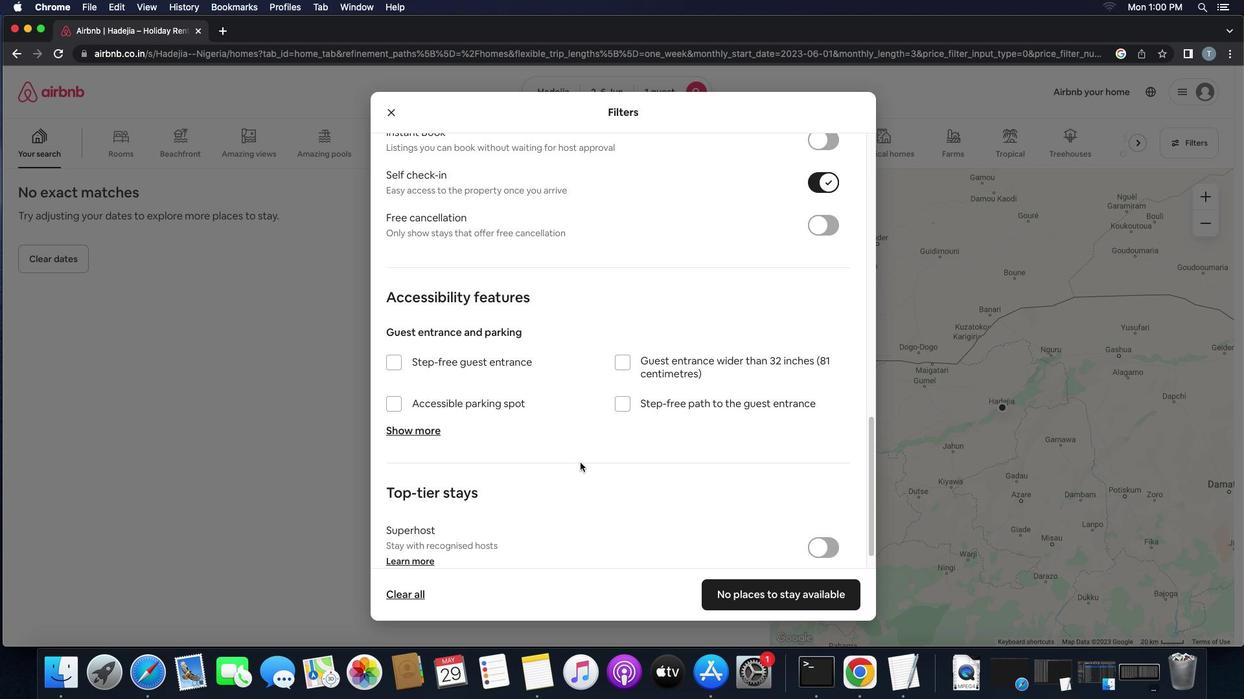 
Action: Mouse scrolled (580, 463) with delta (0, -1)
Screenshot: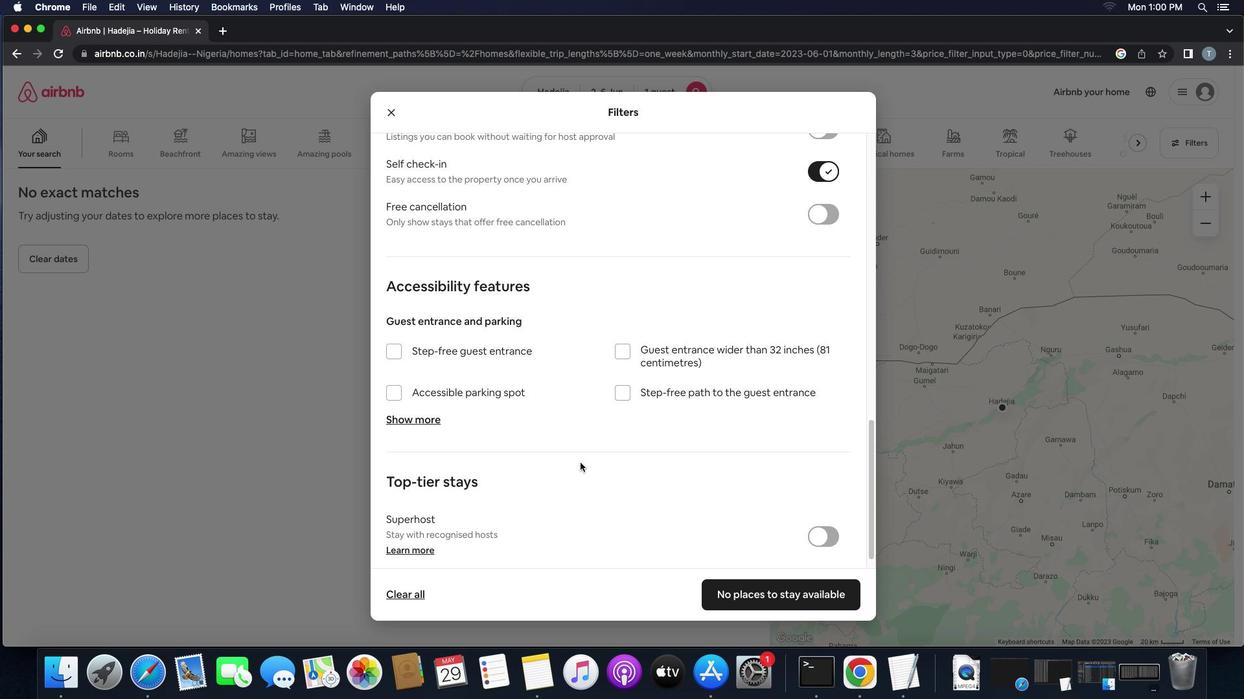 
Action: Mouse scrolled (580, 463) with delta (0, -2)
Screenshot: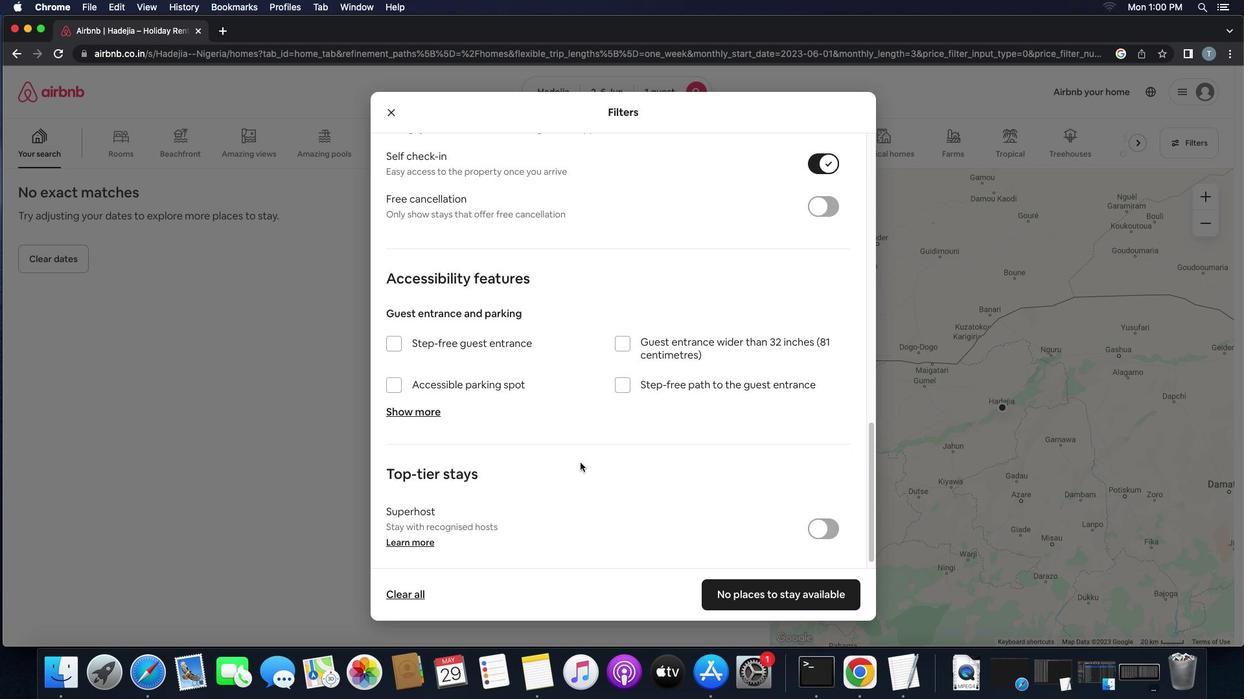 
Action: Mouse scrolled (580, 463) with delta (0, 0)
Screenshot: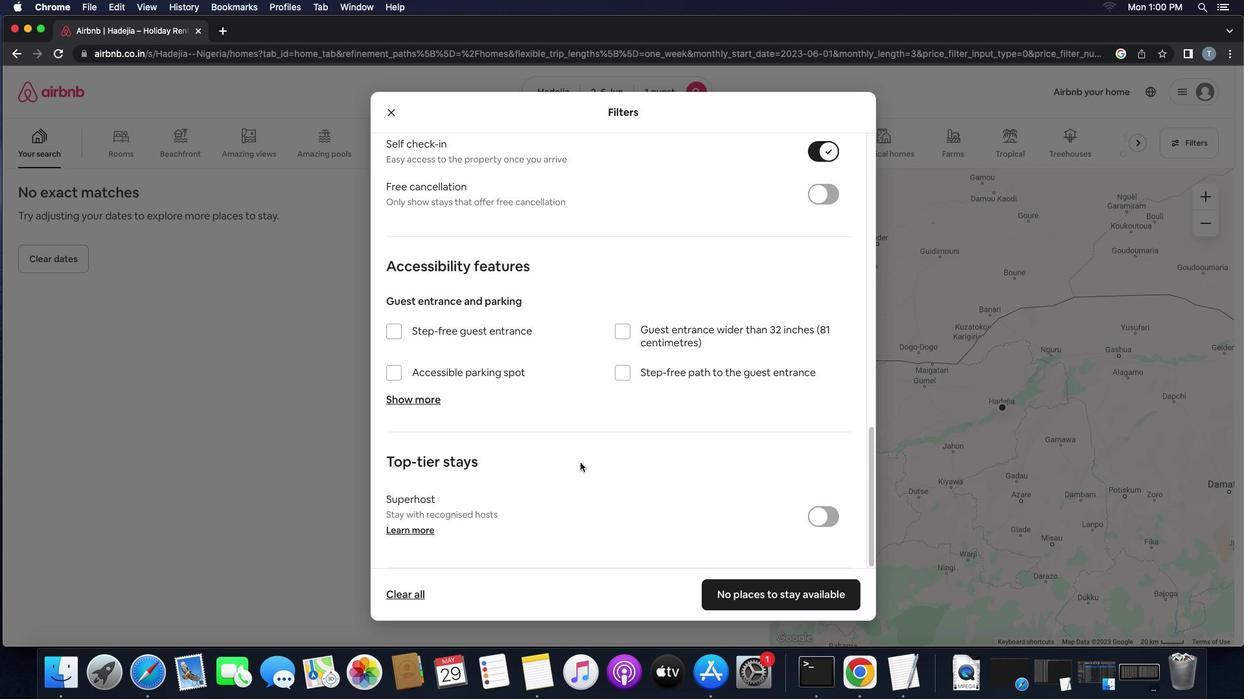 
Action: Mouse scrolled (580, 463) with delta (0, 0)
Screenshot: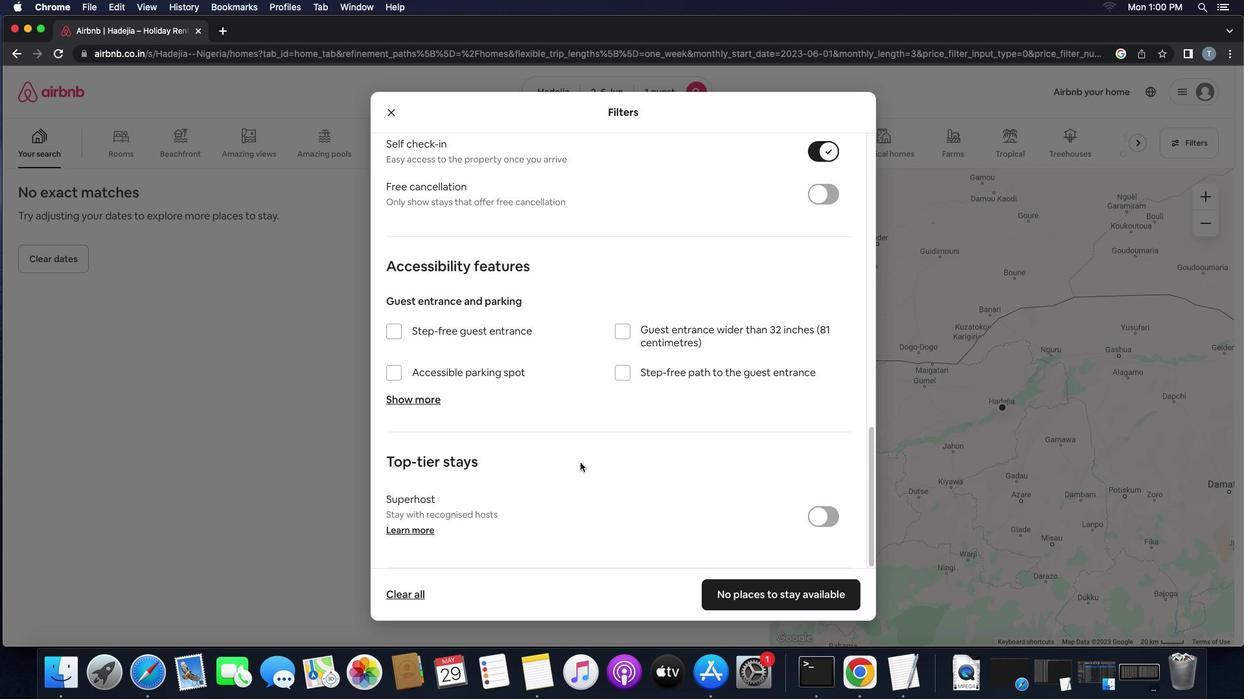 
Action: Mouse scrolled (580, 463) with delta (0, -1)
Screenshot: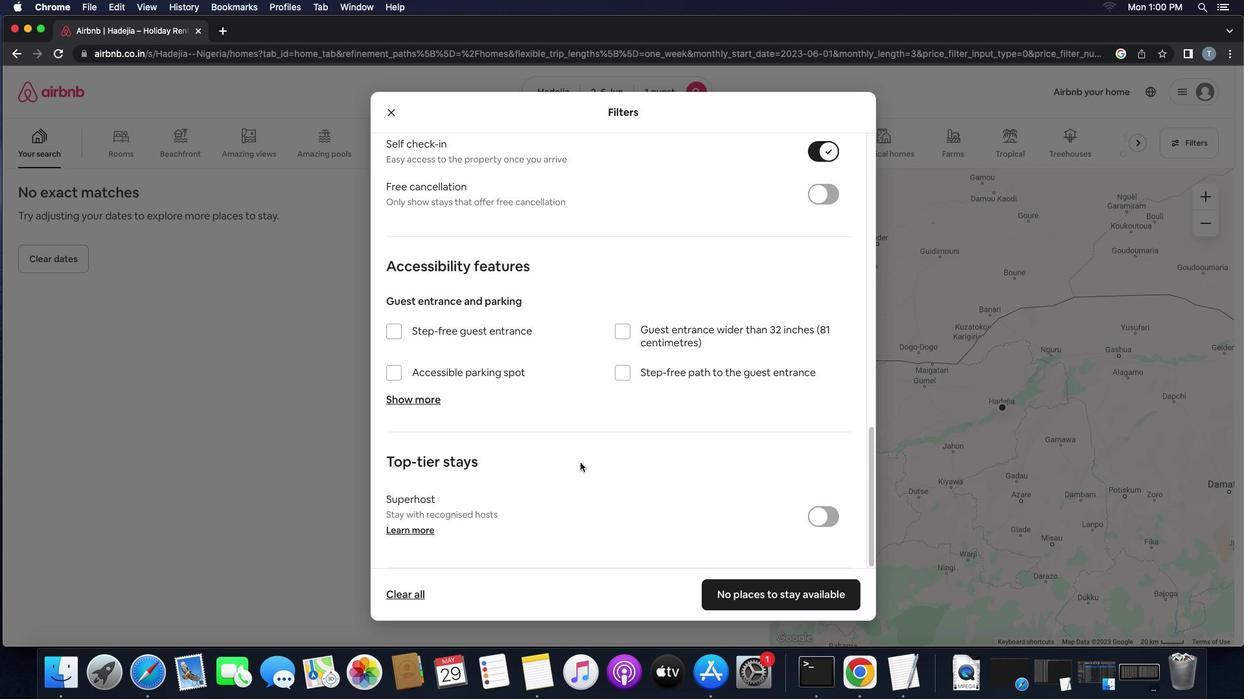 
Action: Mouse scrolled (580, 463) with delta (0, -3)
Screenshot: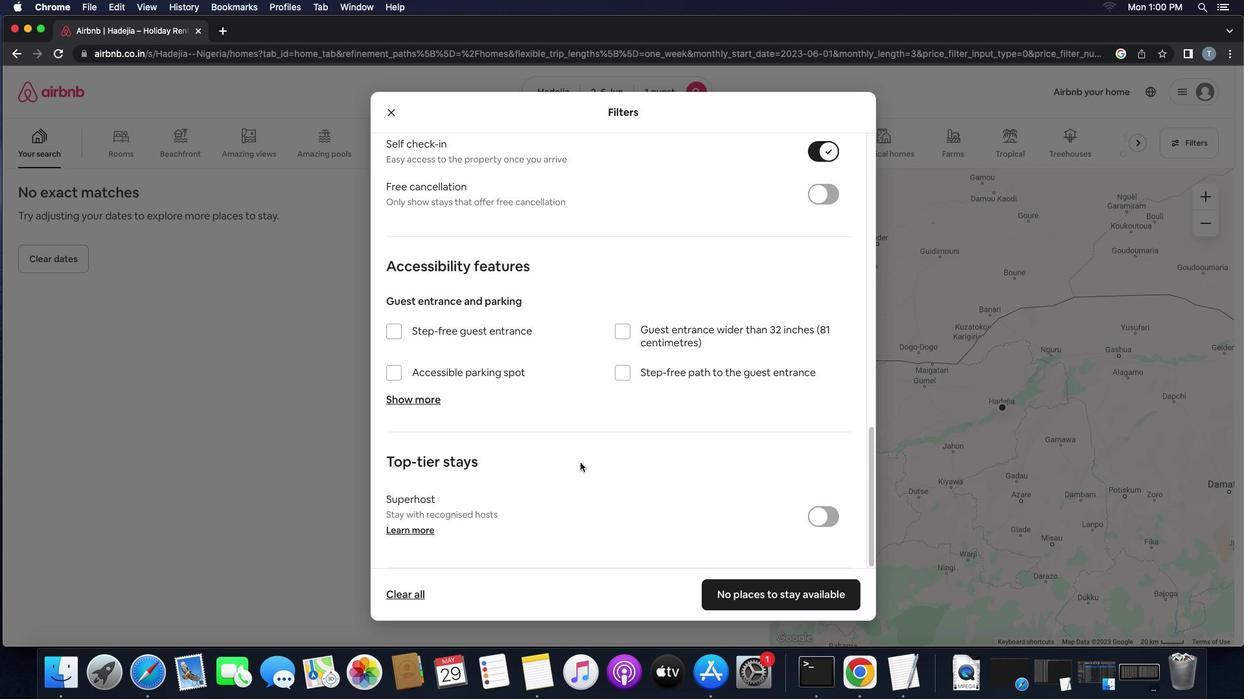 
Action: Mouse scrolled (580, 463) with delta (0, -3)
Screenshot: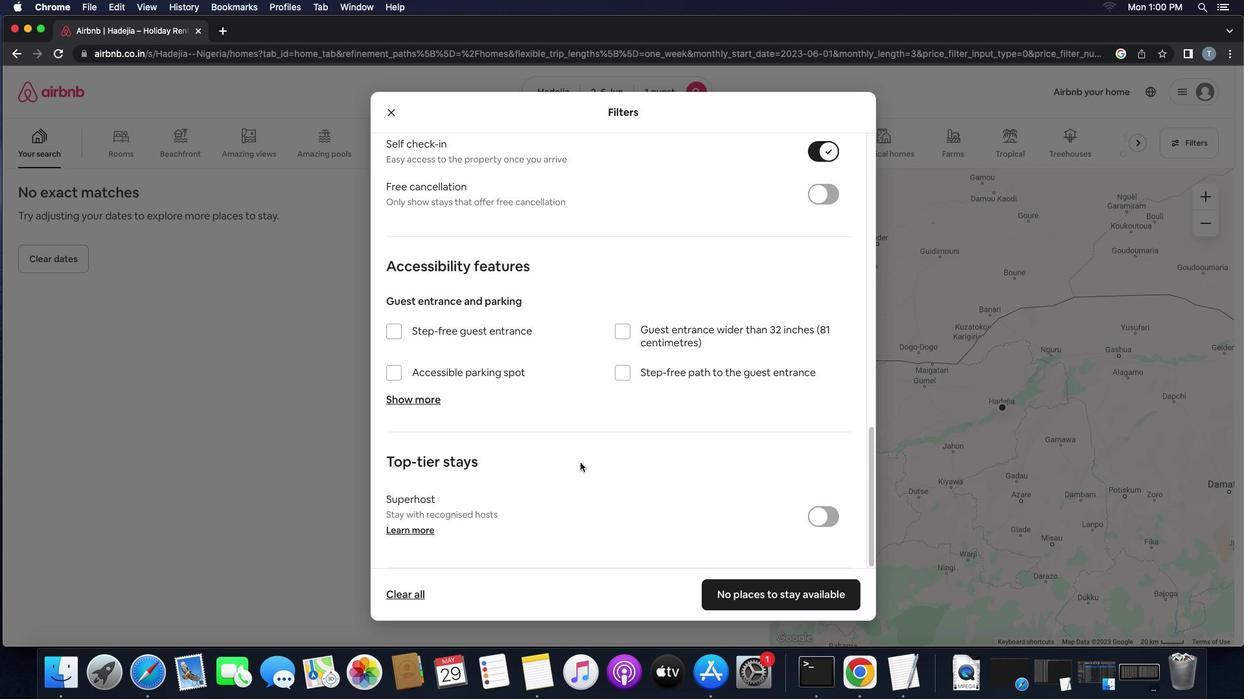 
Action: Mouse moved to (748, 593)
Screenshot: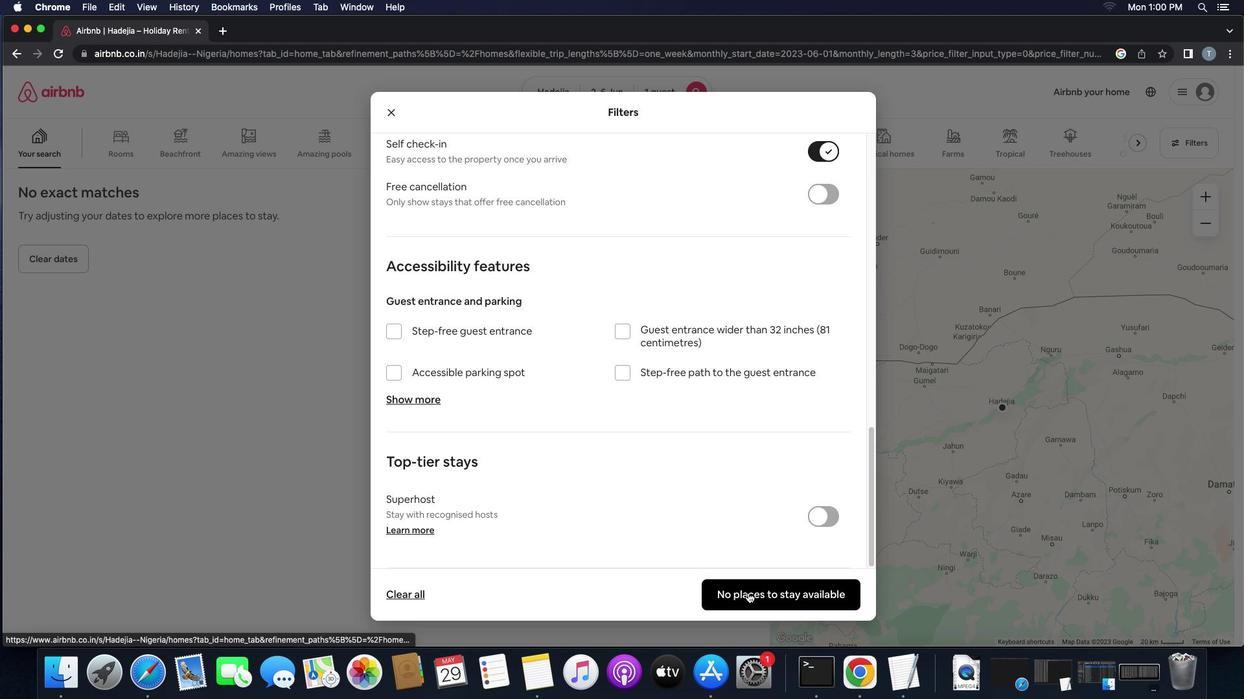 
Action: Mouse pressed left at (748, 593)
Screenshot: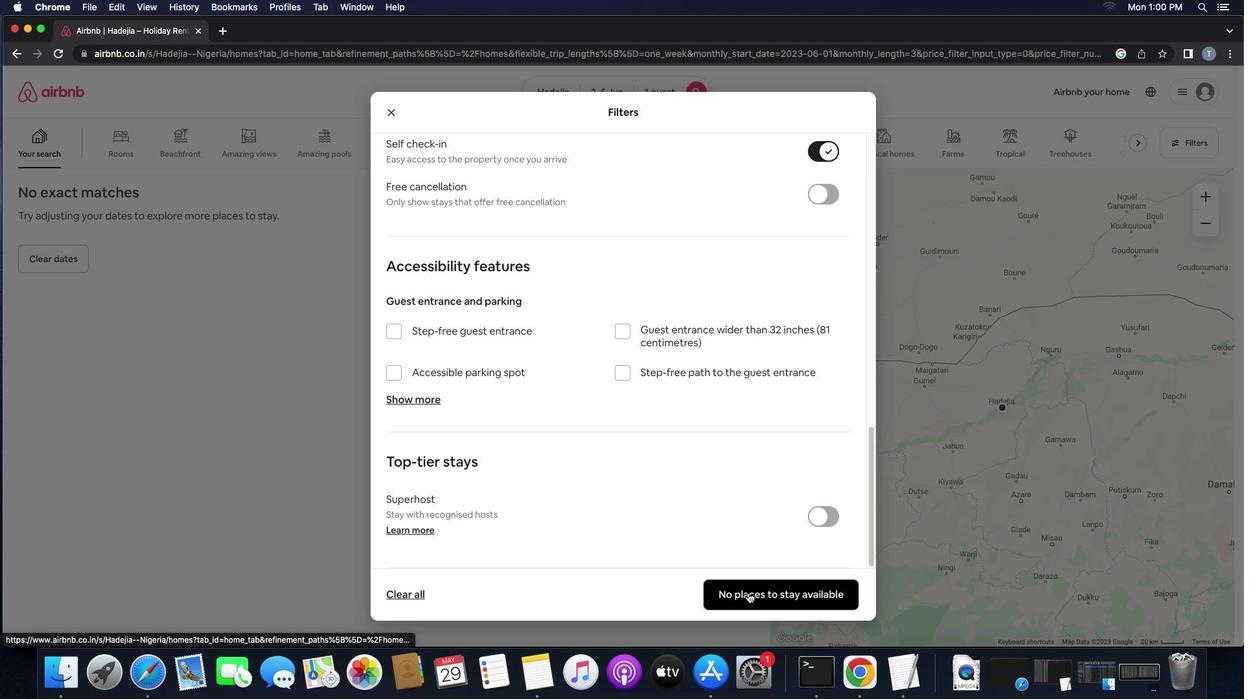 
Action: Mouse moved to (615, 389)
Screenshot: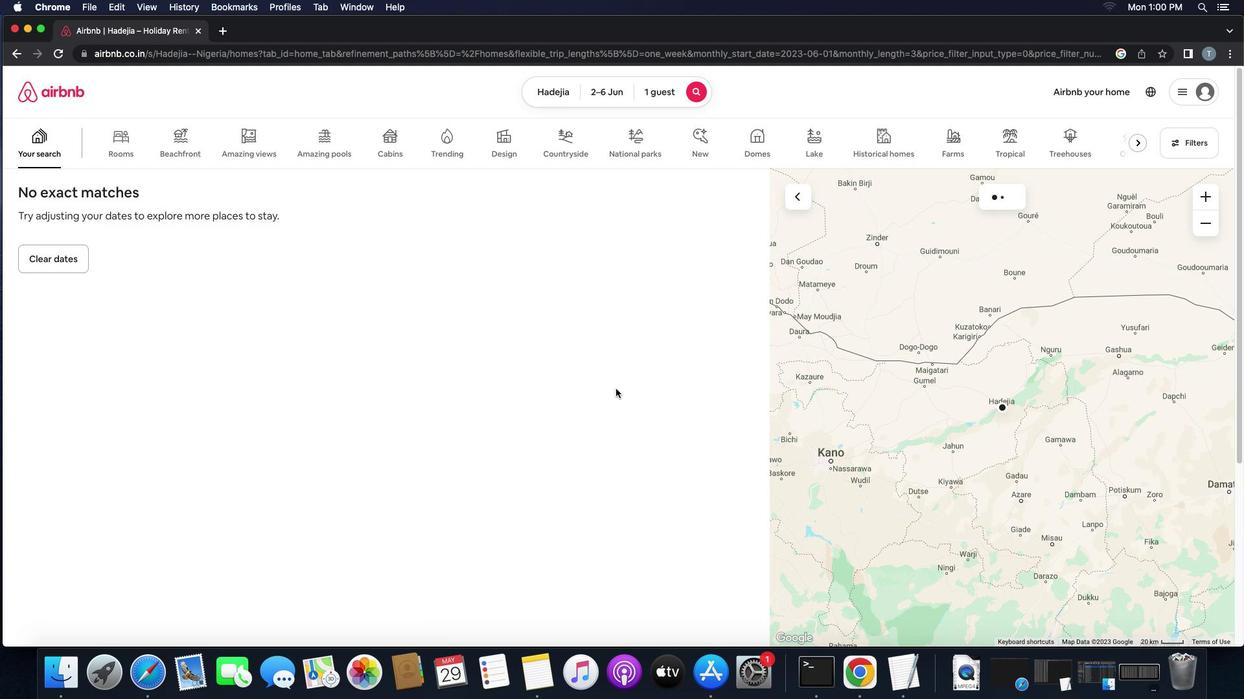 
